 Task: Look for space in Uruguaiana, Brazil from 9th June, 2023 to 11th June, 2023 for 2 adults in price range Rs.6000 to Rs.10000. Place can be entire place with 2 bedrooms having 2 beds and 1 bathroom. Property type can be guest house. Amenities needed are: wifi, washing machine, . Booking option can be shelf check-in. Required host language is Spanish.
Action: Mouse moved to (569, 129)
Screenshot: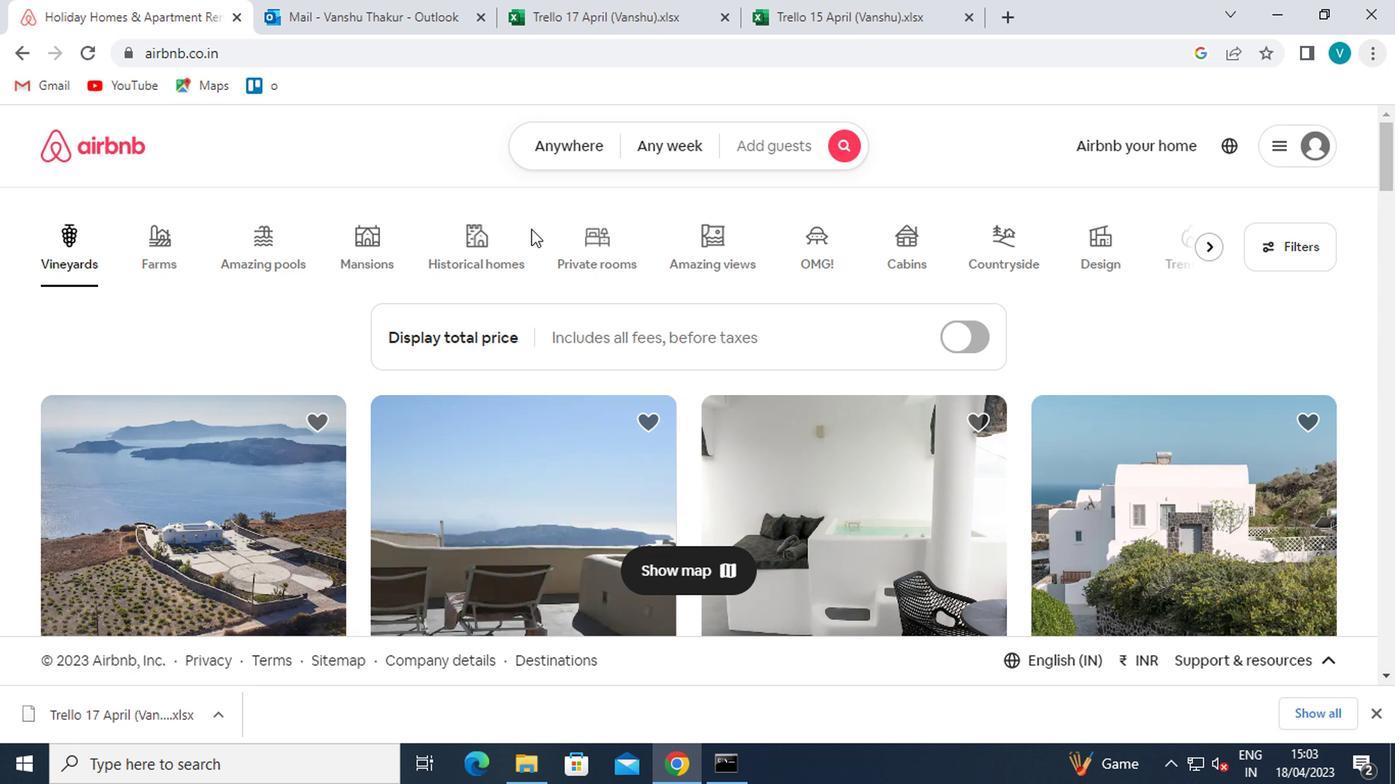 
Action: Mouse pressed left at (569, 129)
Screenshot: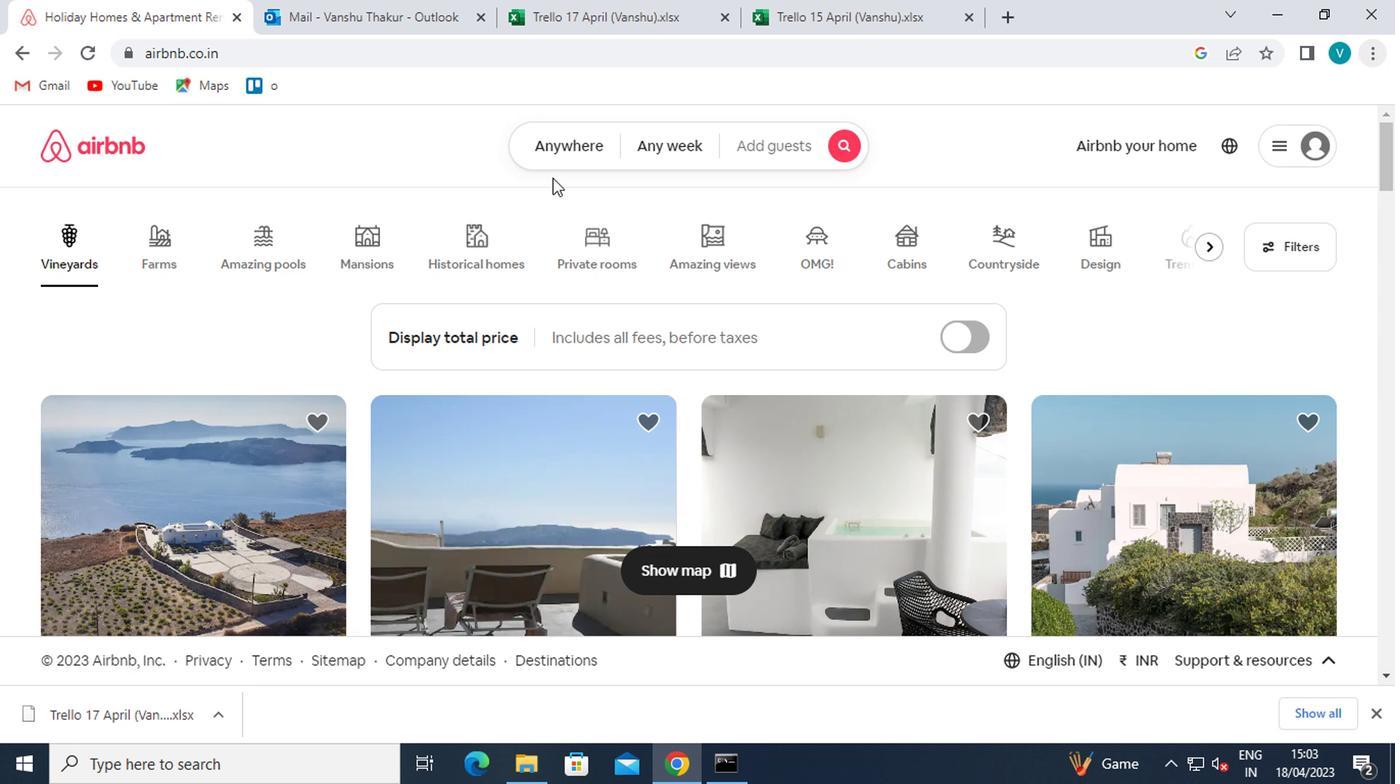 
Action: Mouse moved to (455, 249)
Screenshot: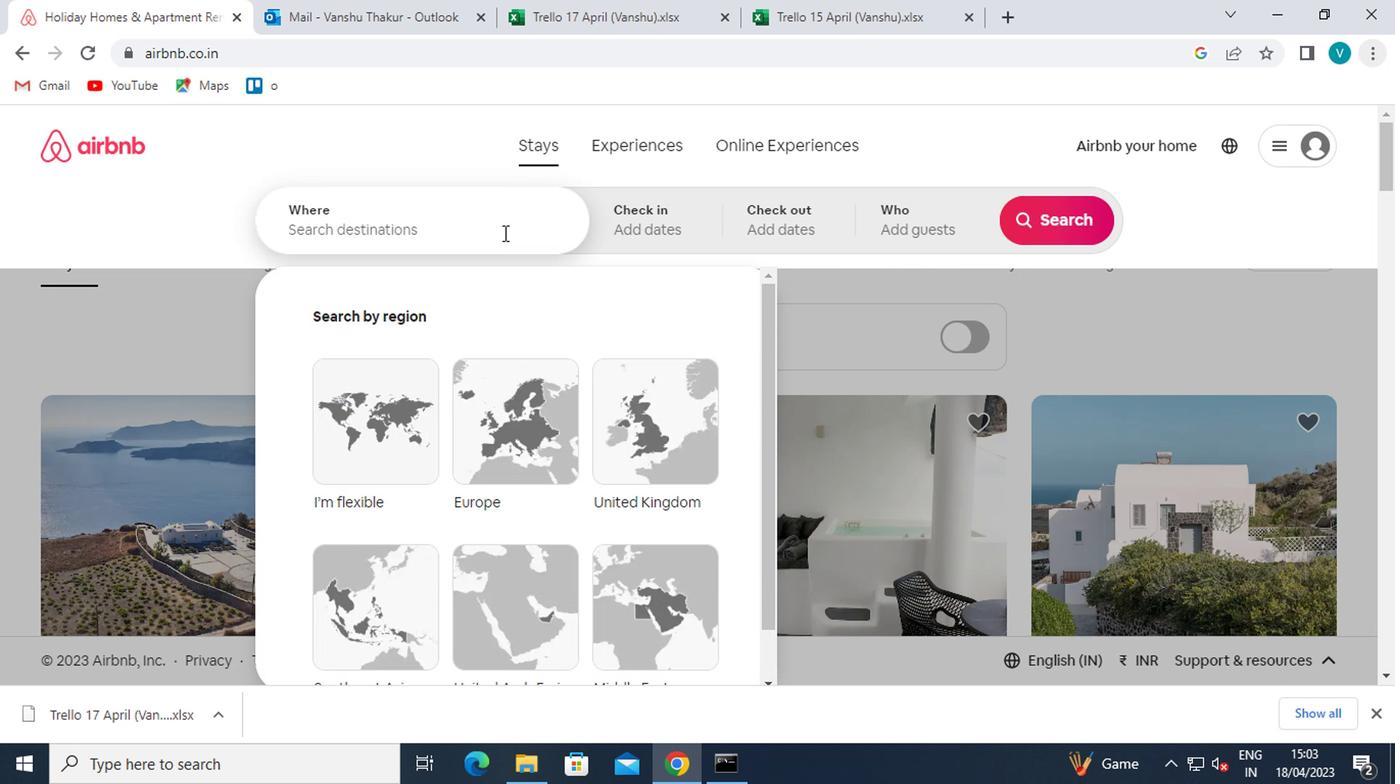 
Action: Mouse pressed left at (455, 249)
Screenshot: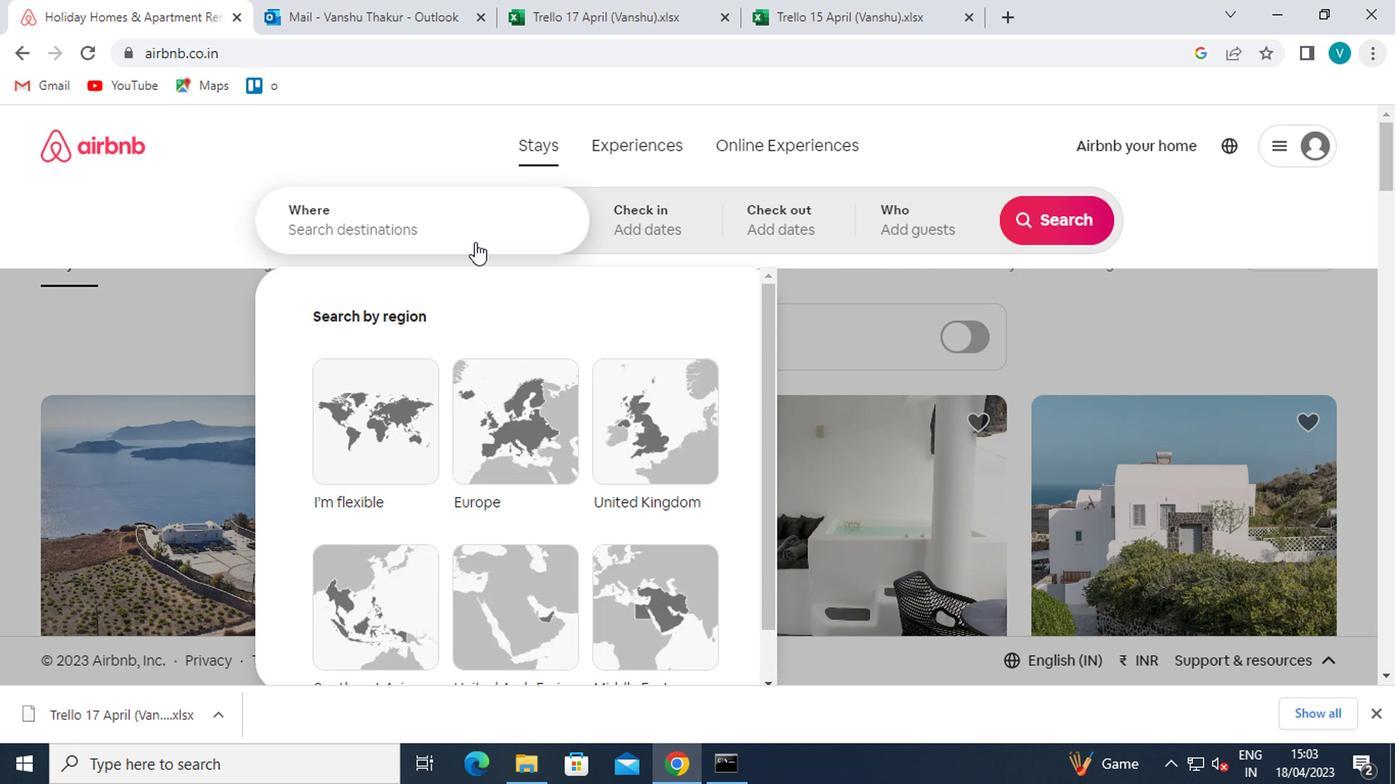 
Action: Mouse moved to (454, 245)
Screenshot: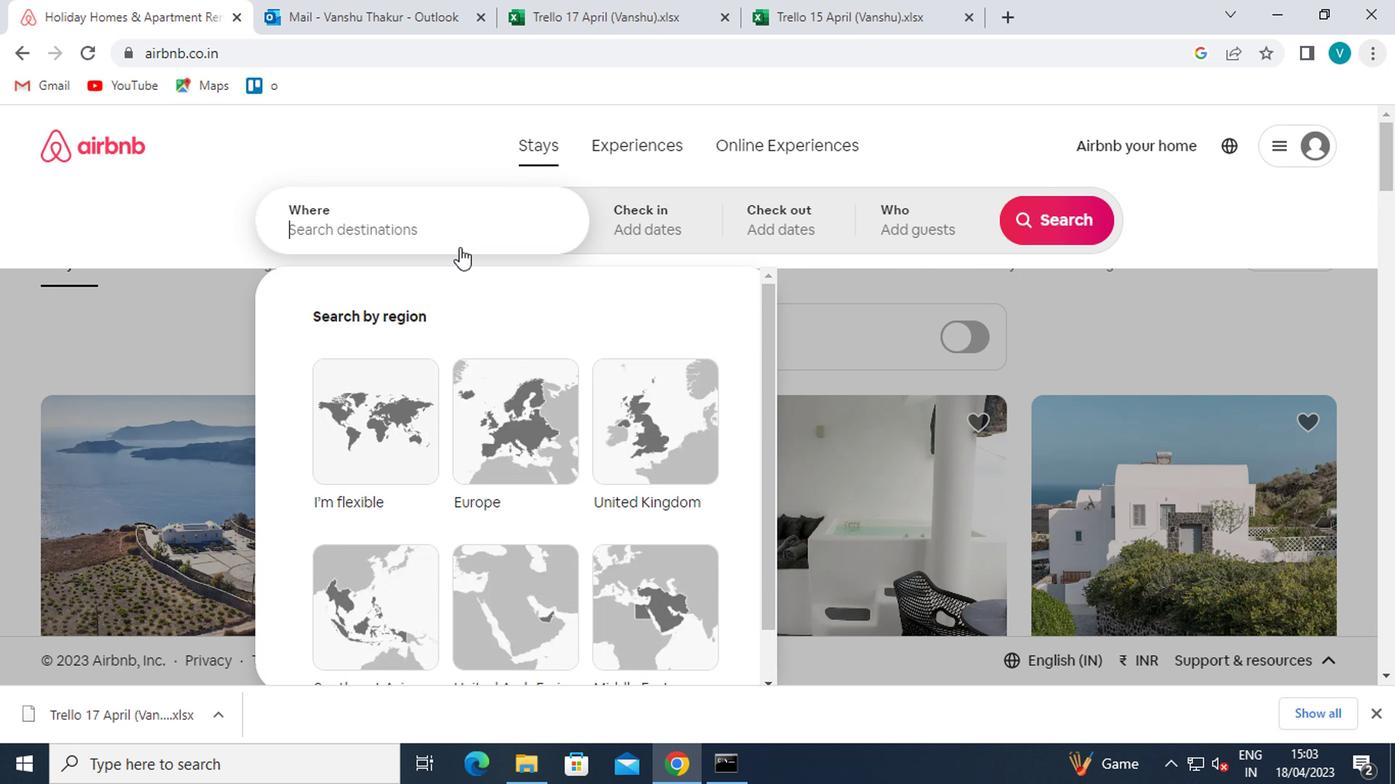 
Action: Mouse pressed left at (454, 245)
Screenshot: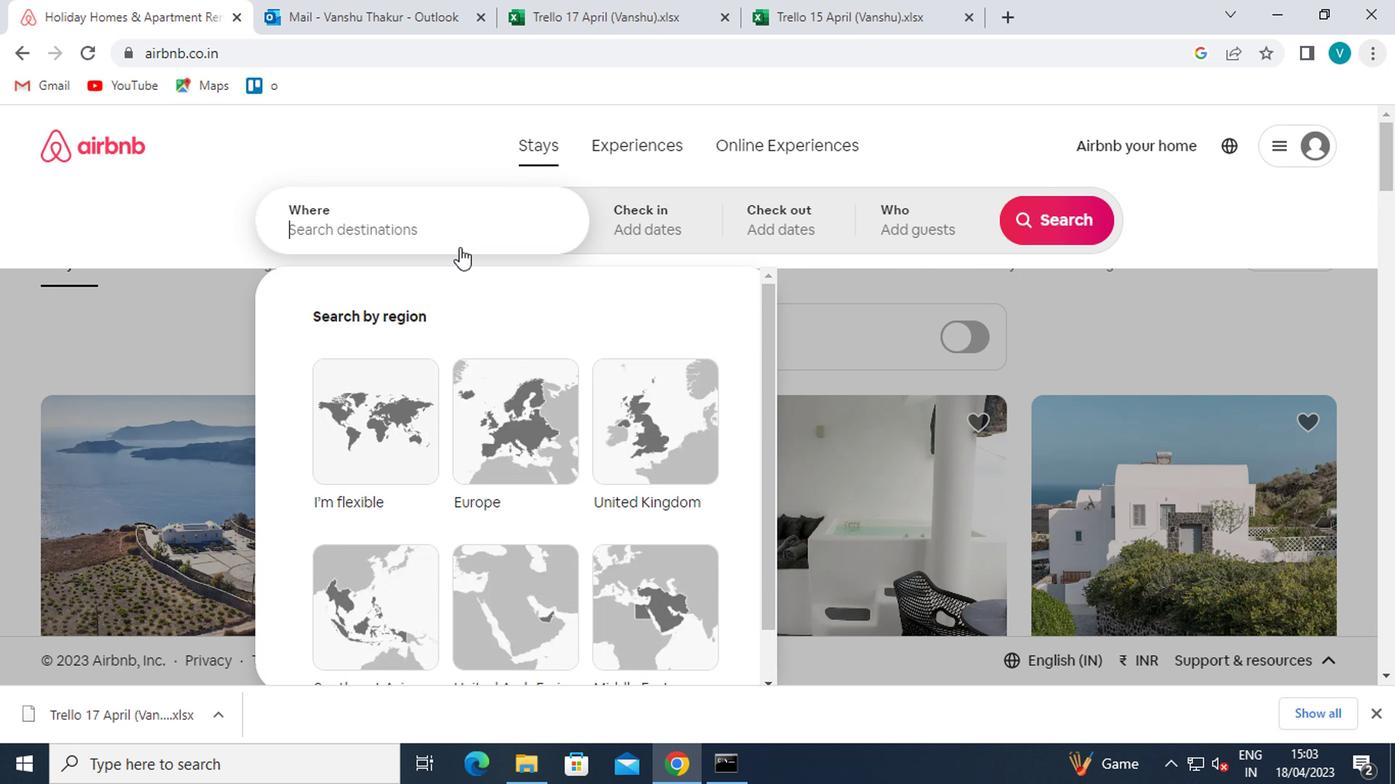 
Action: Mouse moved to (452, 241)
Screenshot: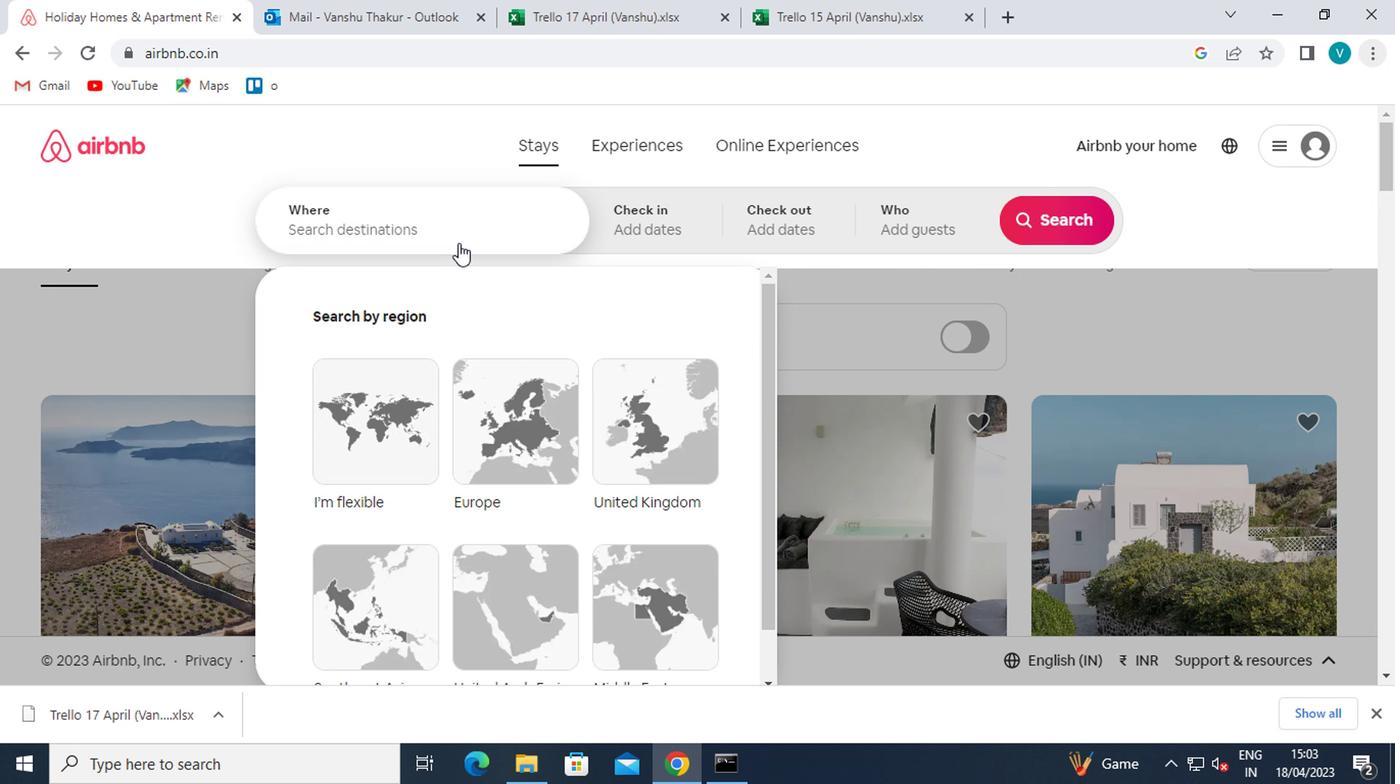 
Action: Key pressed <Key.shift>URUGUAIANA,<Key.space><Key.shift>BRAZIL
Screenshot: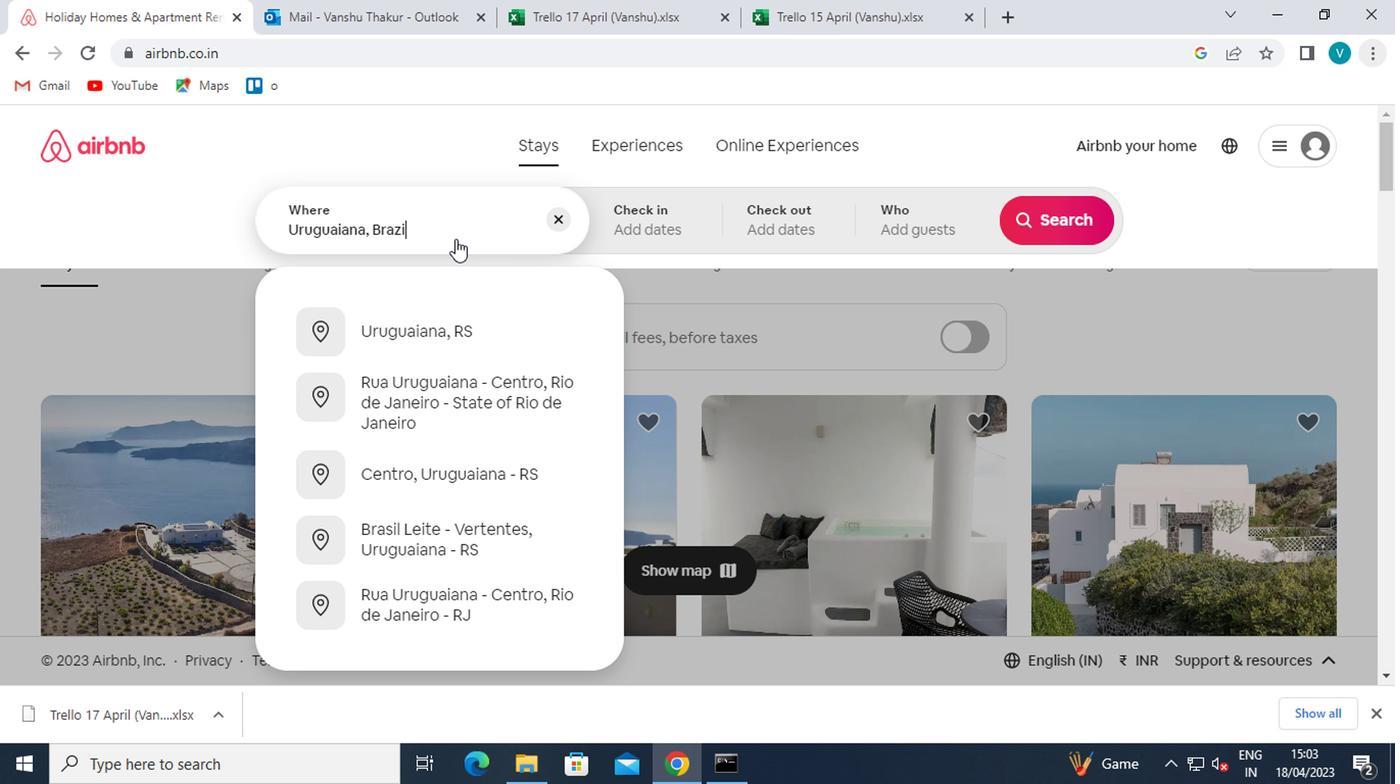 
Action: Mouse moved to (473, 312)
Screenshot: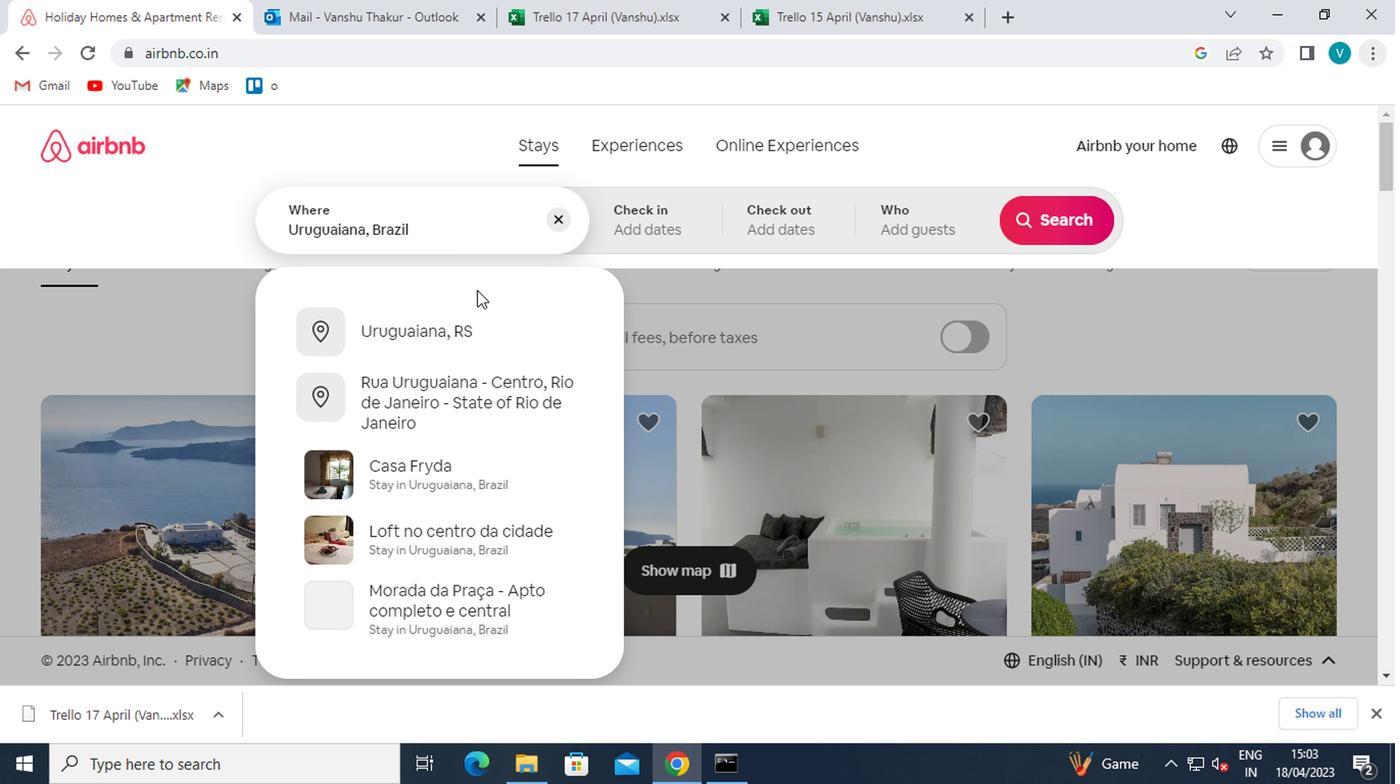 
Action: Mouse pressed left at (473, 312)
Screenshot: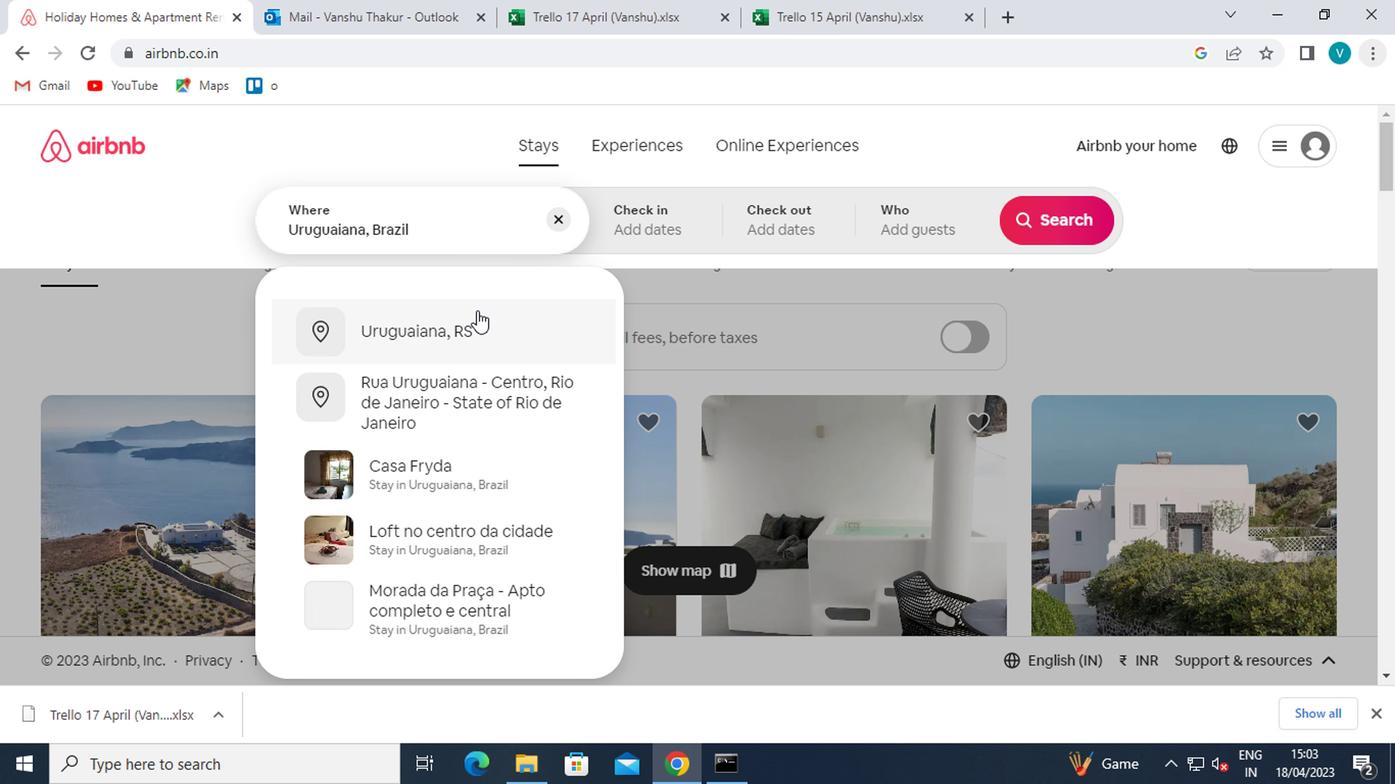 
Action: Mouse moved to (1035, 379)
Screenshot: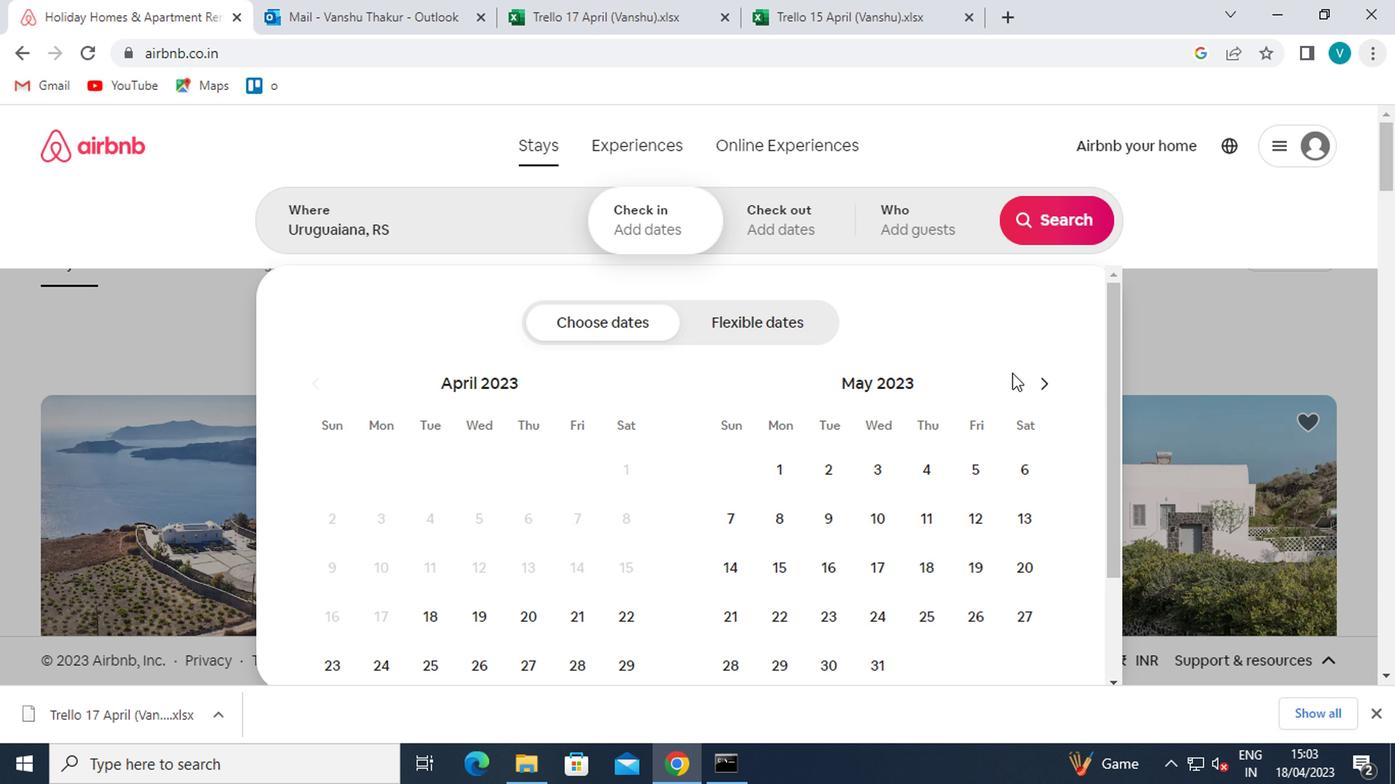 
Action: Mouse pressed left at (1035, 379)
Screenshot: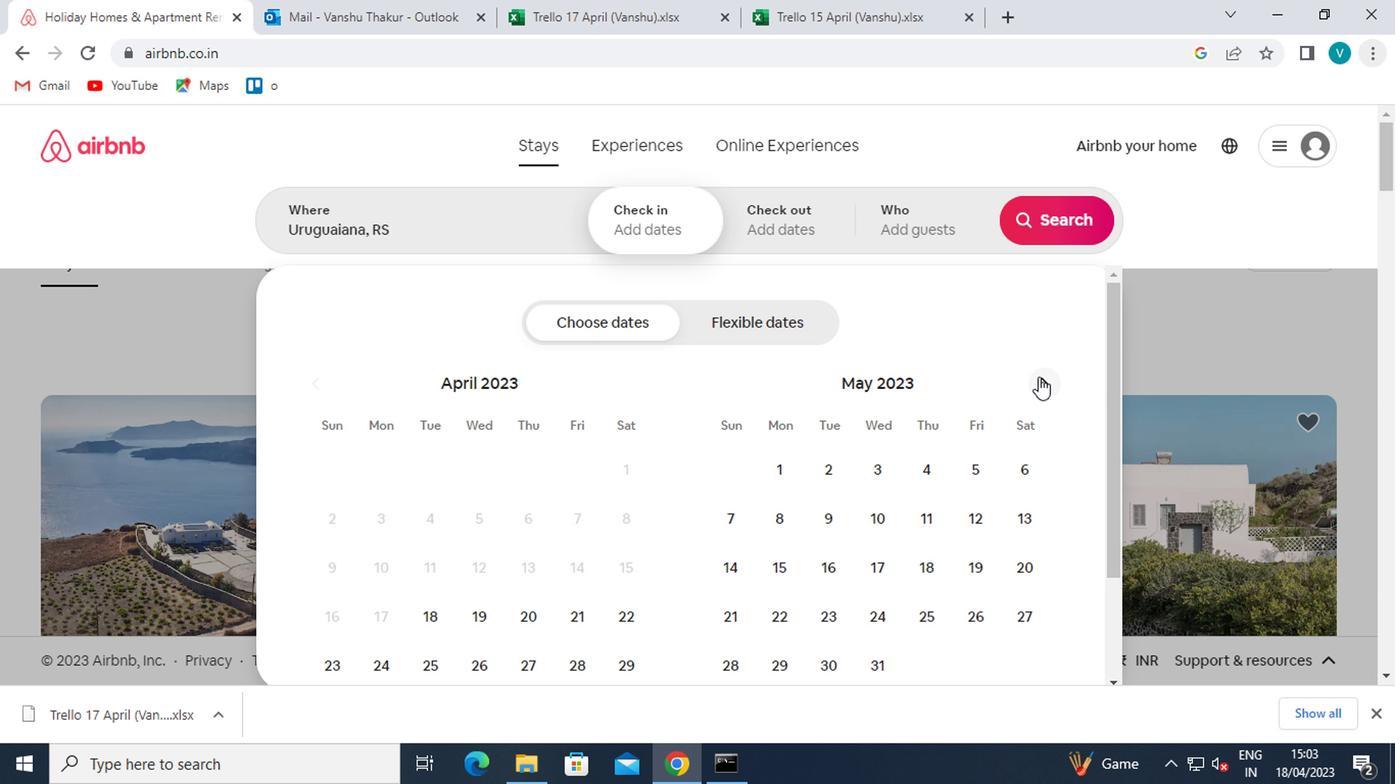 
Action: Mouse moved to (975, 518)
Screenshot: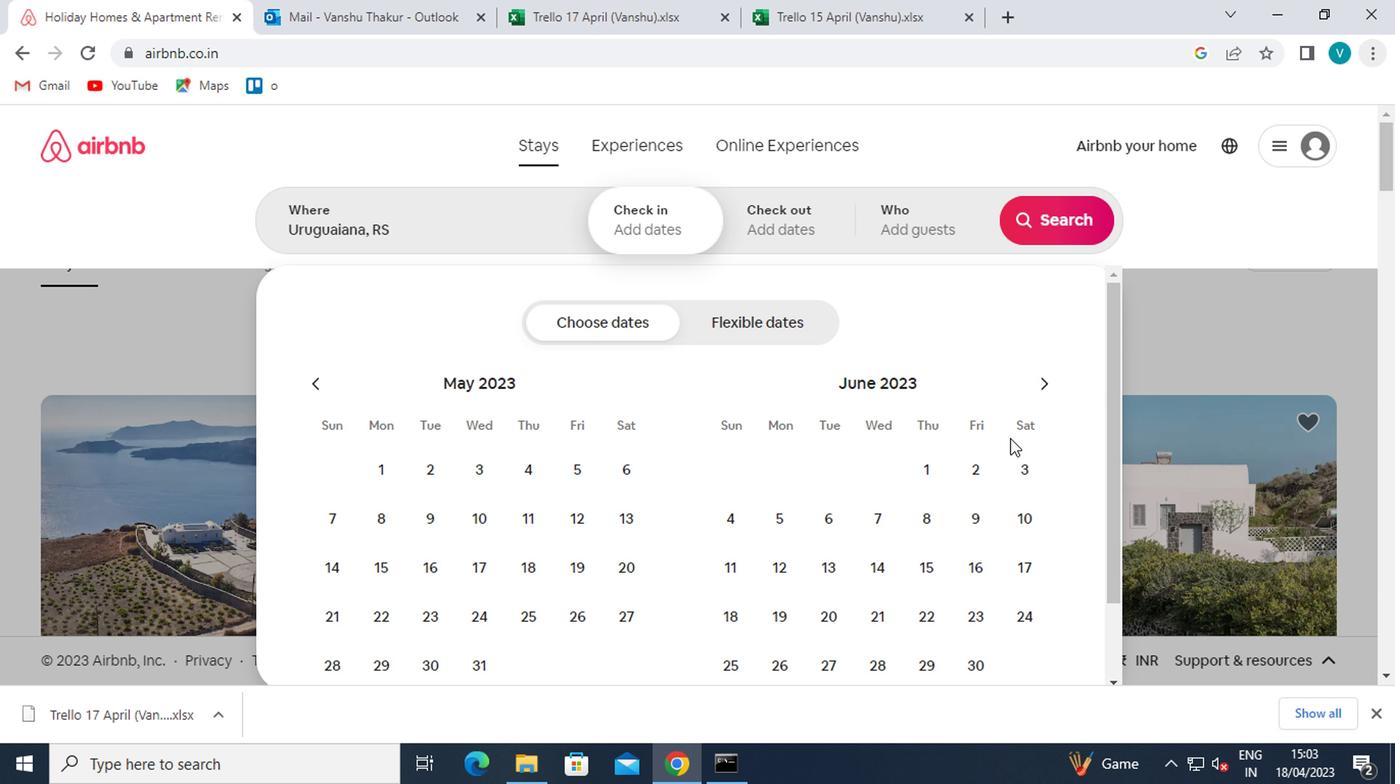 
Action: Mouse pressed left at (975, 518)
Screenshot: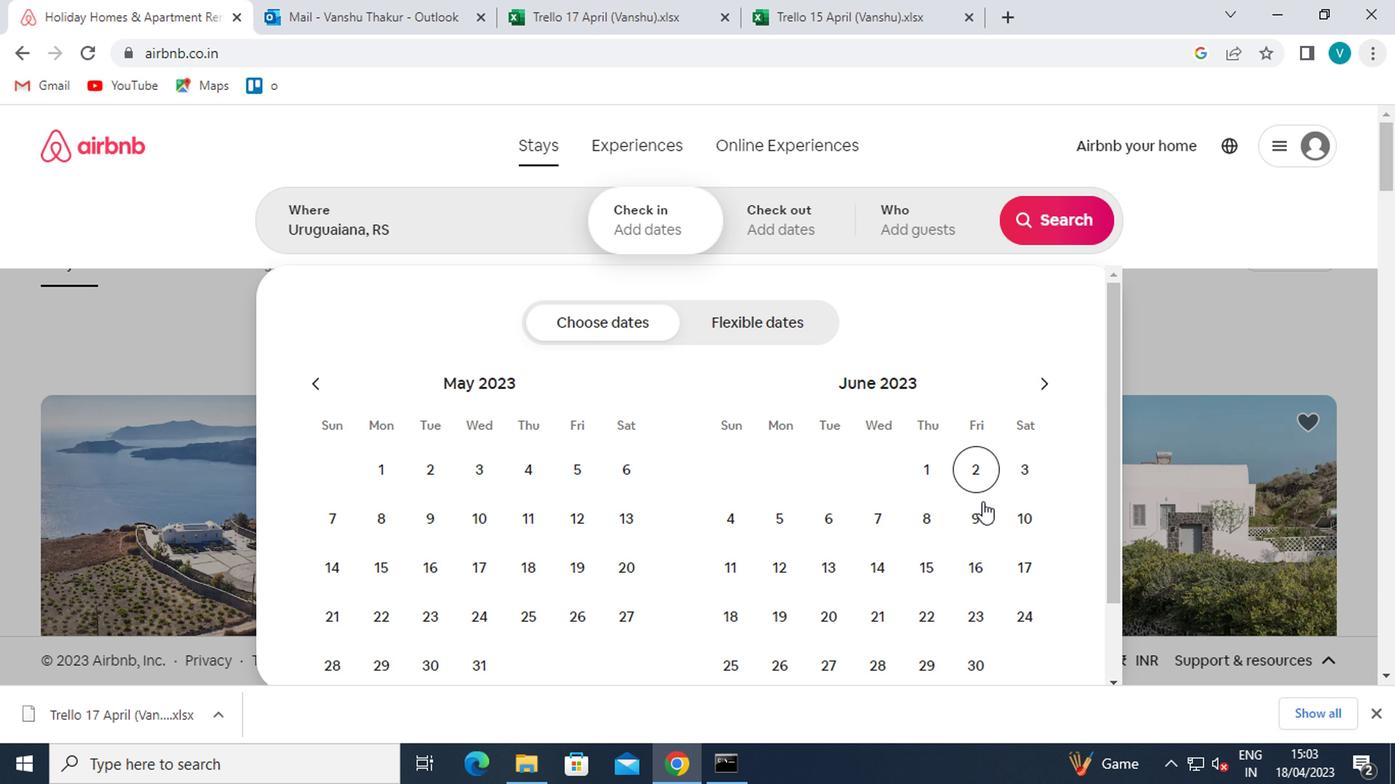 
Action: Mouse moved to (722, 569)
Screenshot: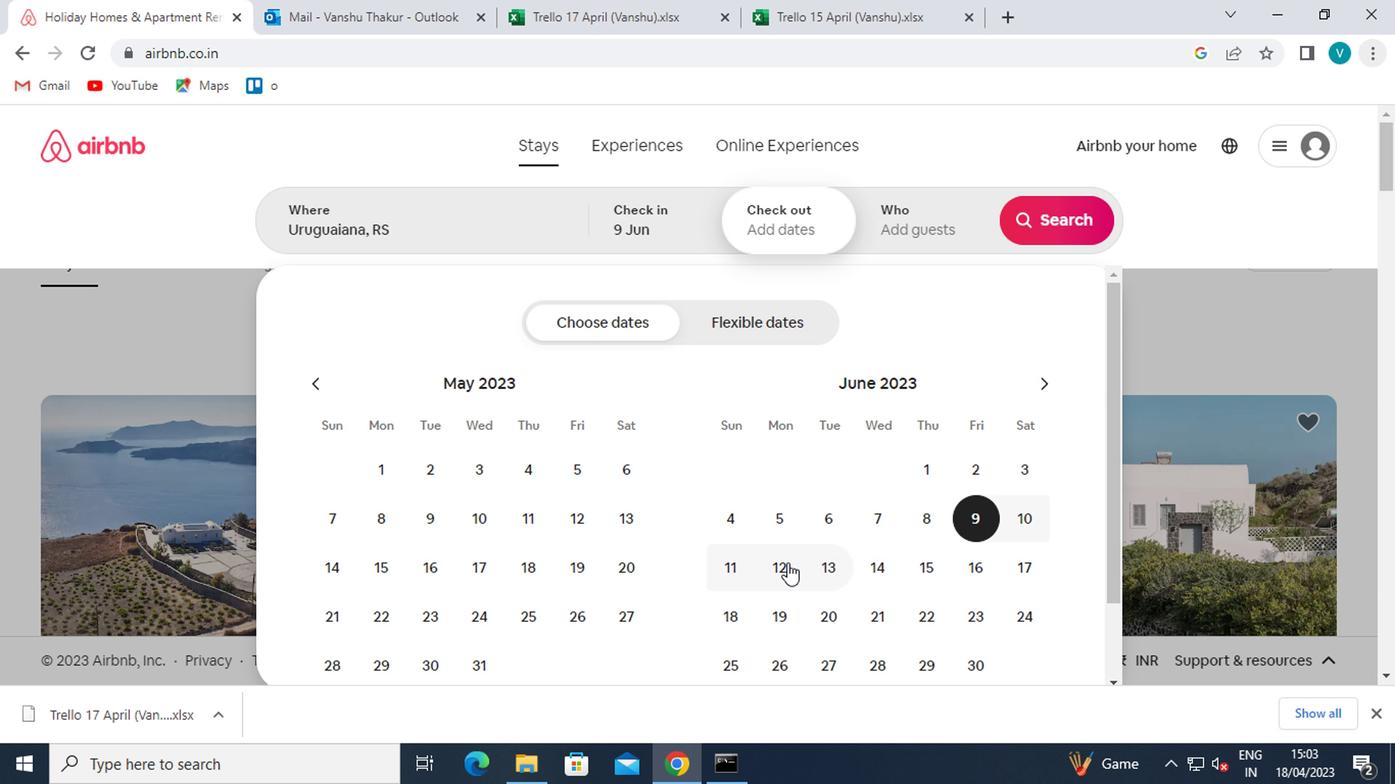 
Action: Mouse pressed left at (722, 569)
Screenshot: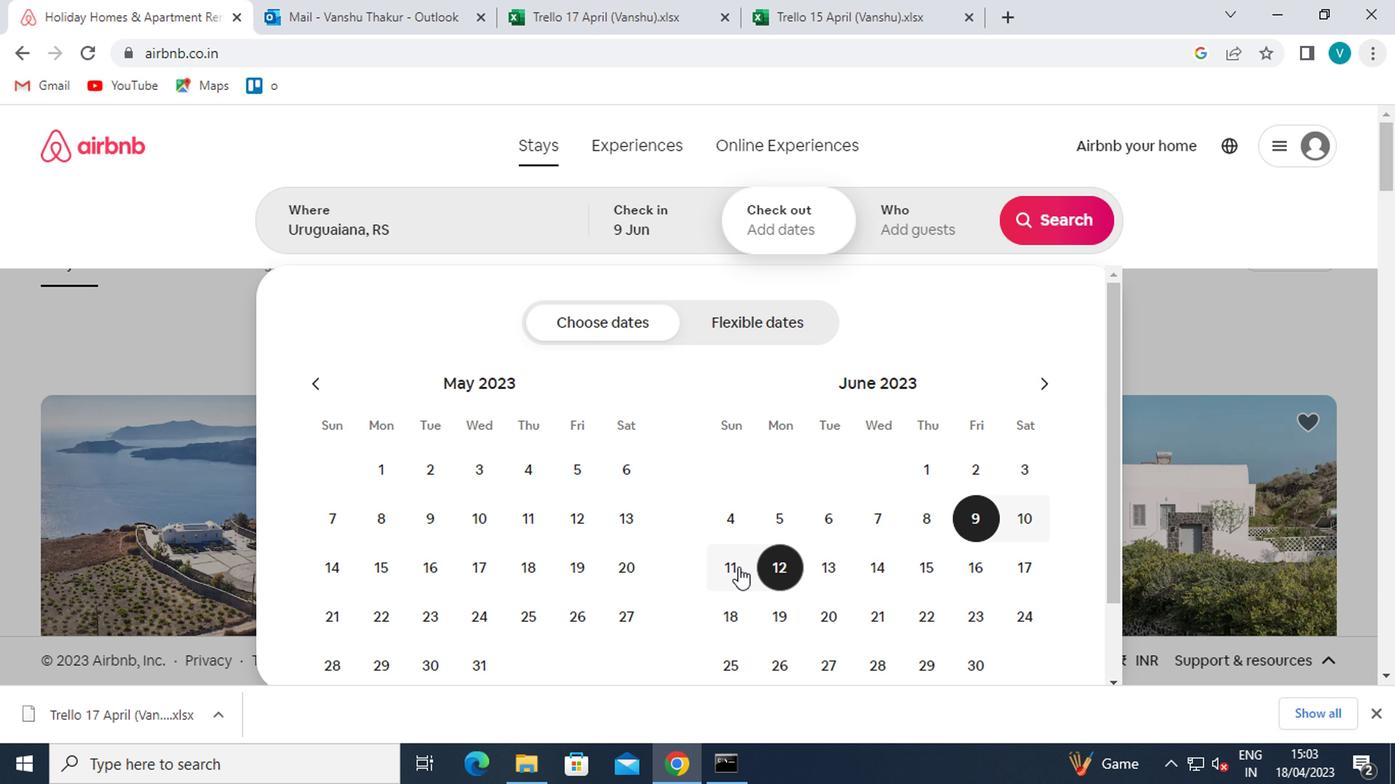 
Action: Mouse moved to (927, 223)
Screenshot: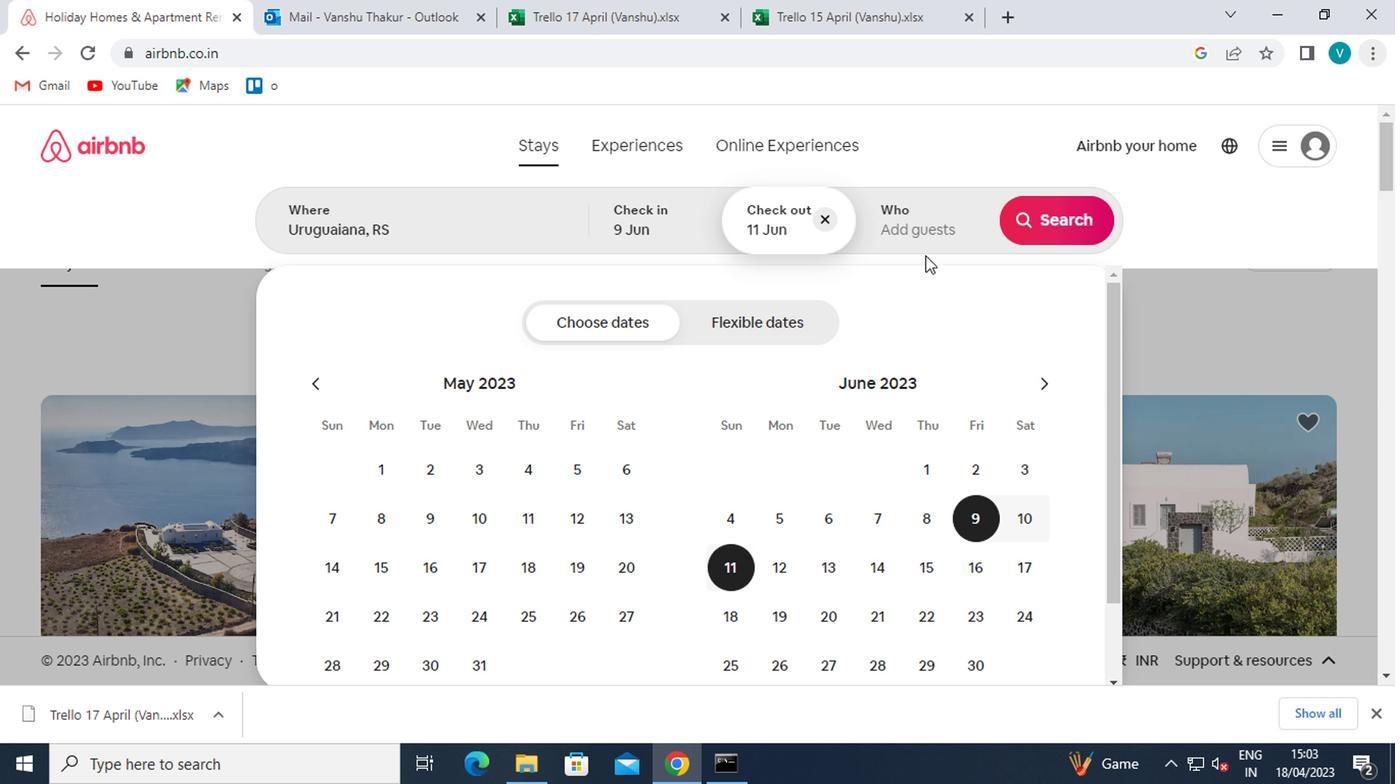 
Action: Mouse pressed left at (927, 223)
Screenshot: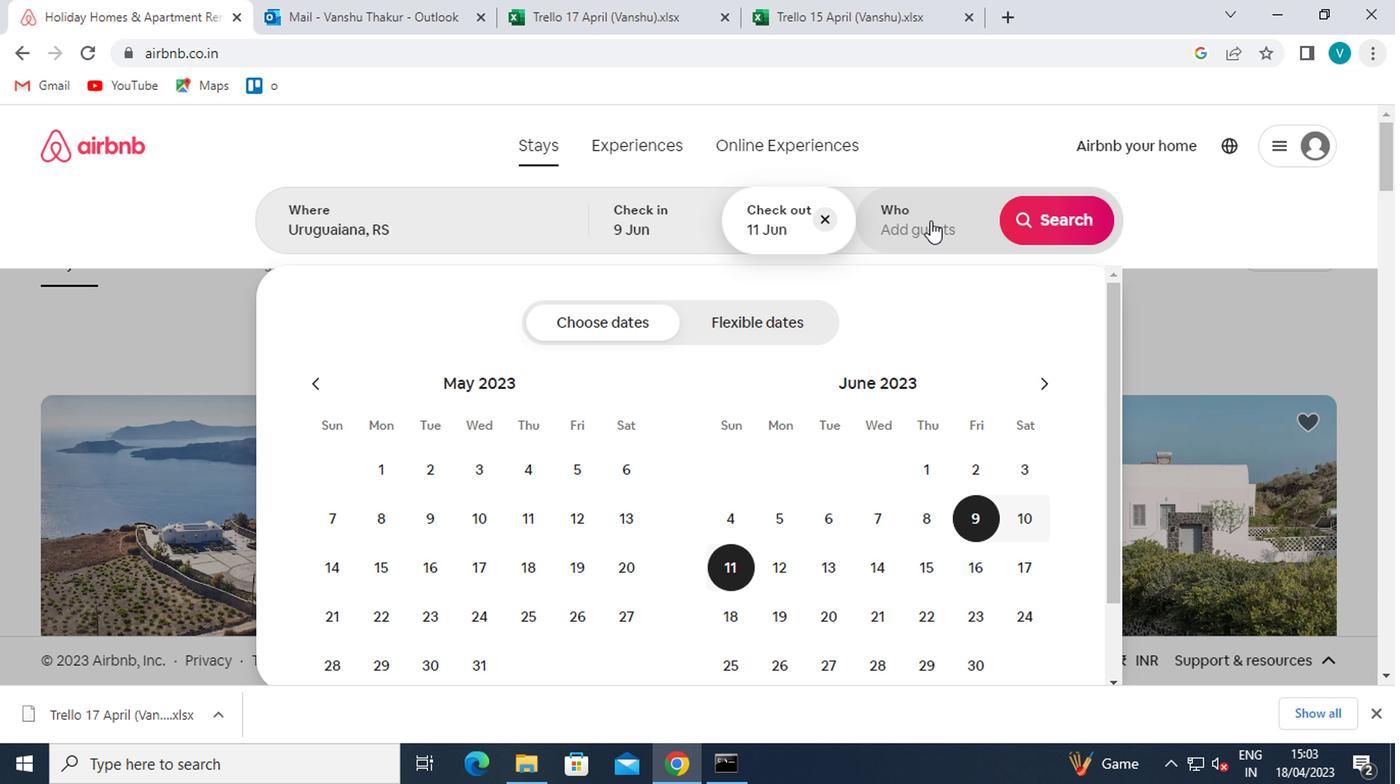 
Action: Mouse moved to (1055, 331)
Screenshot: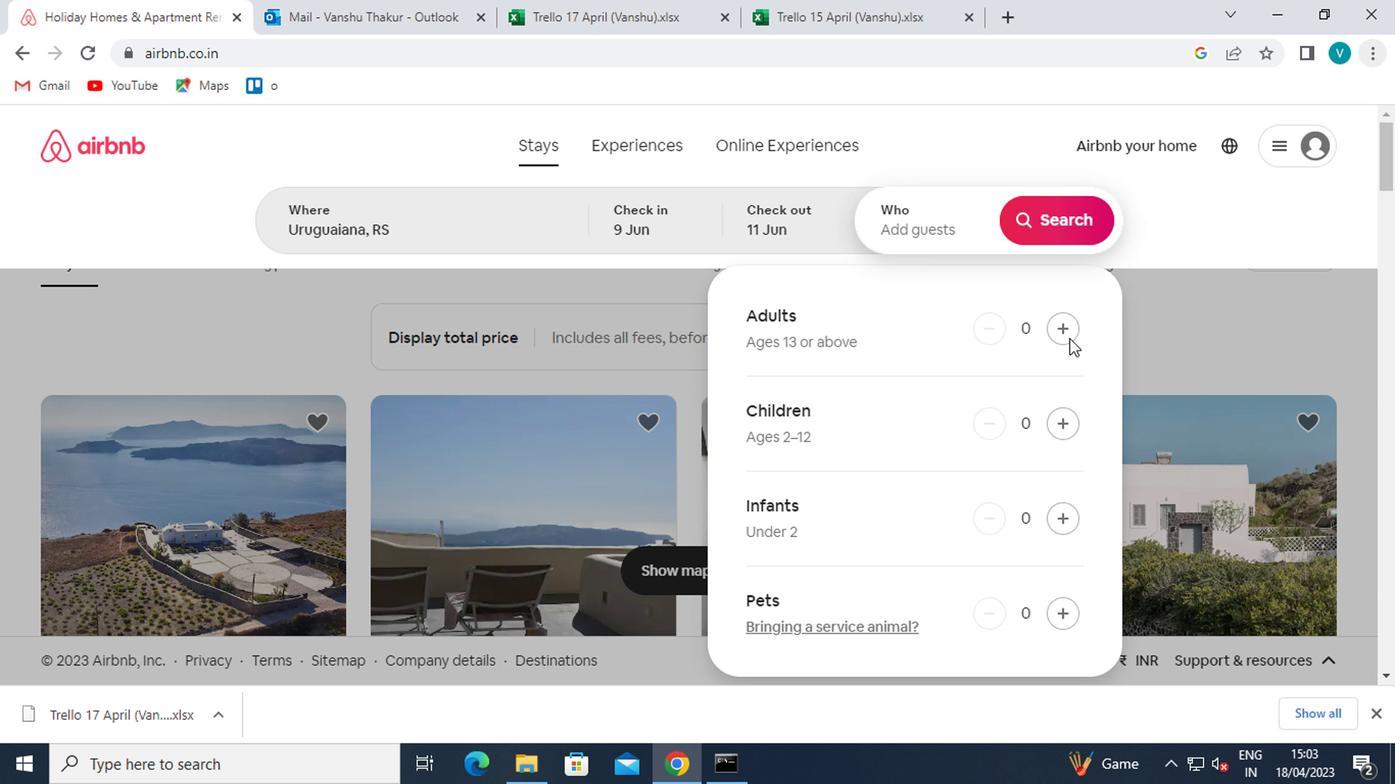 
Action: Mouse pressed left at (1055, 331)
Screenshot: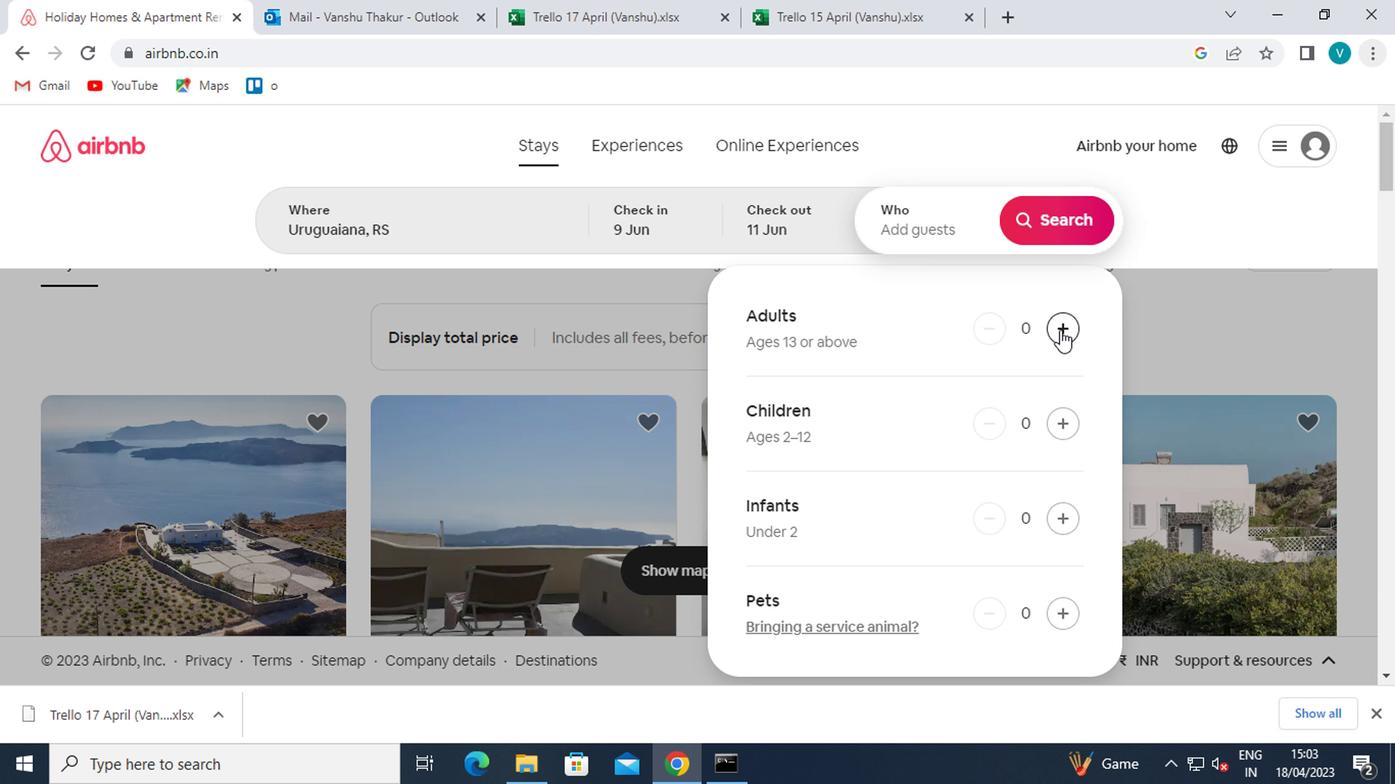
Action: Mouse pressed left at (1055, 331)
Screenshot: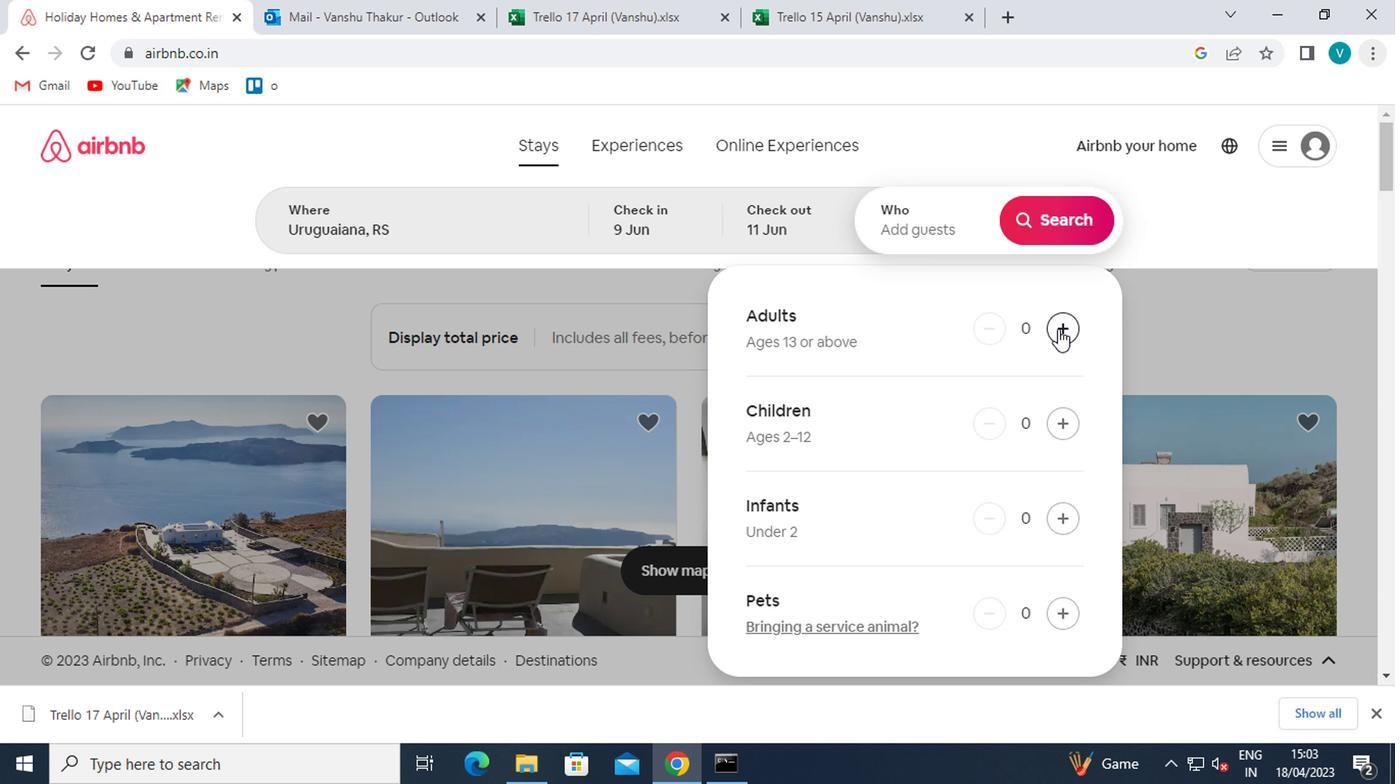 
Action: Mouse moved to (1061, 234)
Screenshot: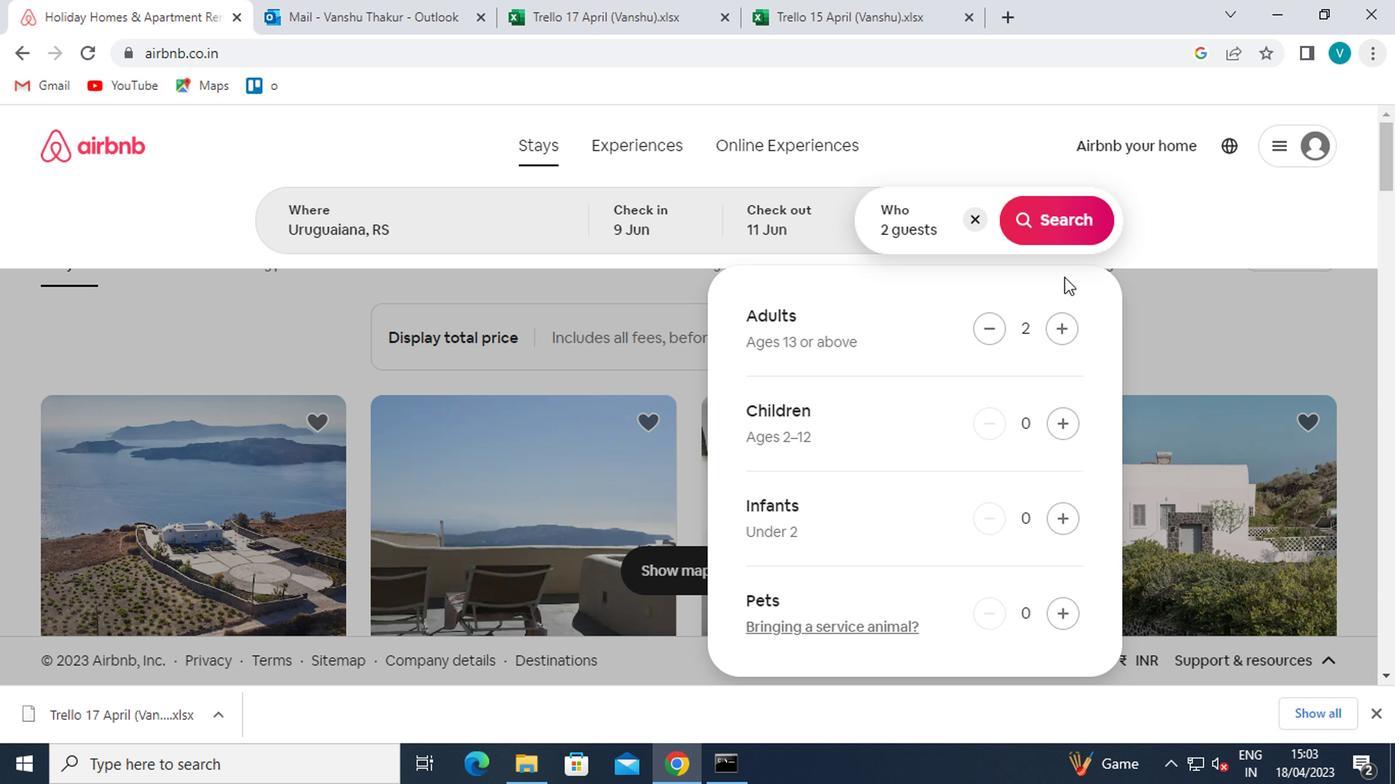 
Action: Mouse pressed left at (1061, 234)
Screenshot: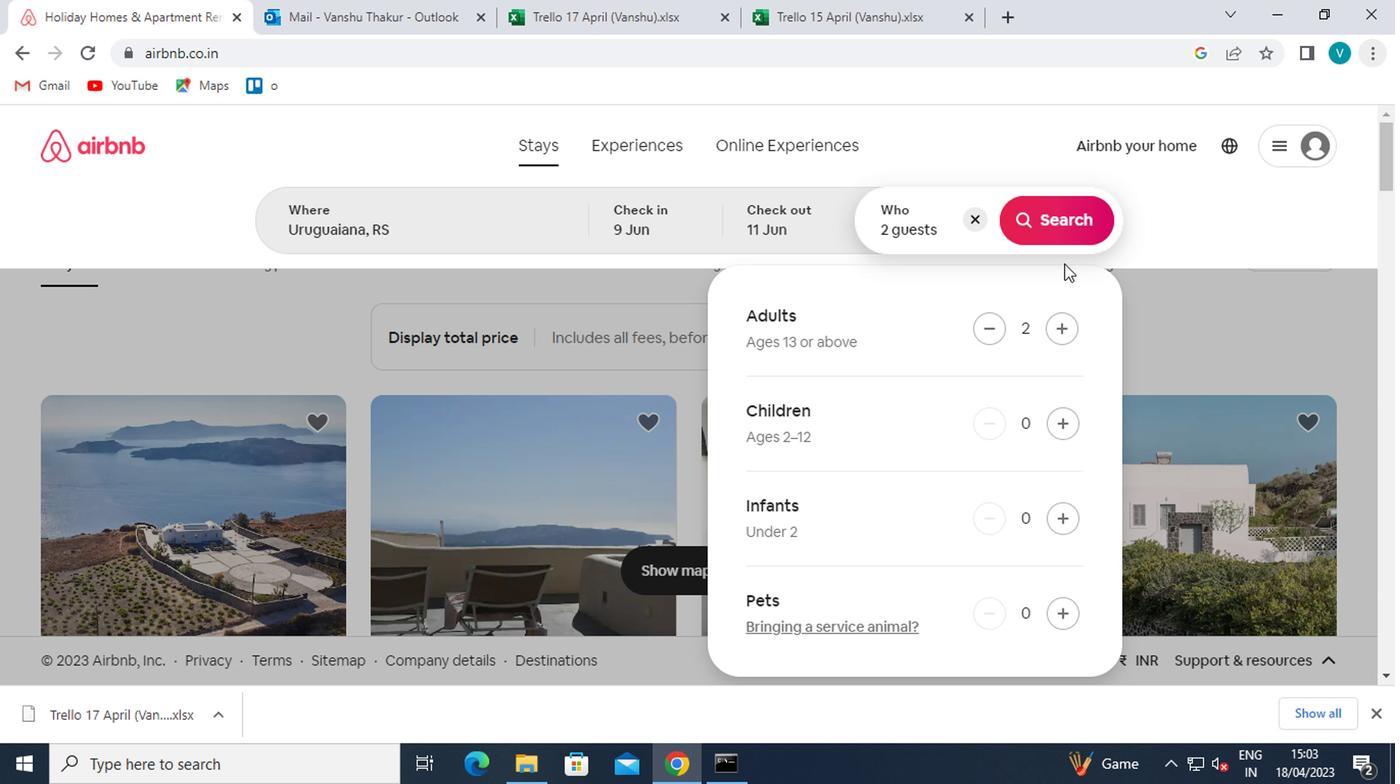
Action: Mouse moved to (1287, 223)
Screenshot: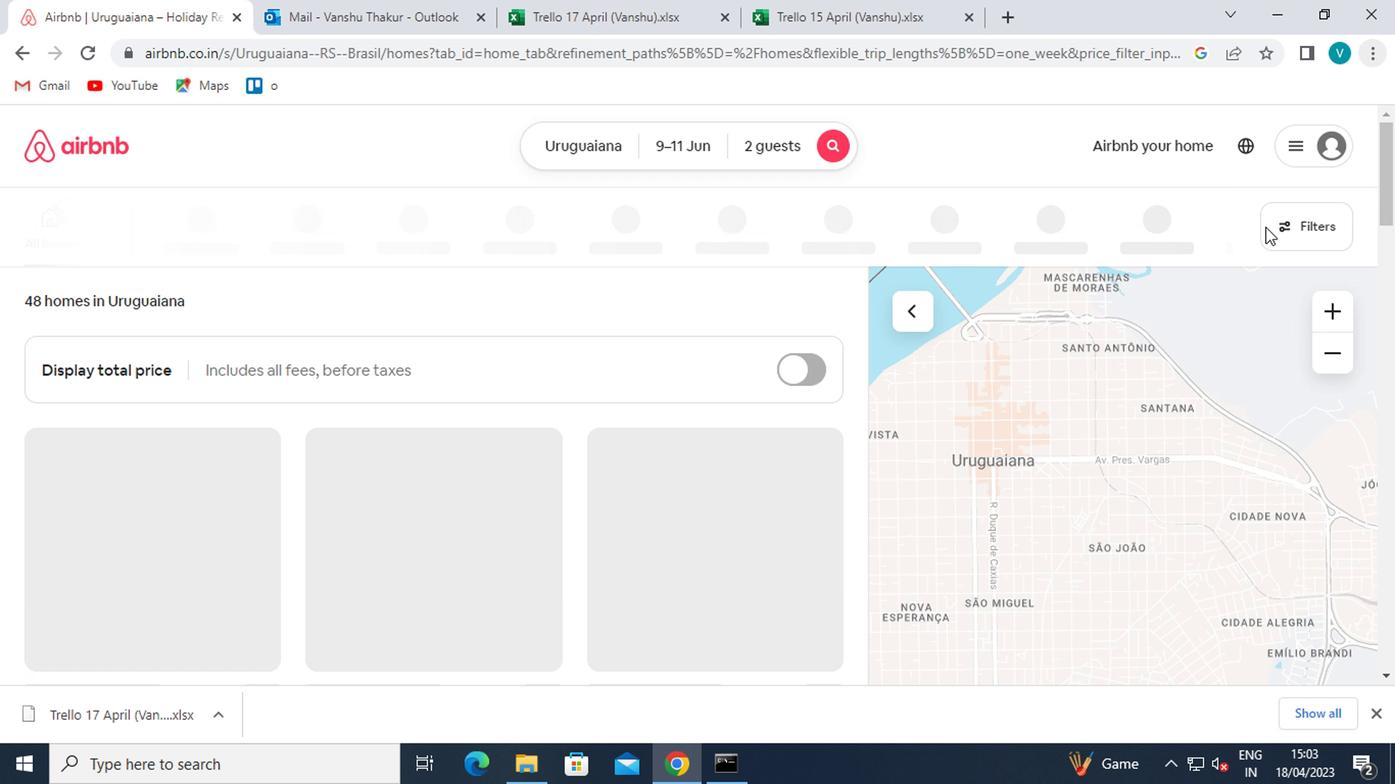 
Action: Mouse pressed left at (1287, 223)
Screenshot: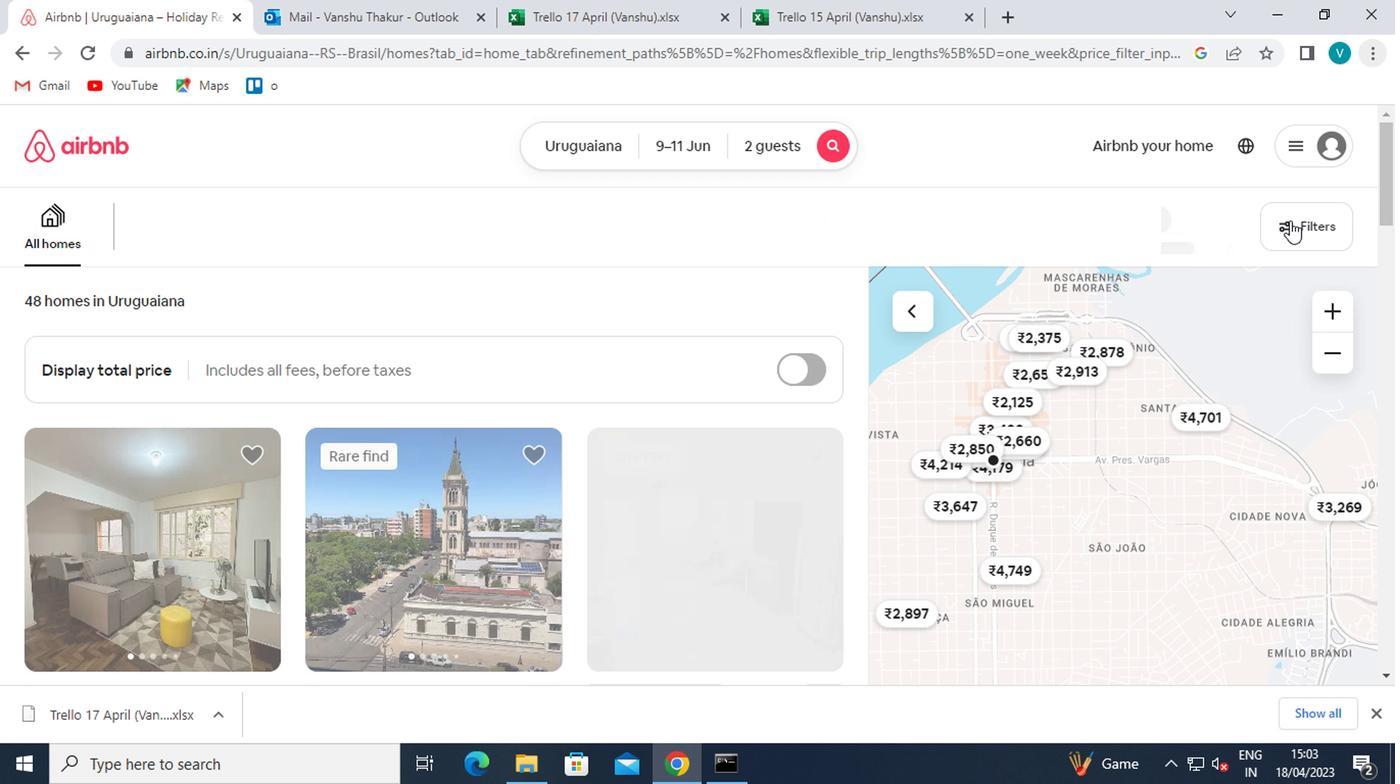 
Action: Mouse moved to (572, 322)
Screenshot: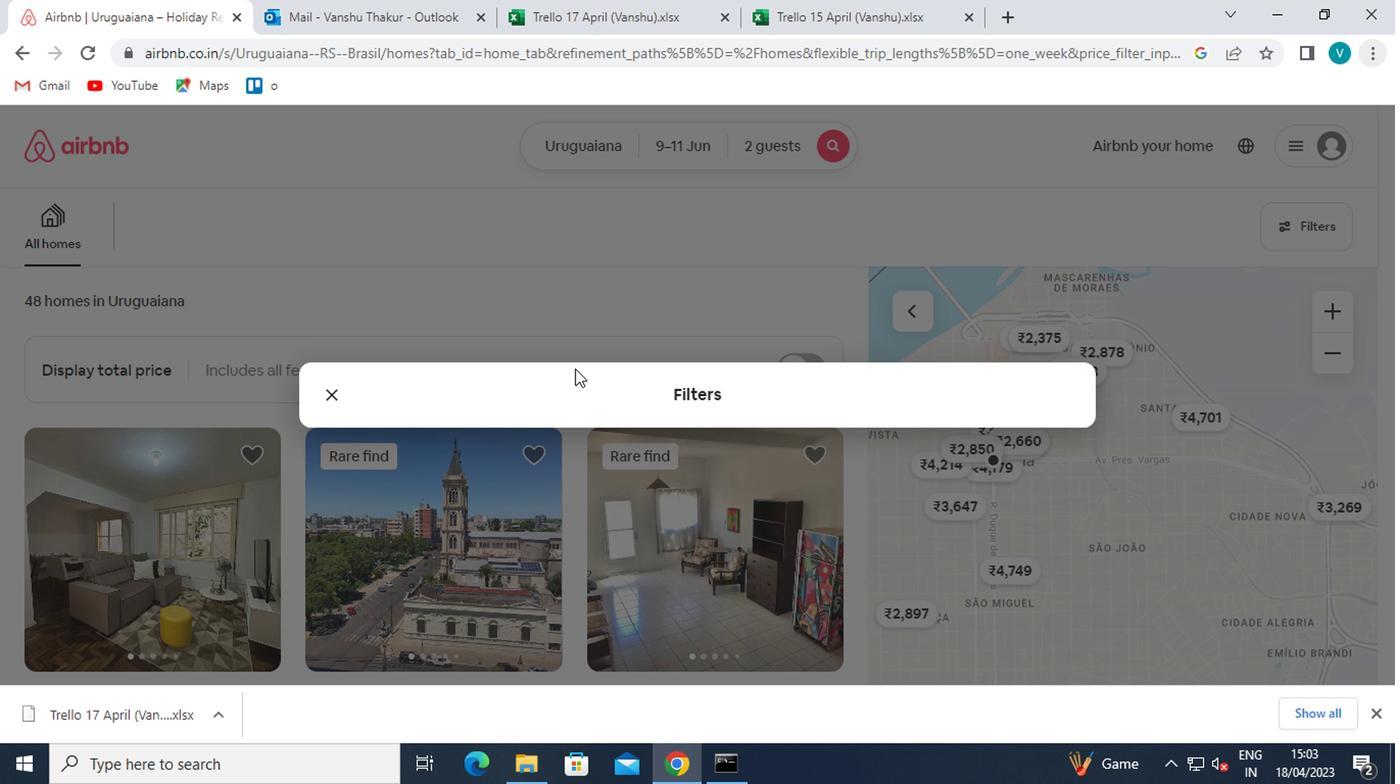 
Action: Mouse pressed left at (572, 322)
Screenshot: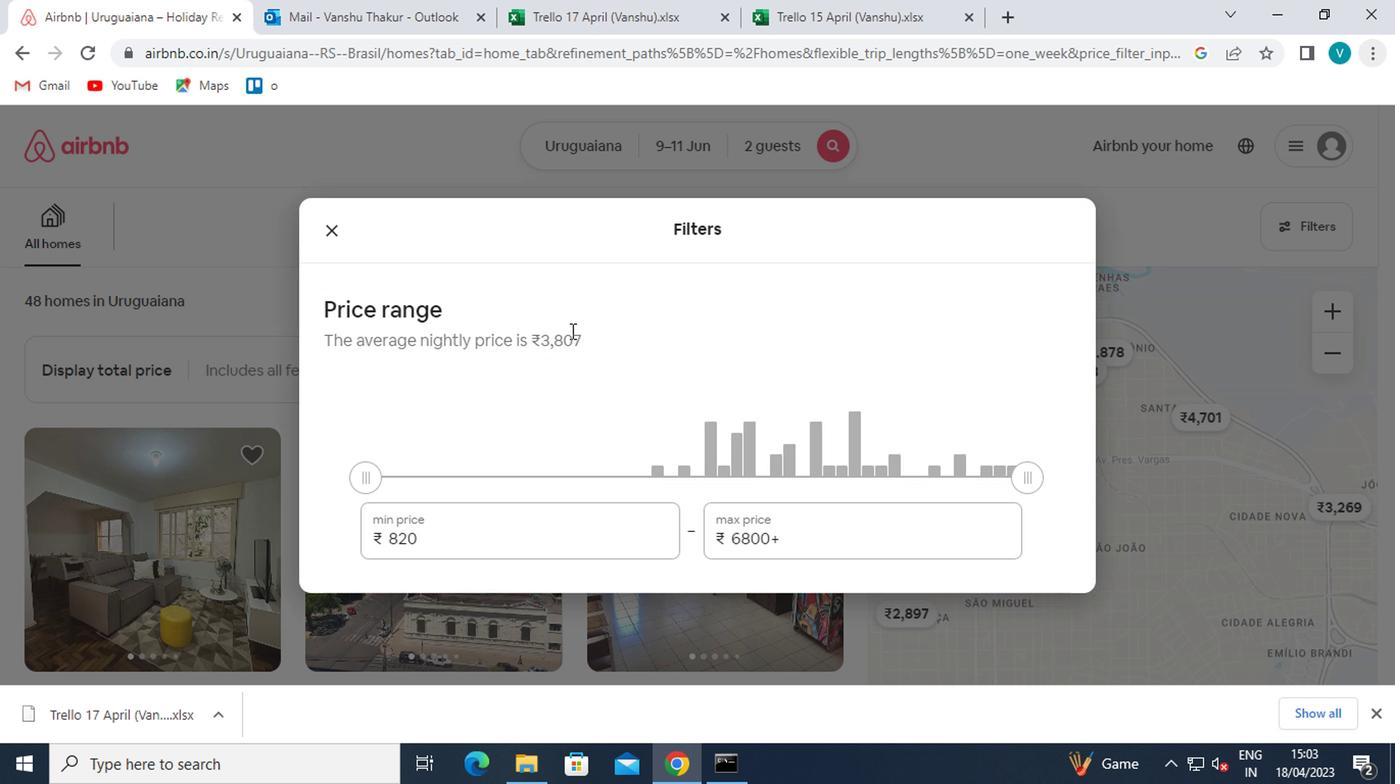 
Action: Mouse moved to (493, 484)
Screenshot: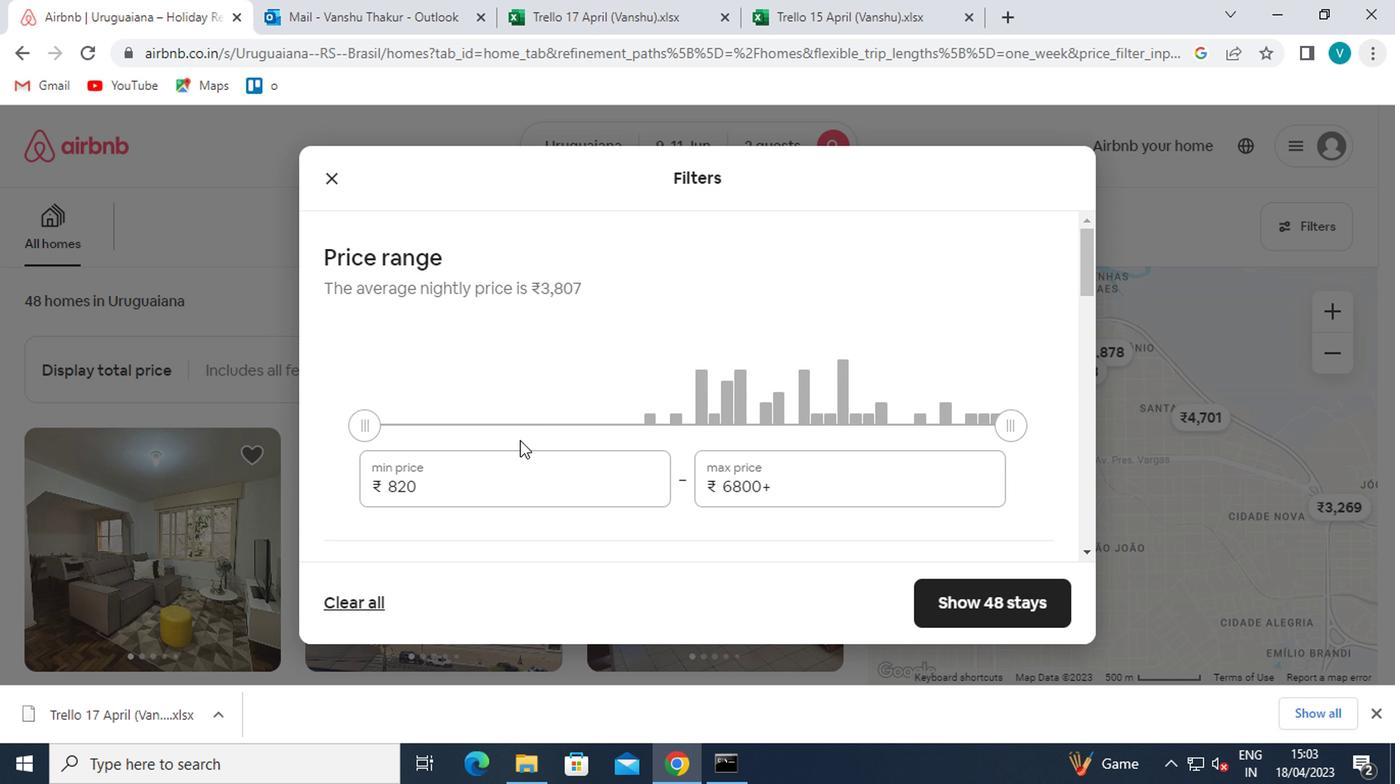 
Action: Mouse pressed left at (493, 484)
Screenshot: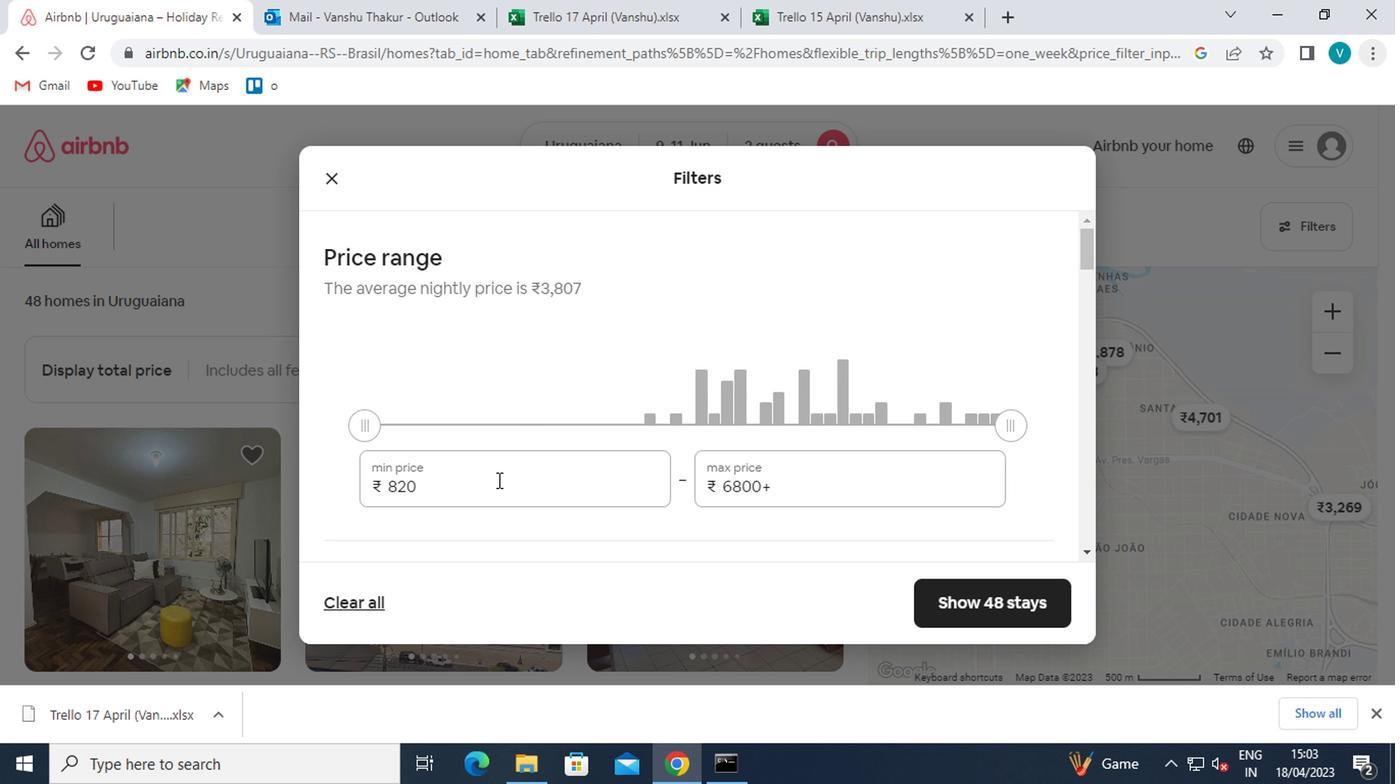 
Action: Key pressed <Key.backspace><Key.backspace><Key.backspace>6000
Screenshot: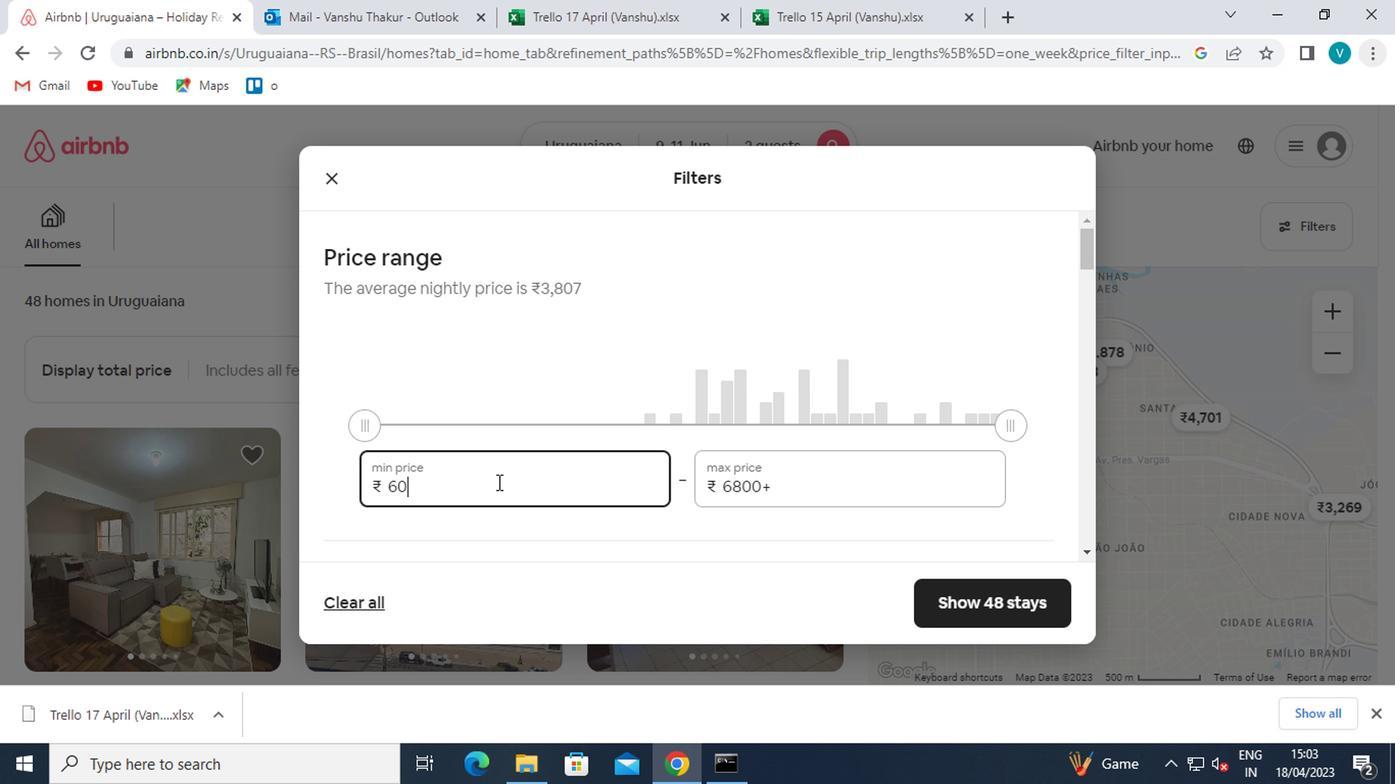 
Action: Mouse moved to (836, 492)
Screenshot: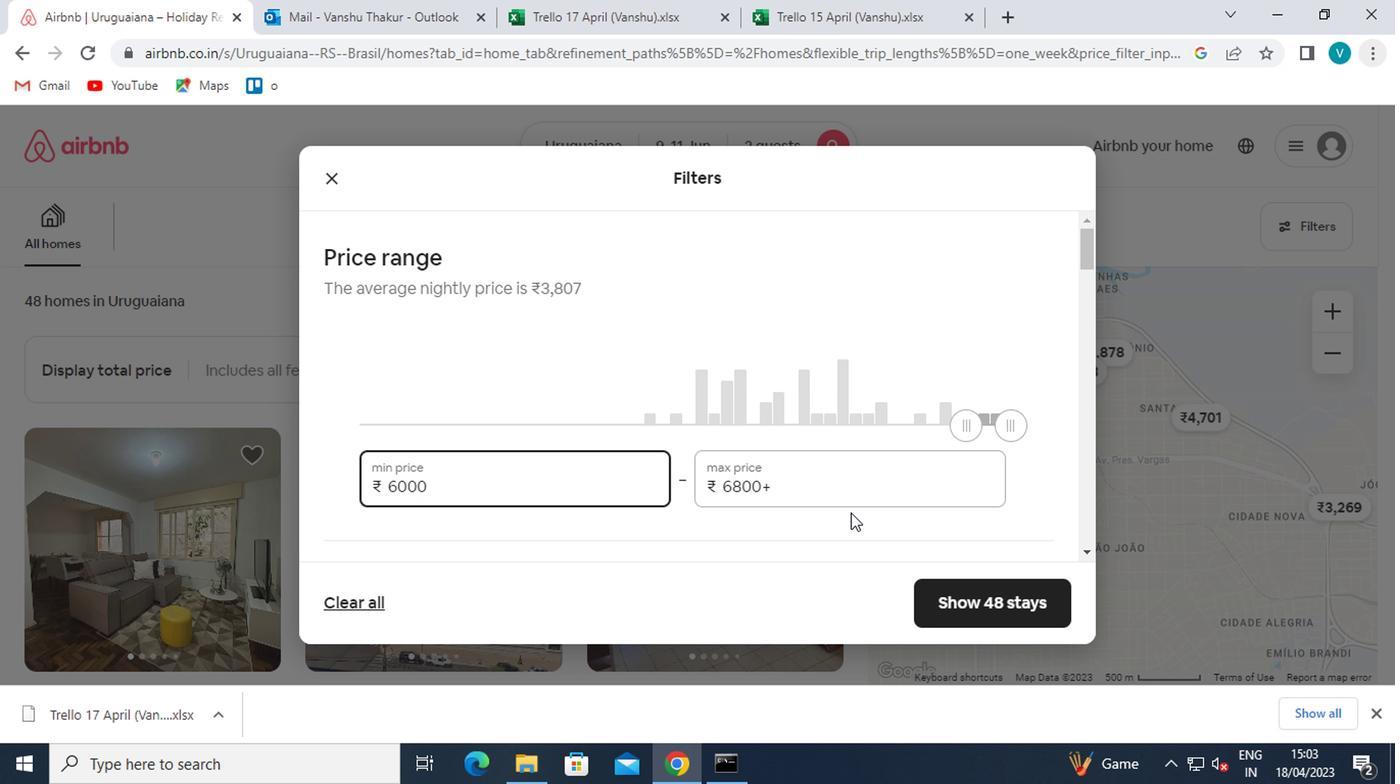 
Action: Mouse pressed left at (836, 492)
Screenshot: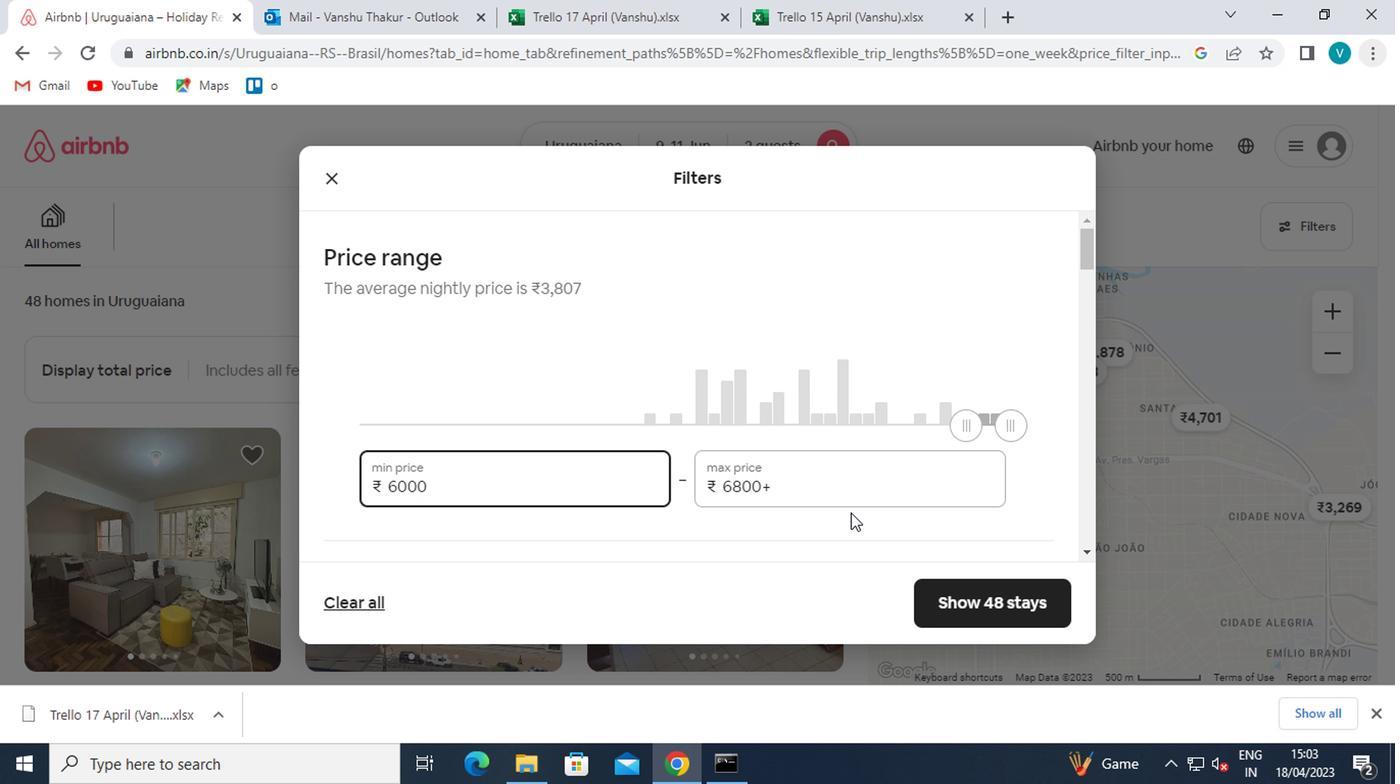
Action: Mouse moved to (812, 475)
Screenshot: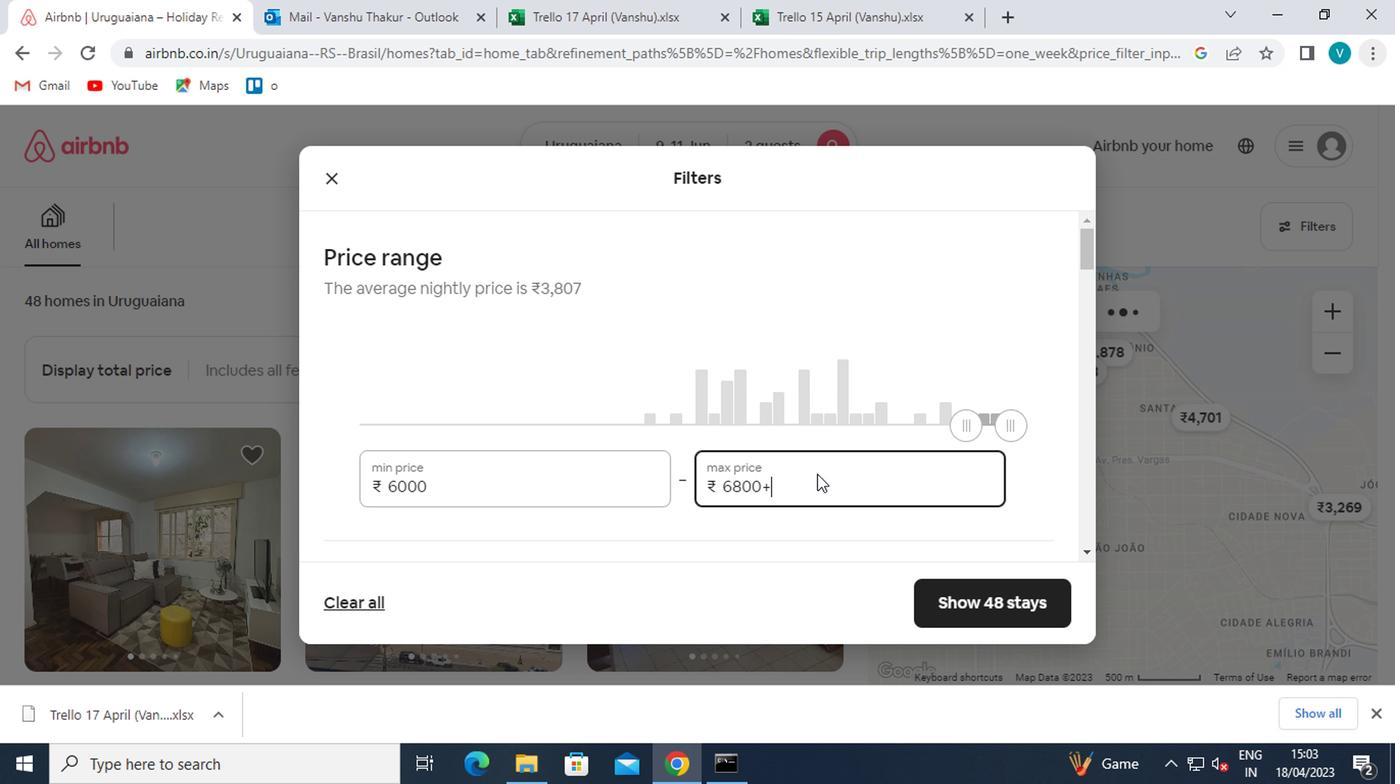 
Action: Key pressed <Key.backspace><Key.backspace><Key.backspace><Key.backspace><Key.backspace><Key.backspace>10000
Screenshot: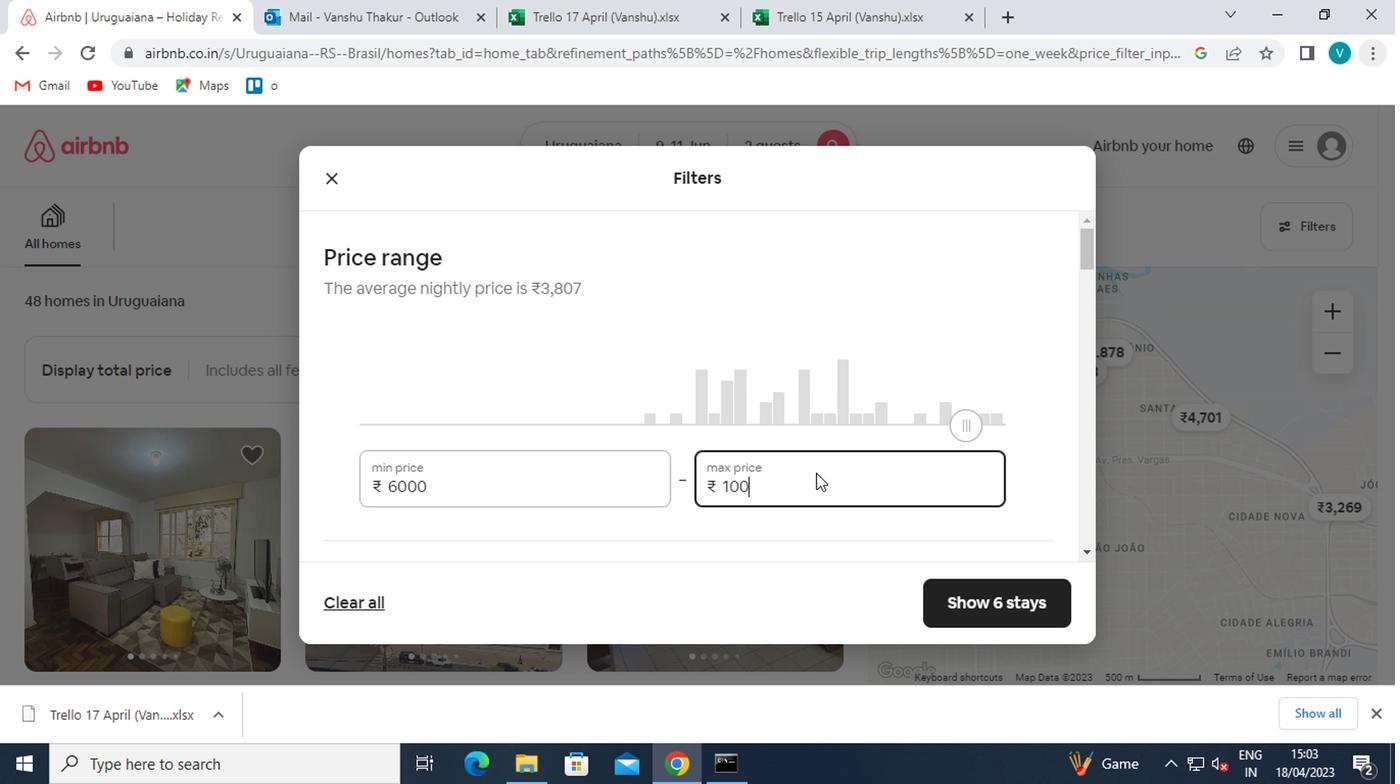 
Action: Mouse moved to (777, 483)
Screenshot: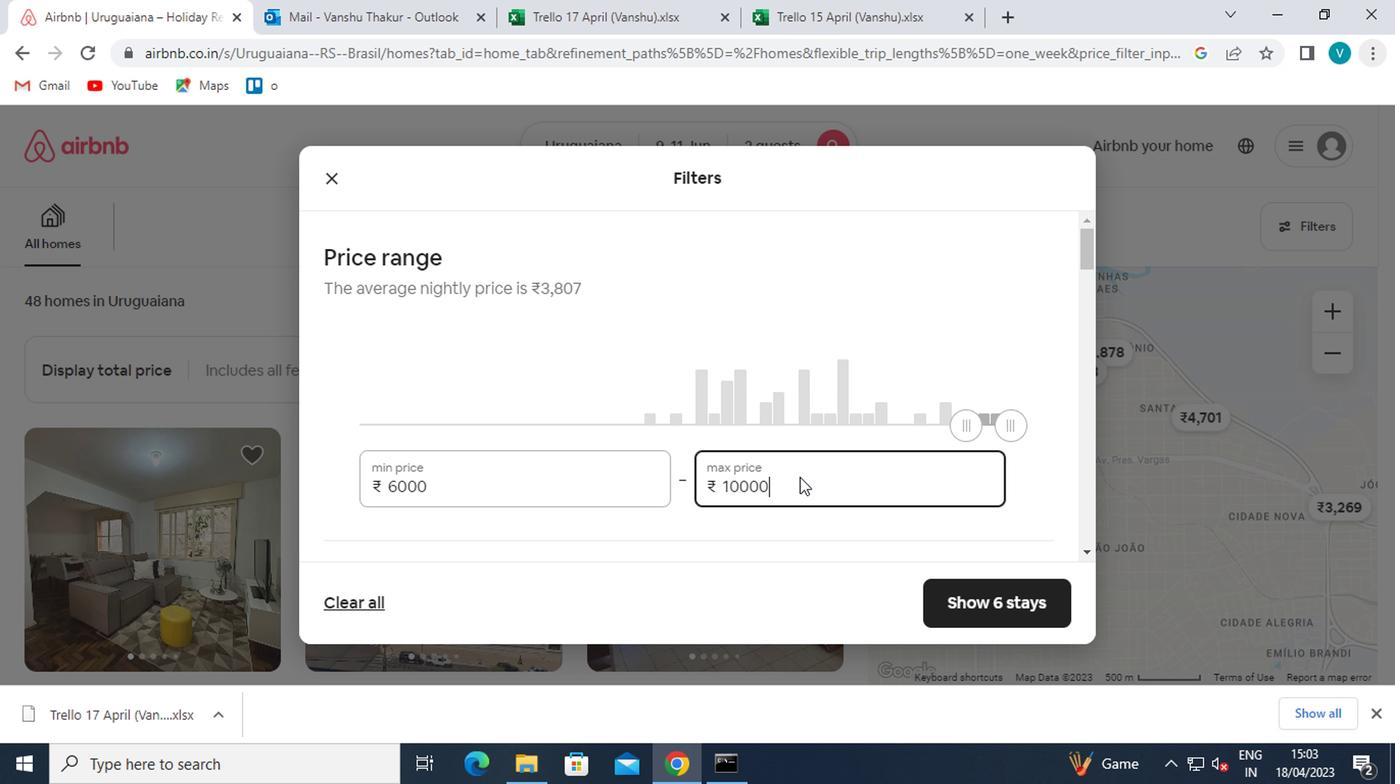 
Action: Mouse scrolled (777, 481) with delta (0, -1)
Screenshot: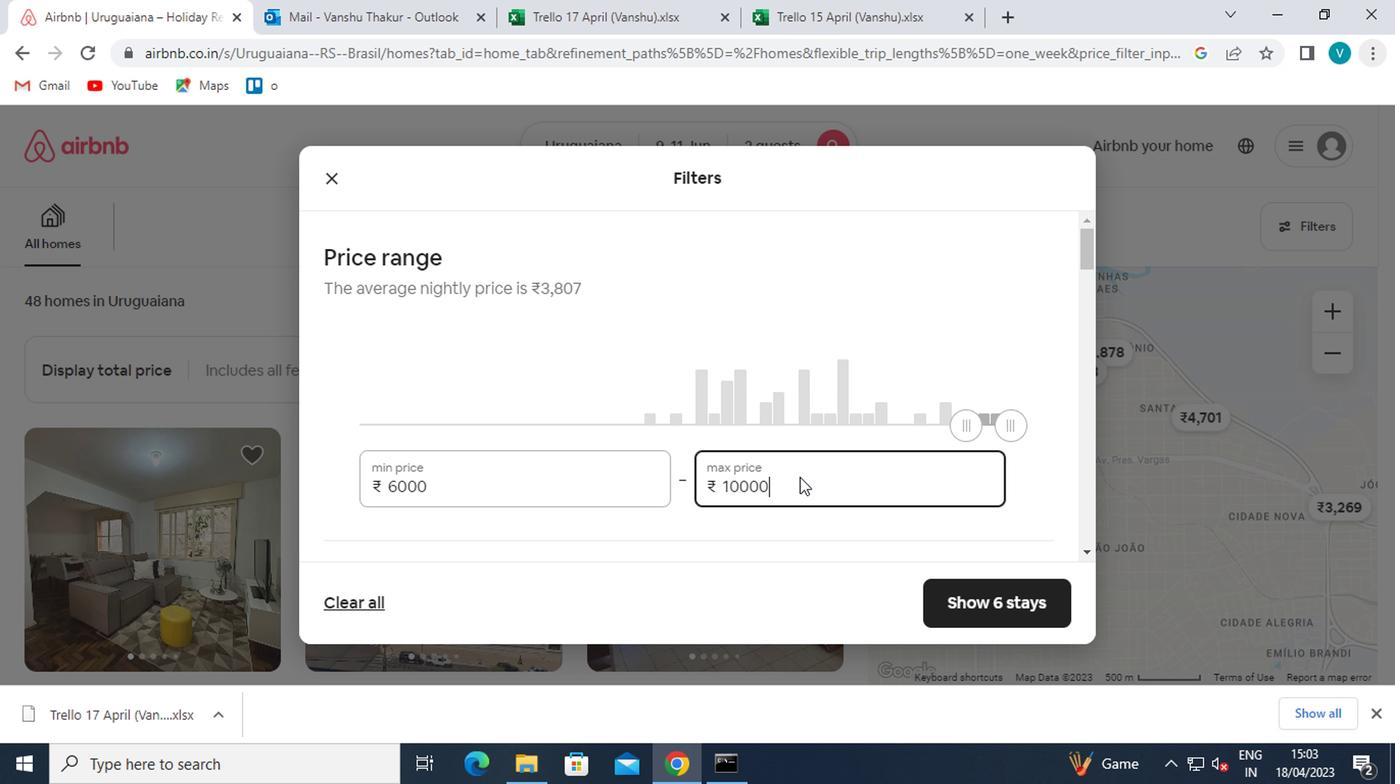 
Action: Mouse moved to (759, 488)
Screenshot: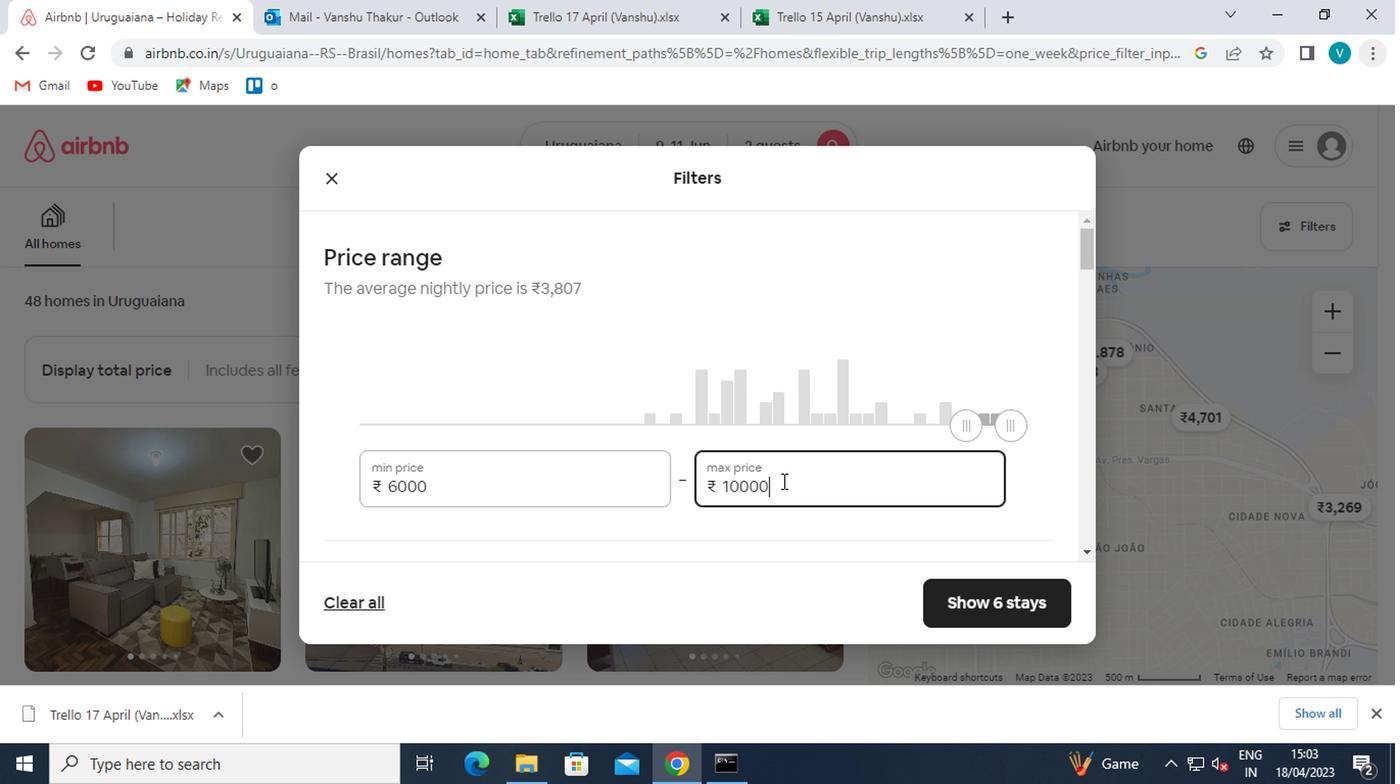 
Action: Mouse scrolled (759, 486) with delta (0, -1)
Screenshot: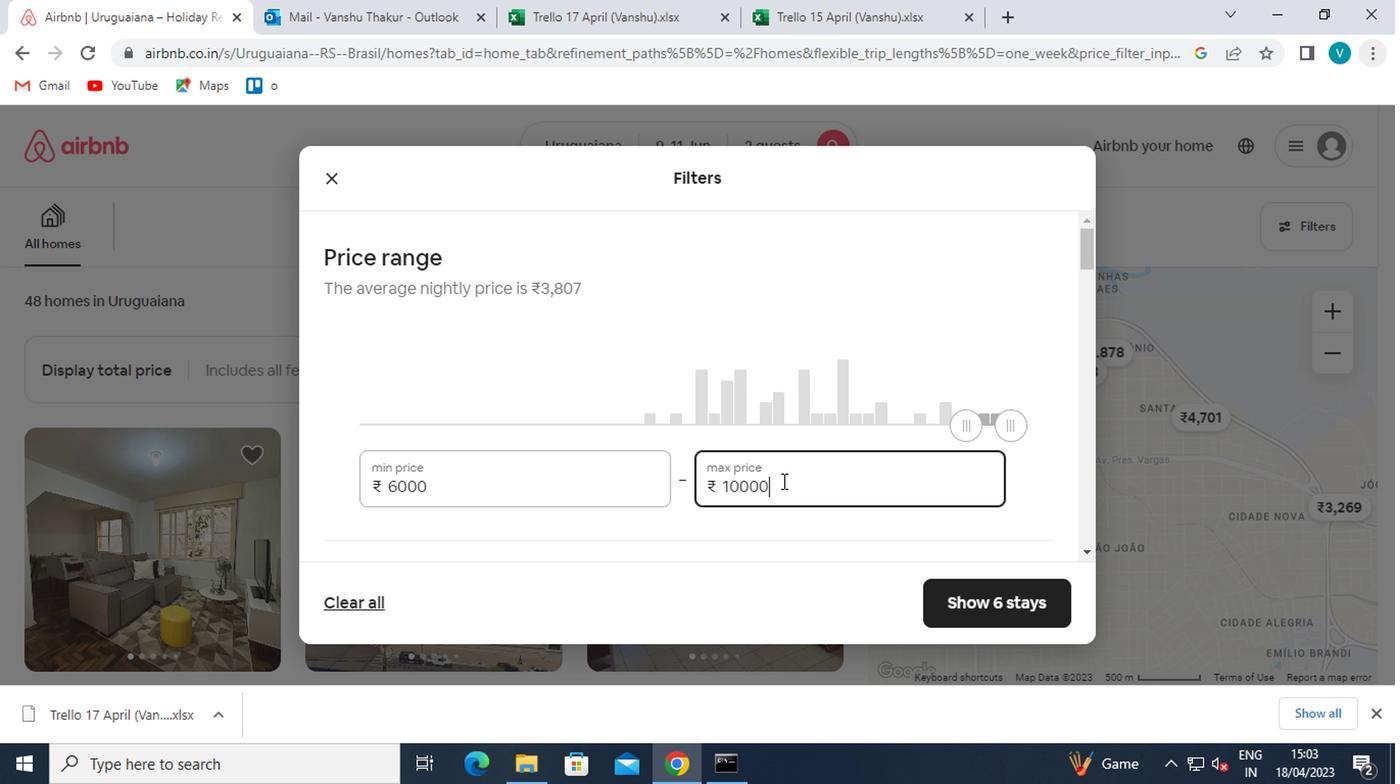 
Action: Mouse moved to (752, 491)
Screenshot: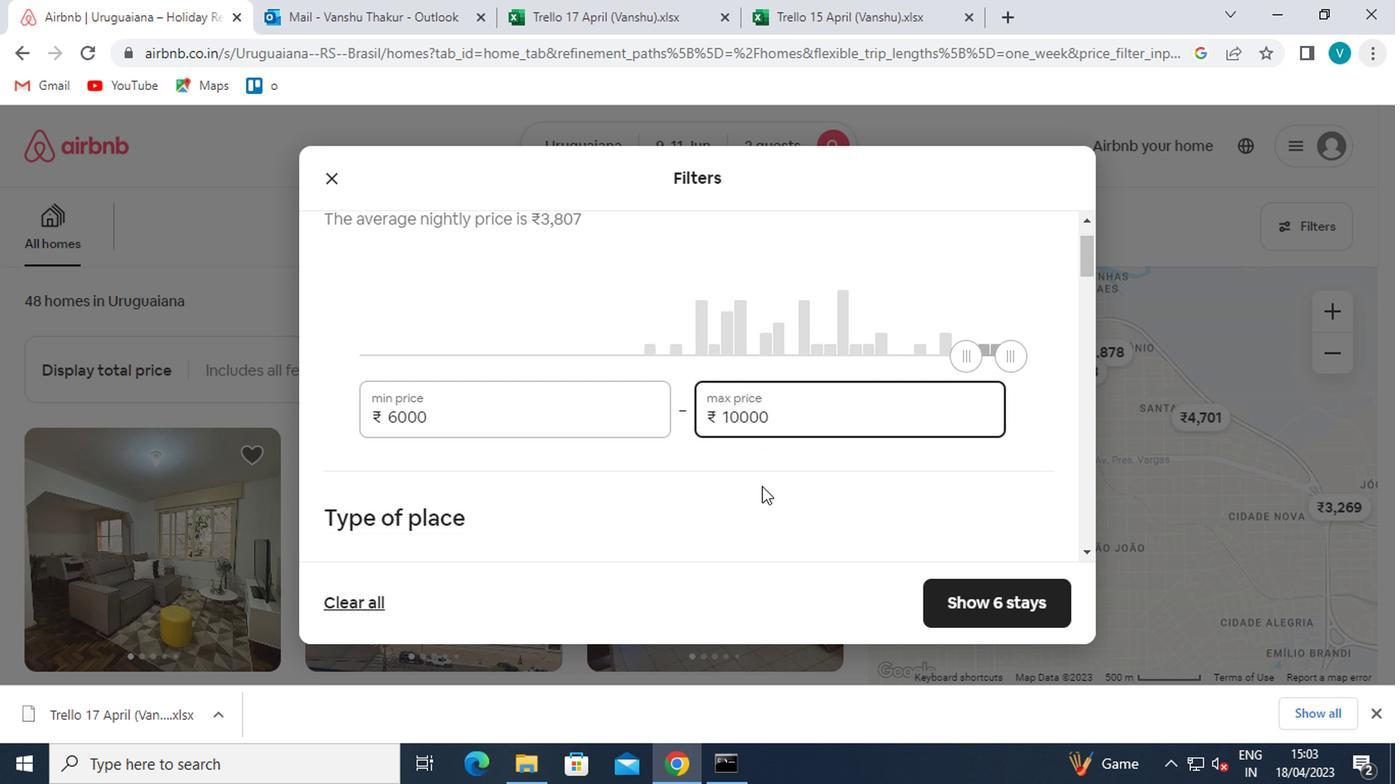 
Action: Mouse scrolled (752, 490) with delta (0, 0)
Screenshot: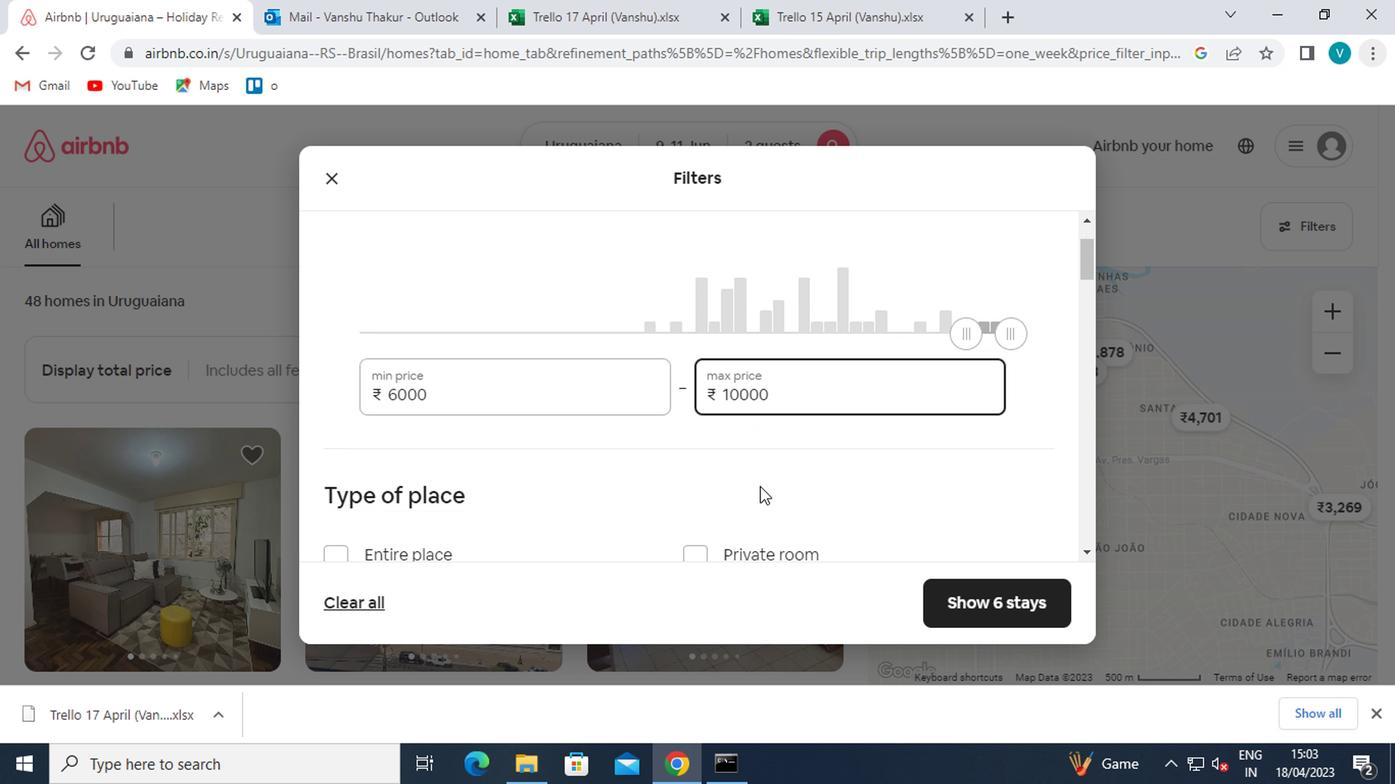 
Action: Mouse moved to (335, 324)
Screenshot: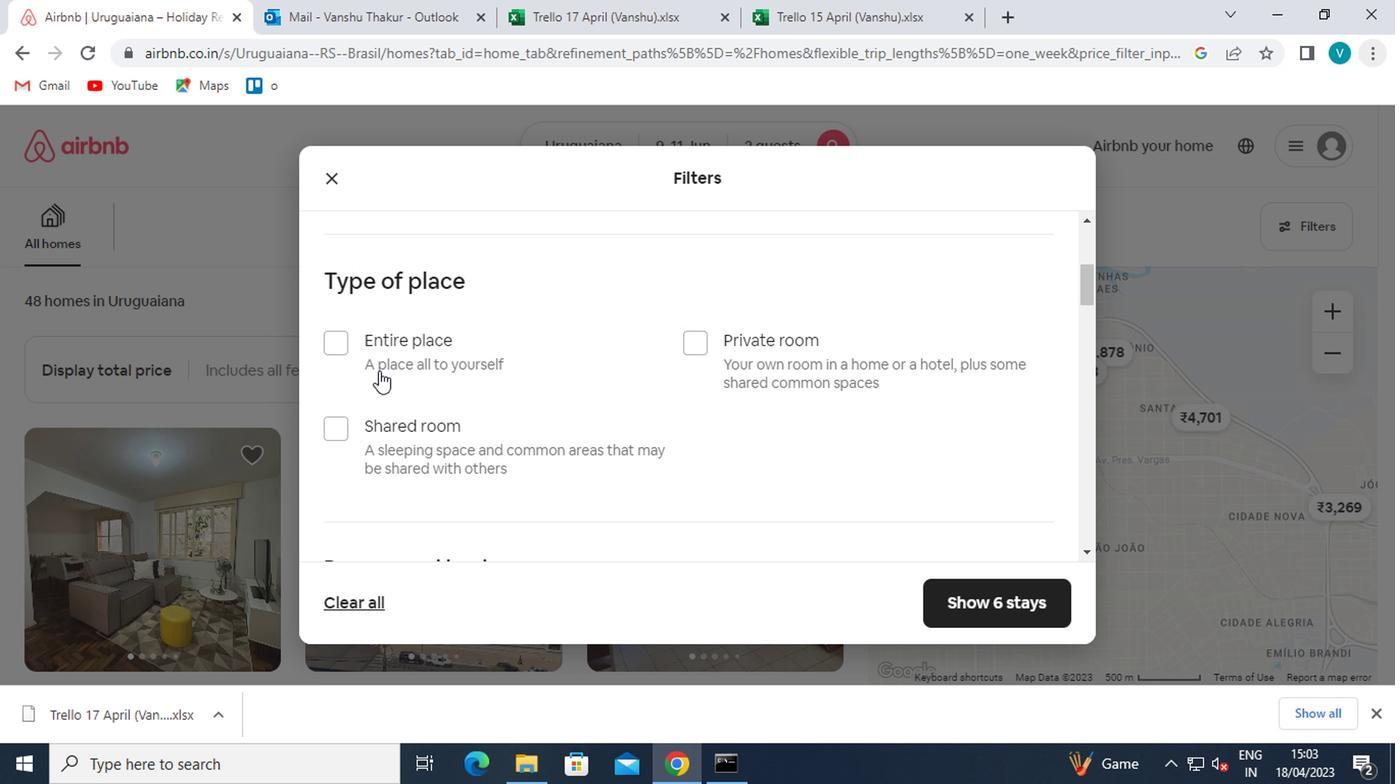 
Action: Mouse pressed left at (335, 324)
Screenshot: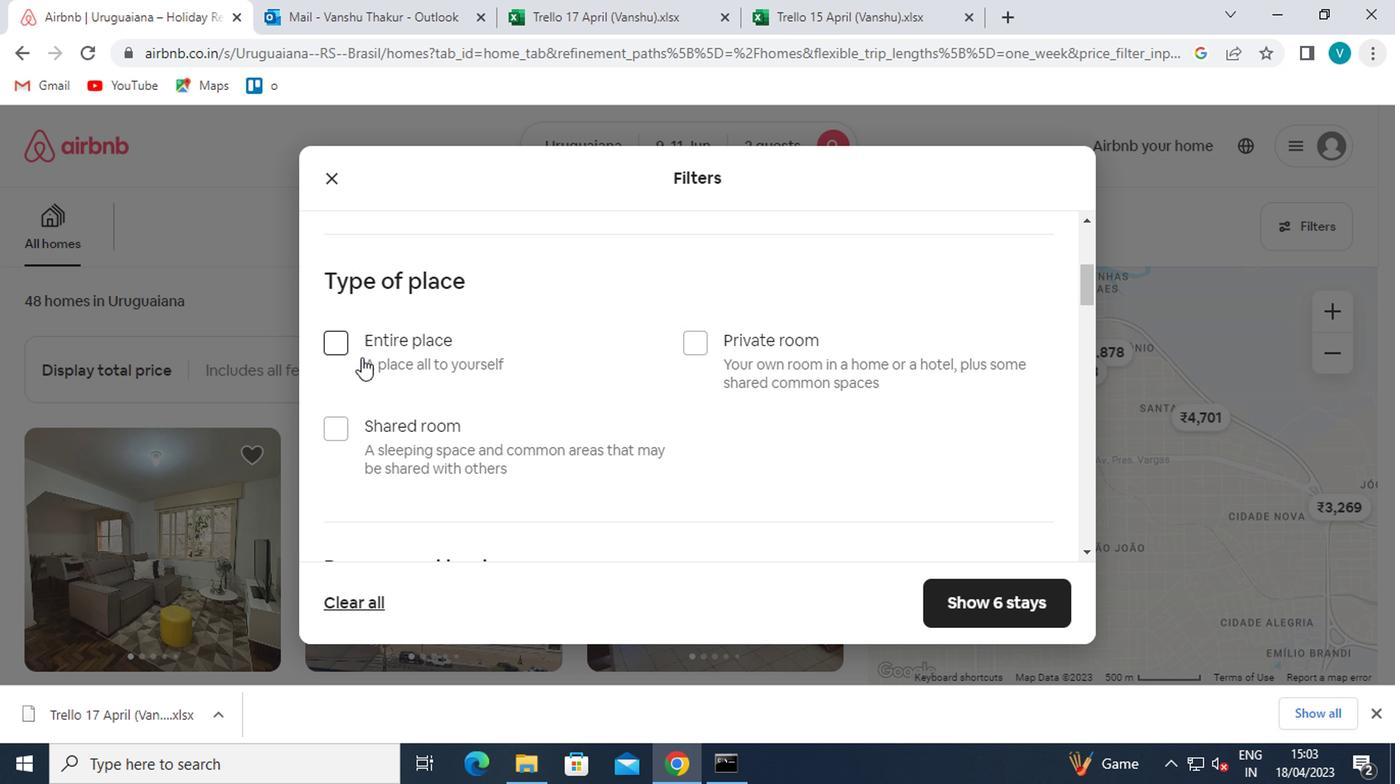 
Action: Mouse moved to (338, 331)
Screenshot: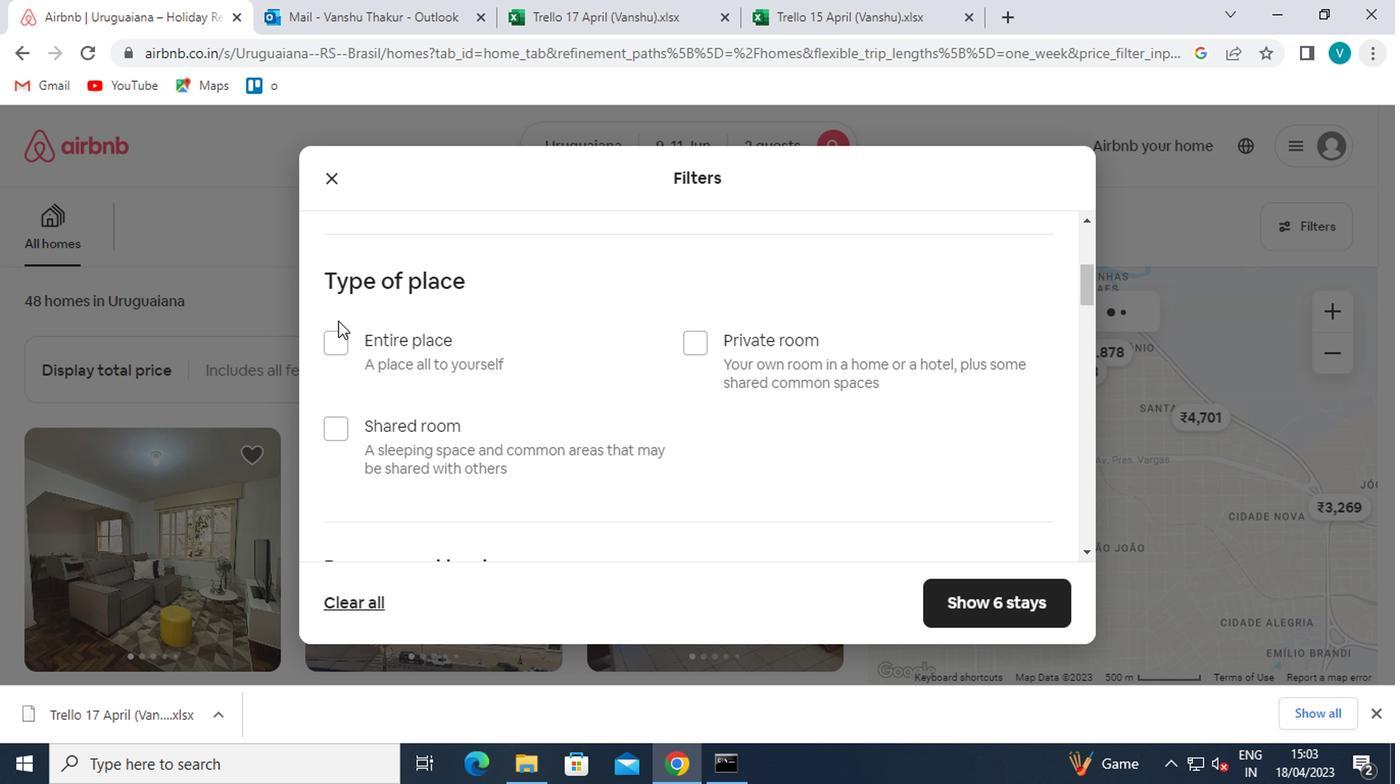 
Action: Mouse pressed left at (338, 331)
Screenshot: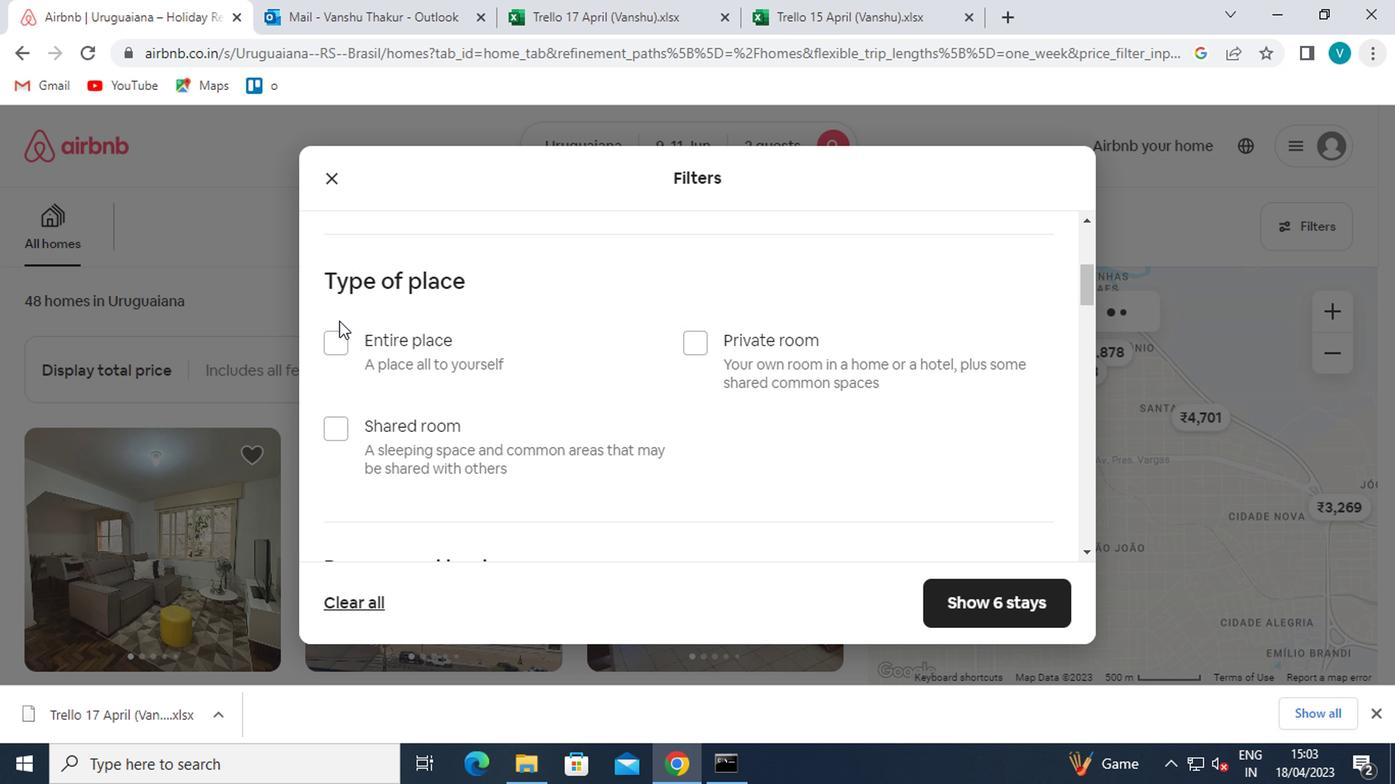 
Action: Mouse moved to (334, 353)
Screenshot: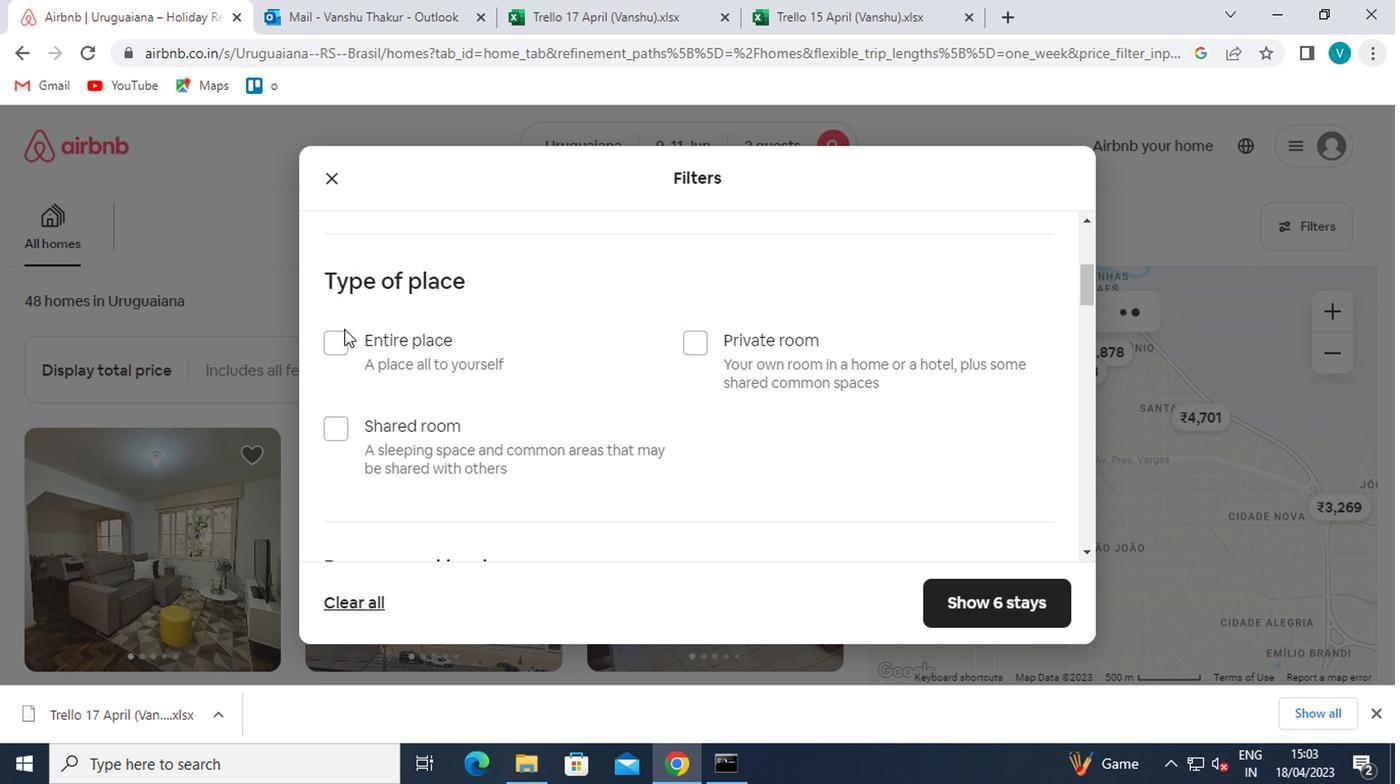 
Action: Mouse pressed left at (334, 353)
Screenshot: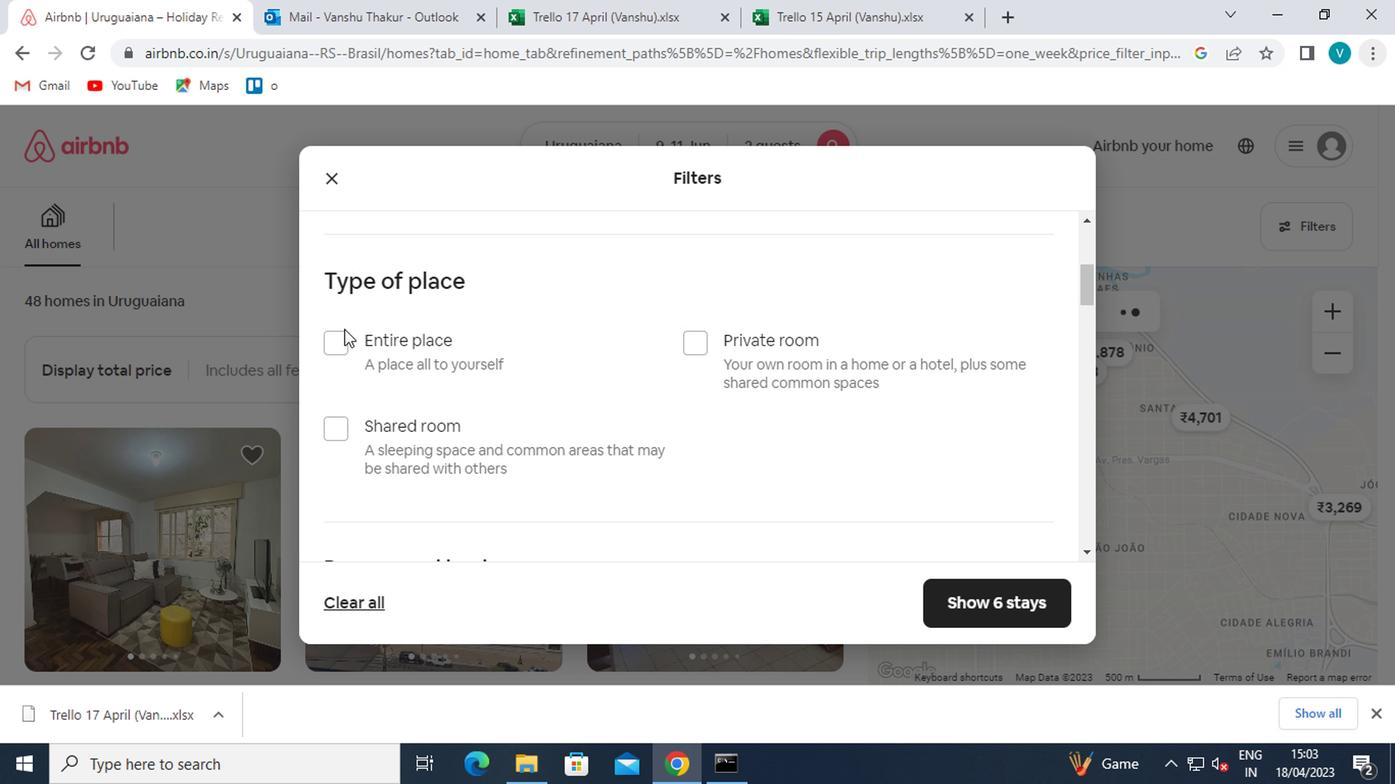 
Action: Mouse moved to (439, 359)
Screenshot: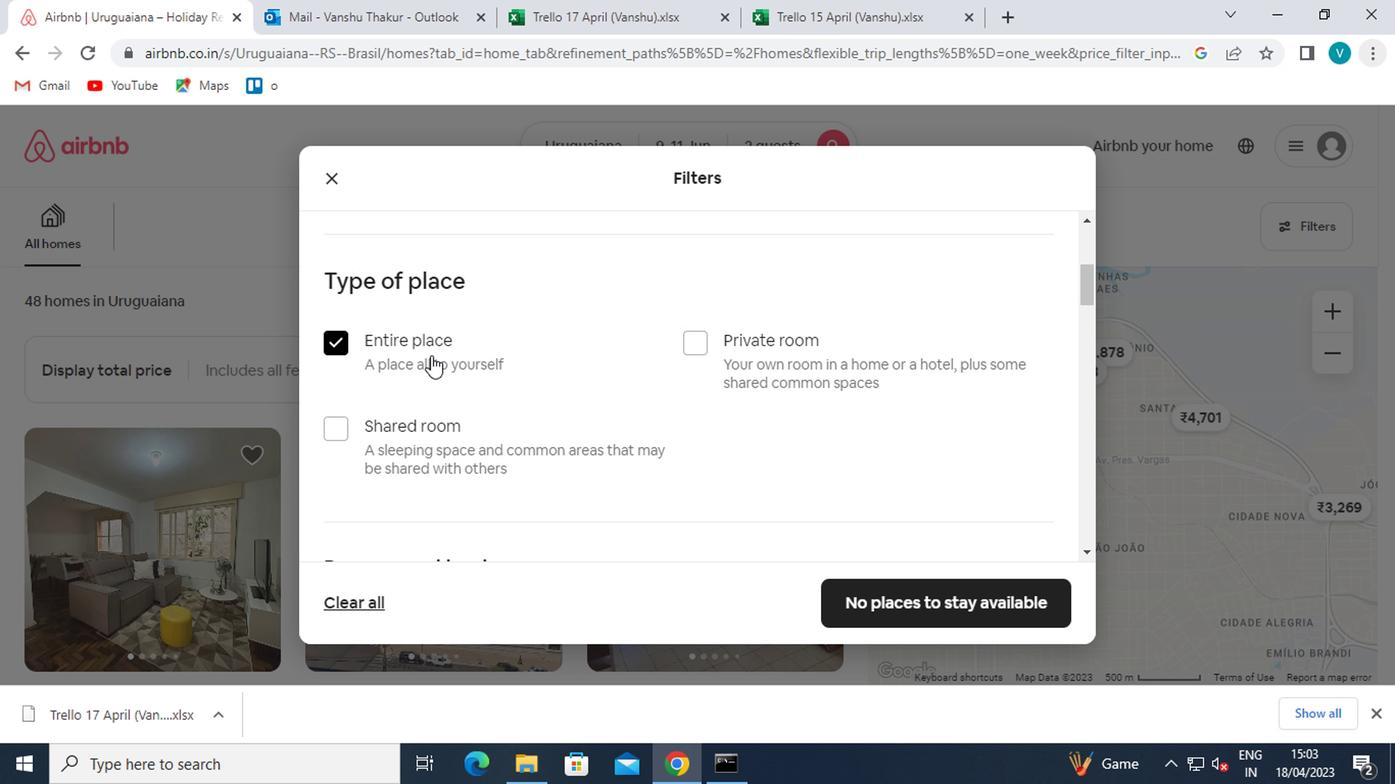 
Action: Mouse scrolled (439, 358) with delta (0, -1)
Screenshot: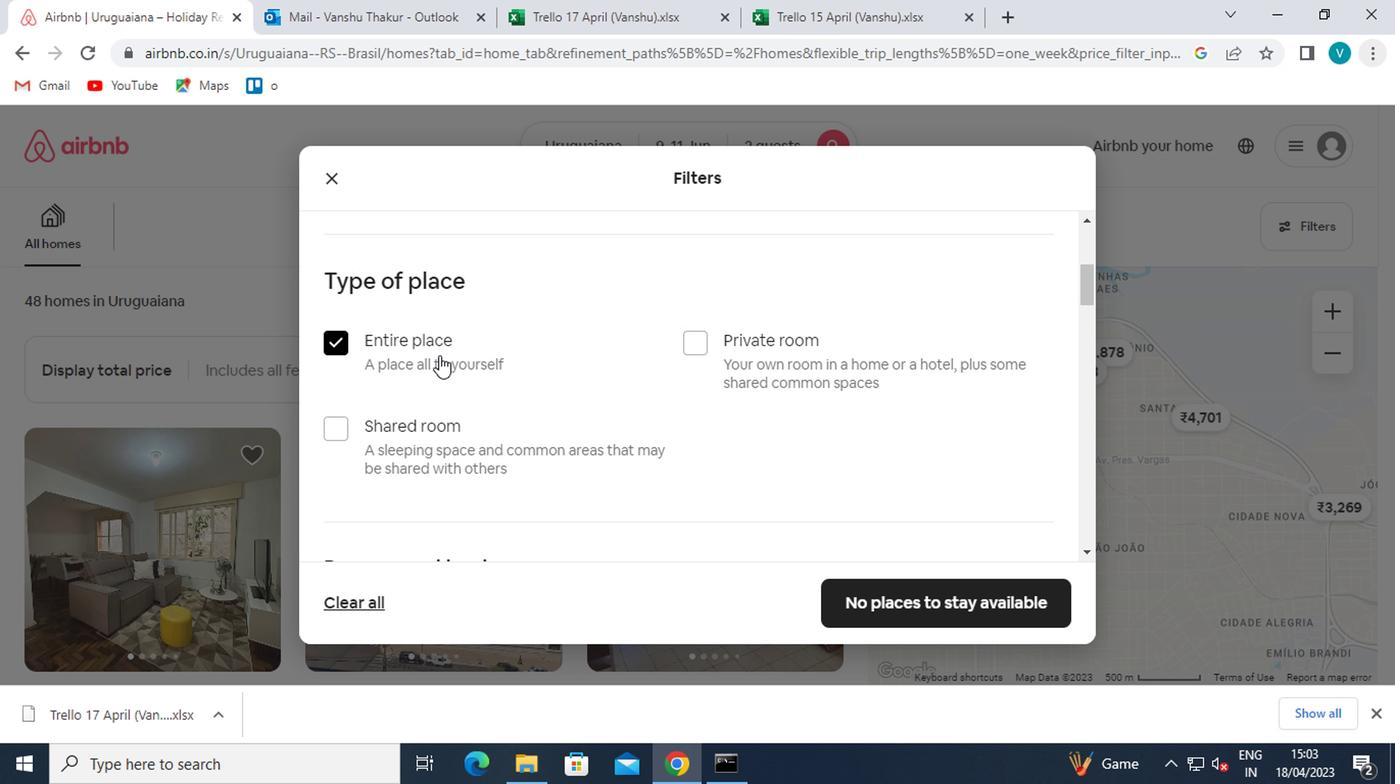 
Action: Mouse moved to (439, 361)
Screenshot: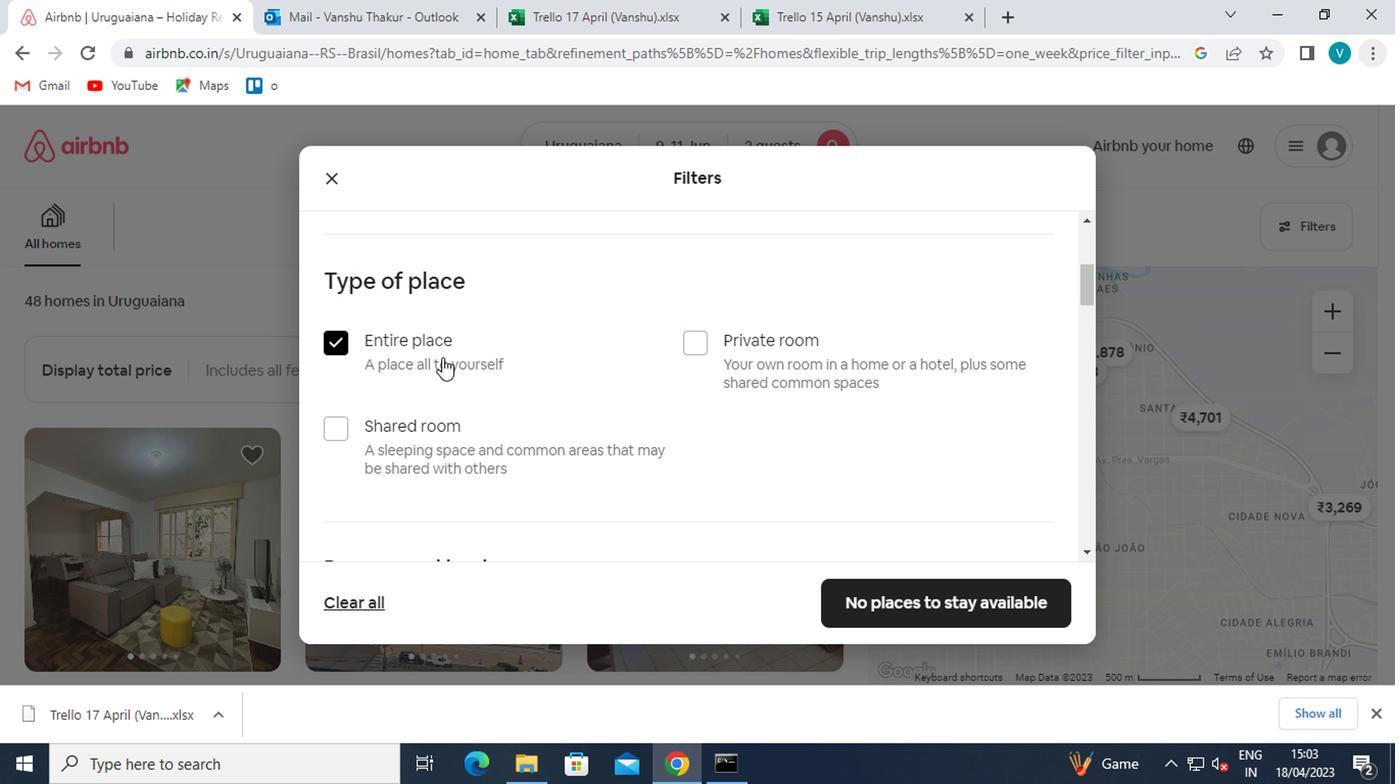 
Action: Mouse scrolled (439, 360) with delta (0, -1)
Screenshot: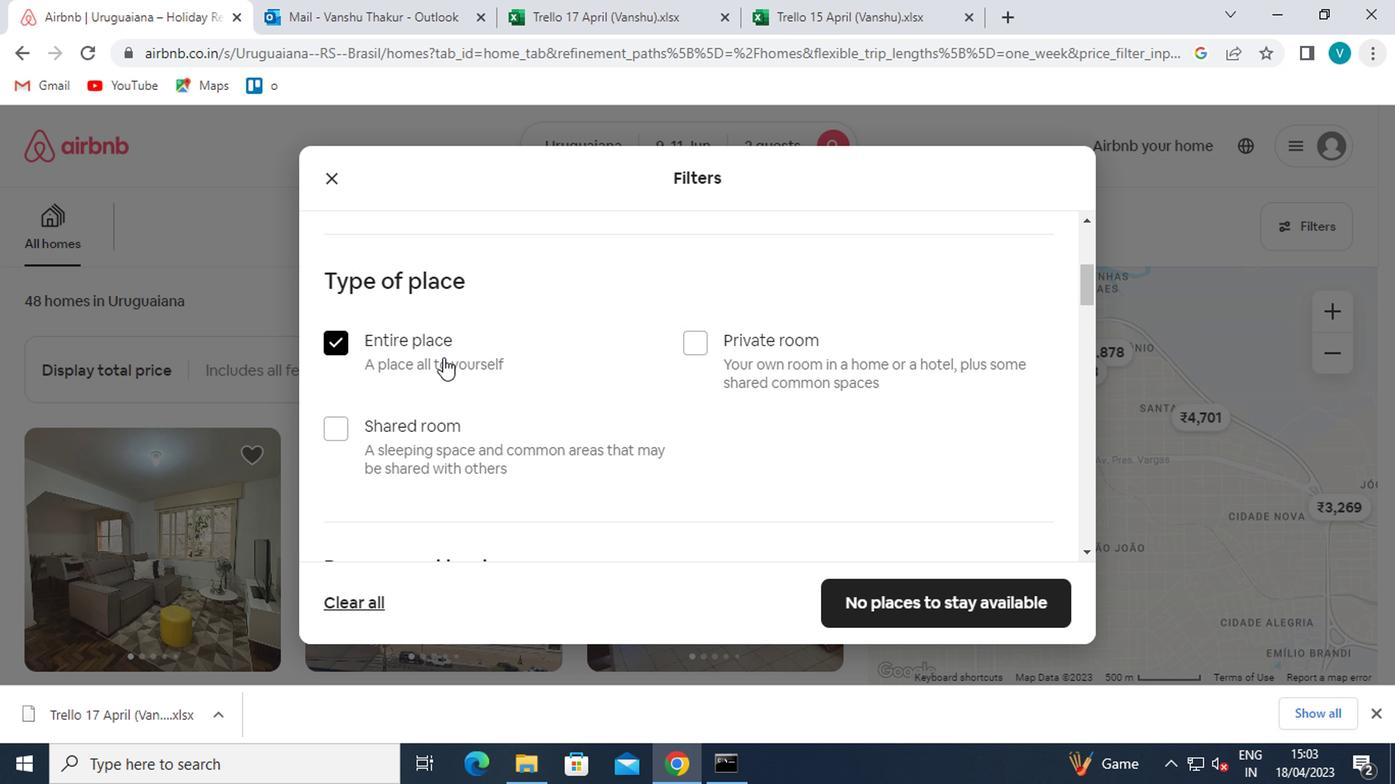 
Action: Mouse scrolled (439, 360) with delta (0, -1)
Screenshot: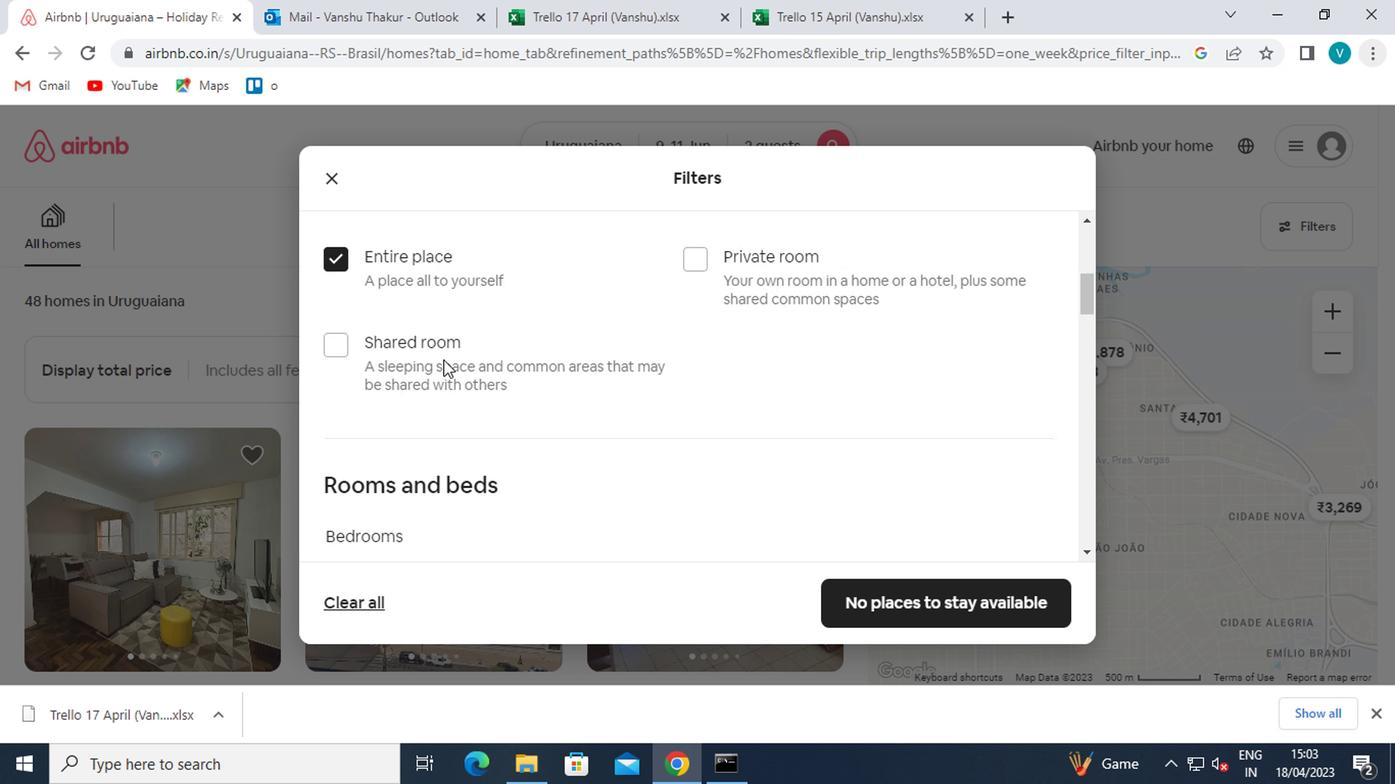 
Action: Mouse moved to (517, 379)
Screenshot: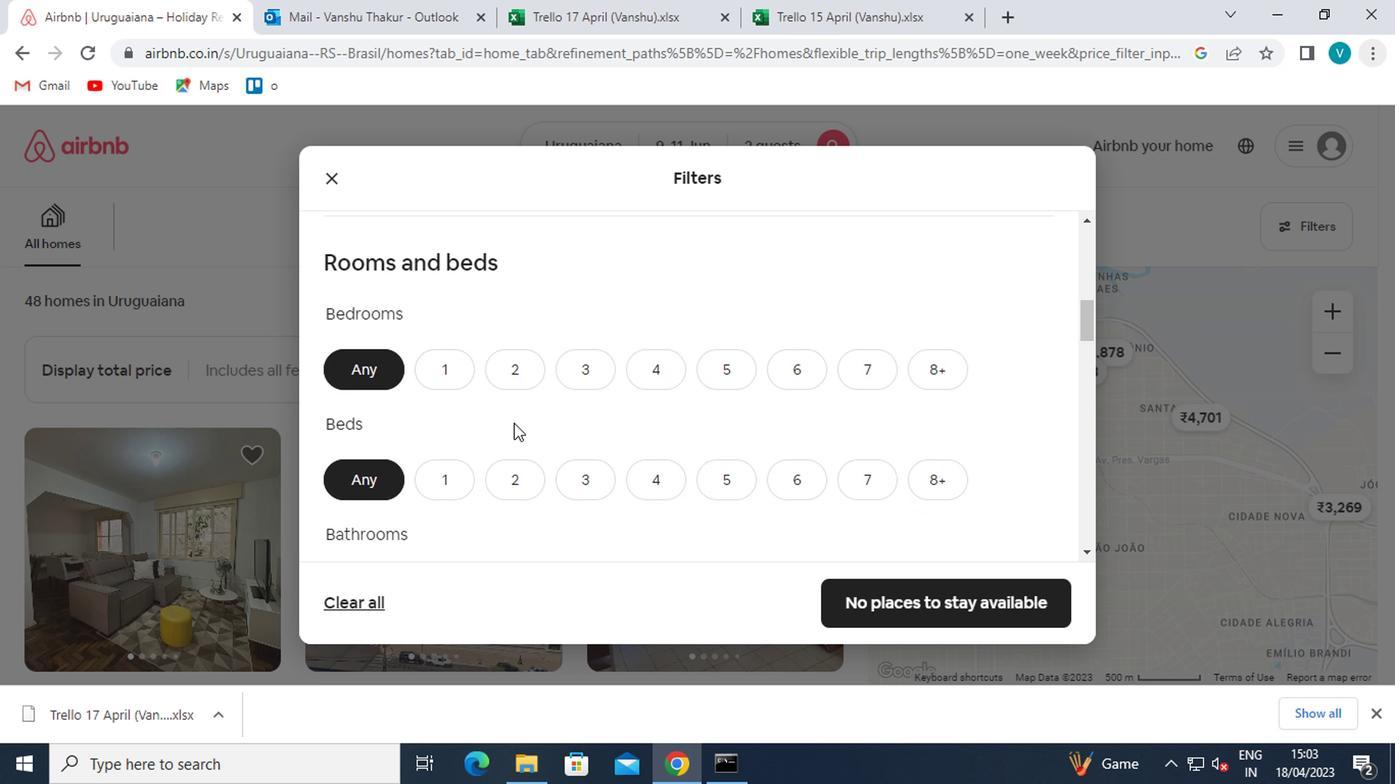 
Action: Mouse pressed left at (517, 379)
Screenshot: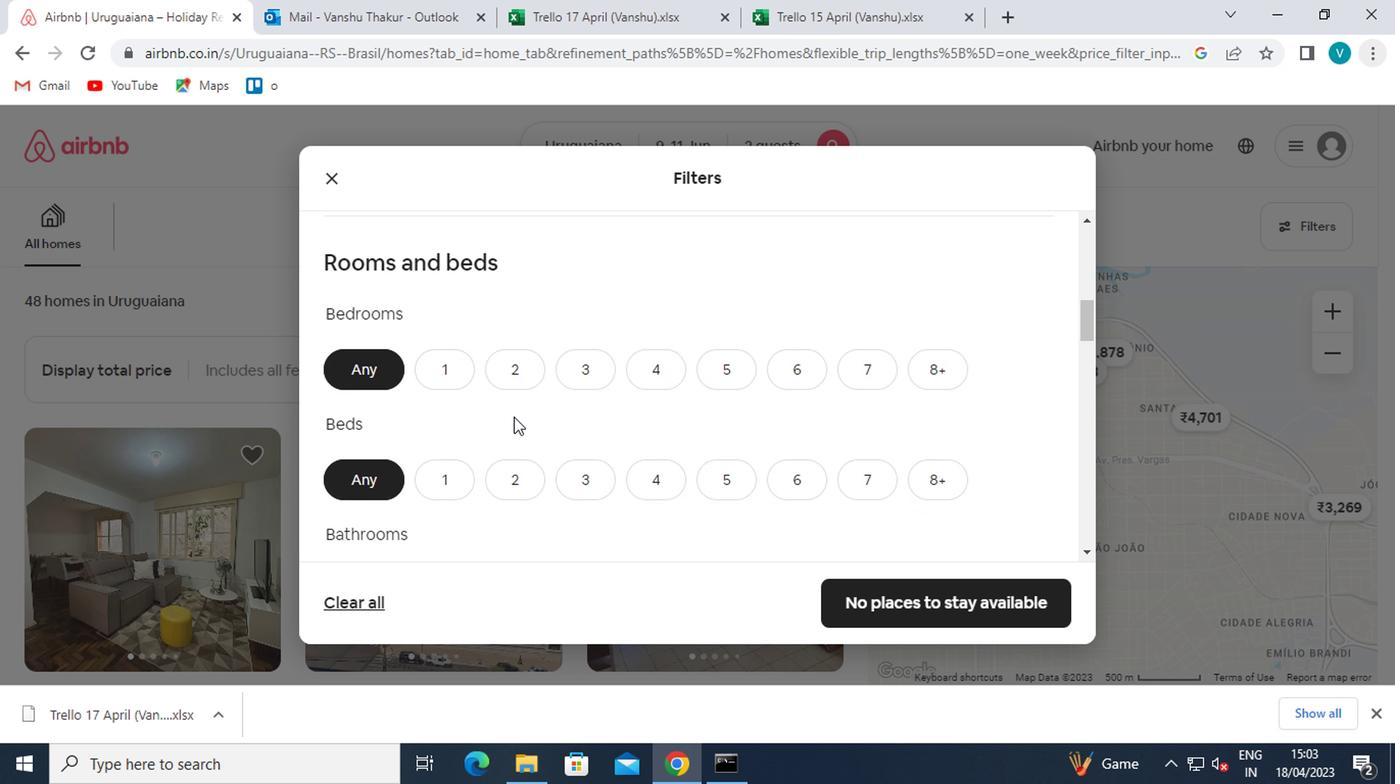 
Action: Mouse moved to (518, 377)
Screenshot: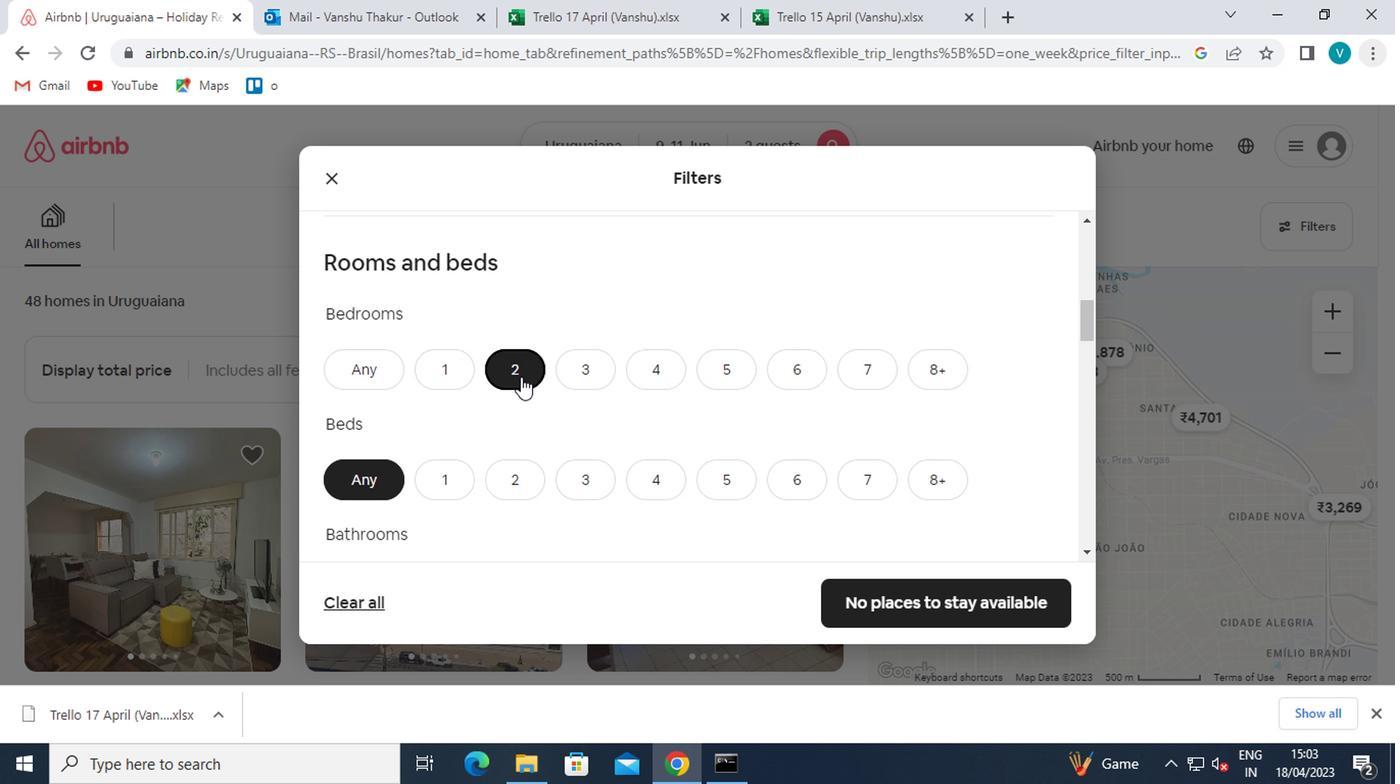 
Action: Mouse scrolled (518, 377) with delta (0, 0)
Screenshot: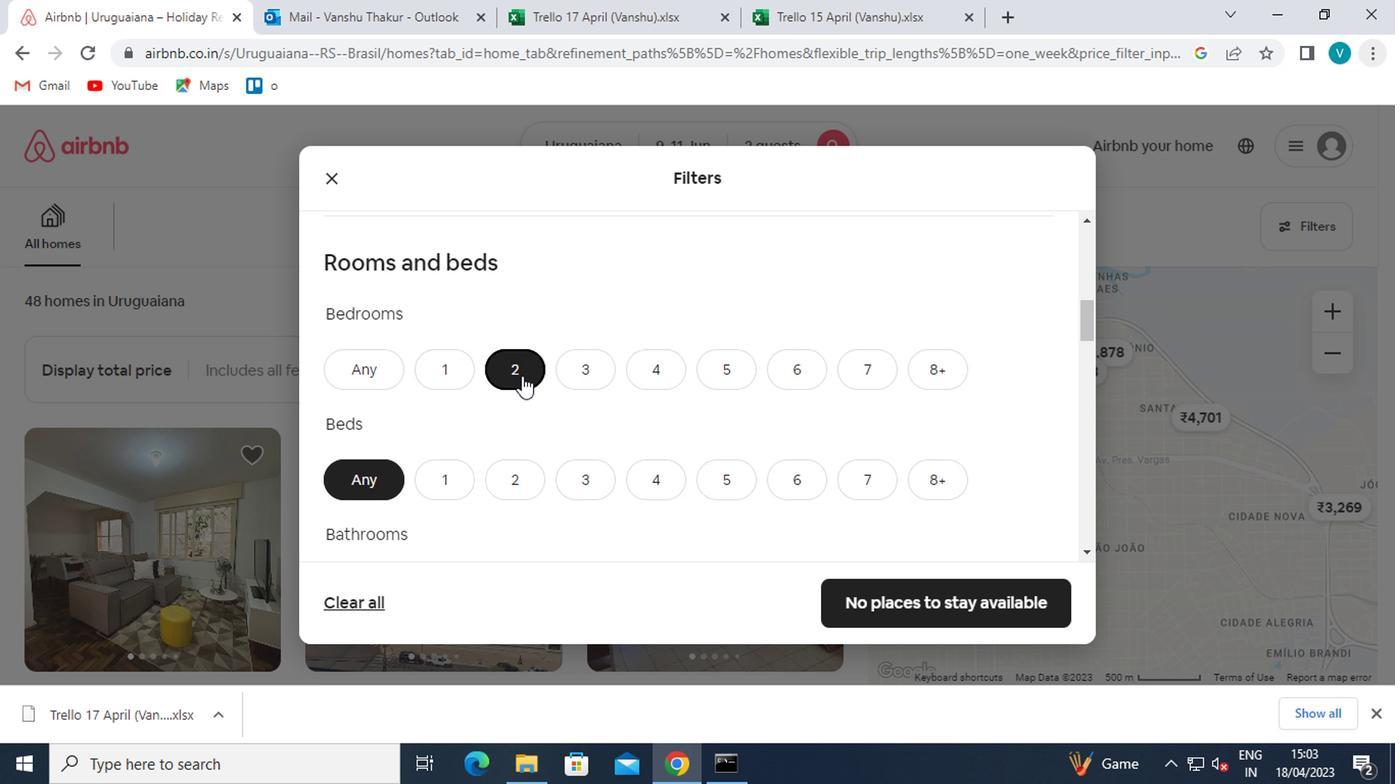 
Action: Mouse moved to (508, 377)
Screenshot: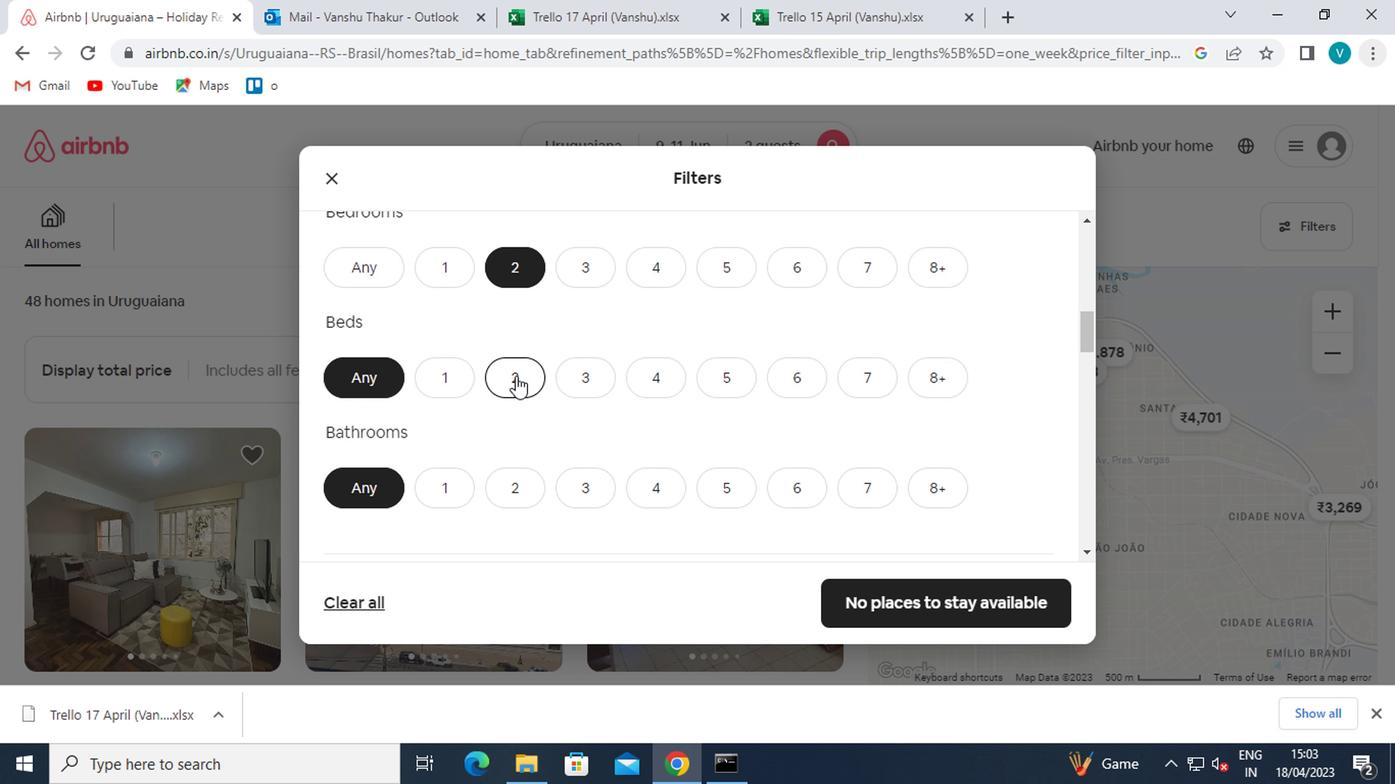 
Action: Mouse pressed left at (508, 377)
Screenshot: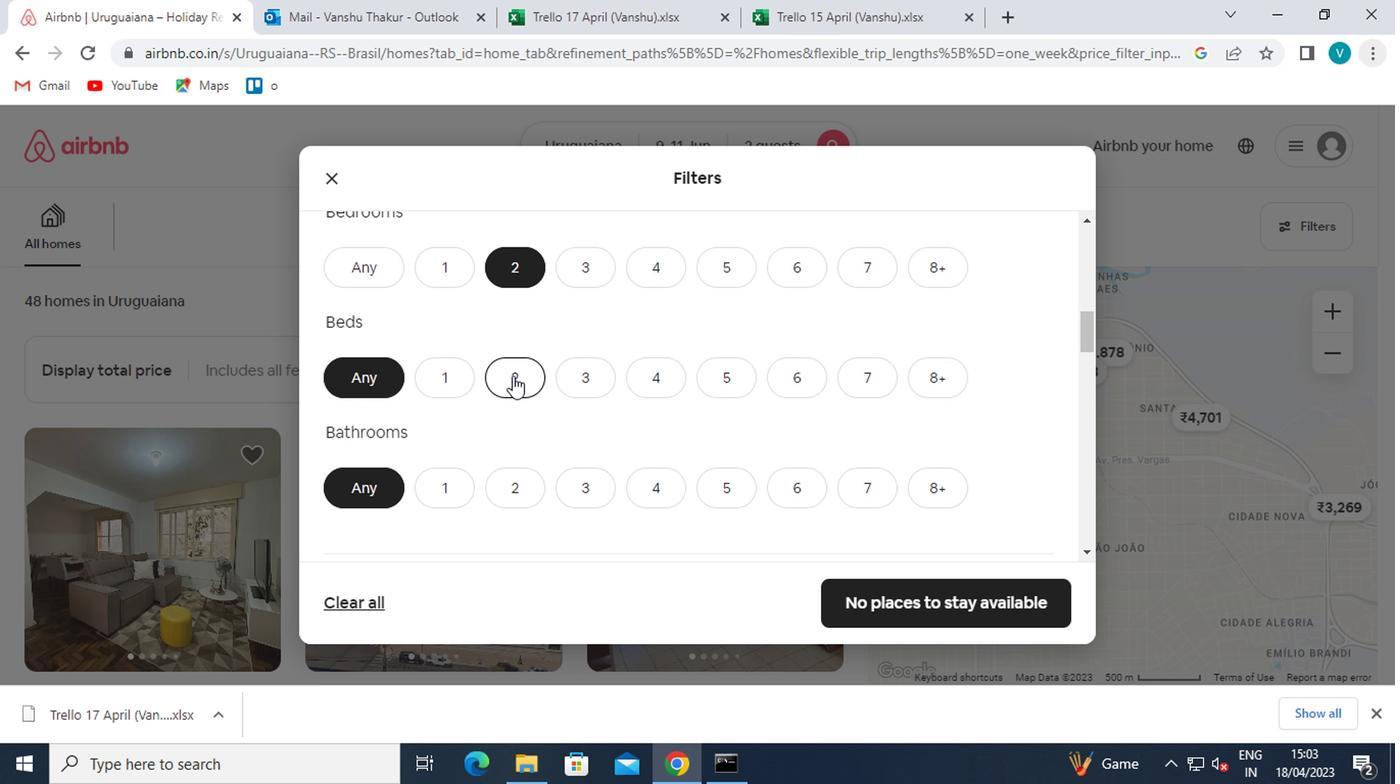 
Action: Mouse moved to (510, 377)
Screenshot: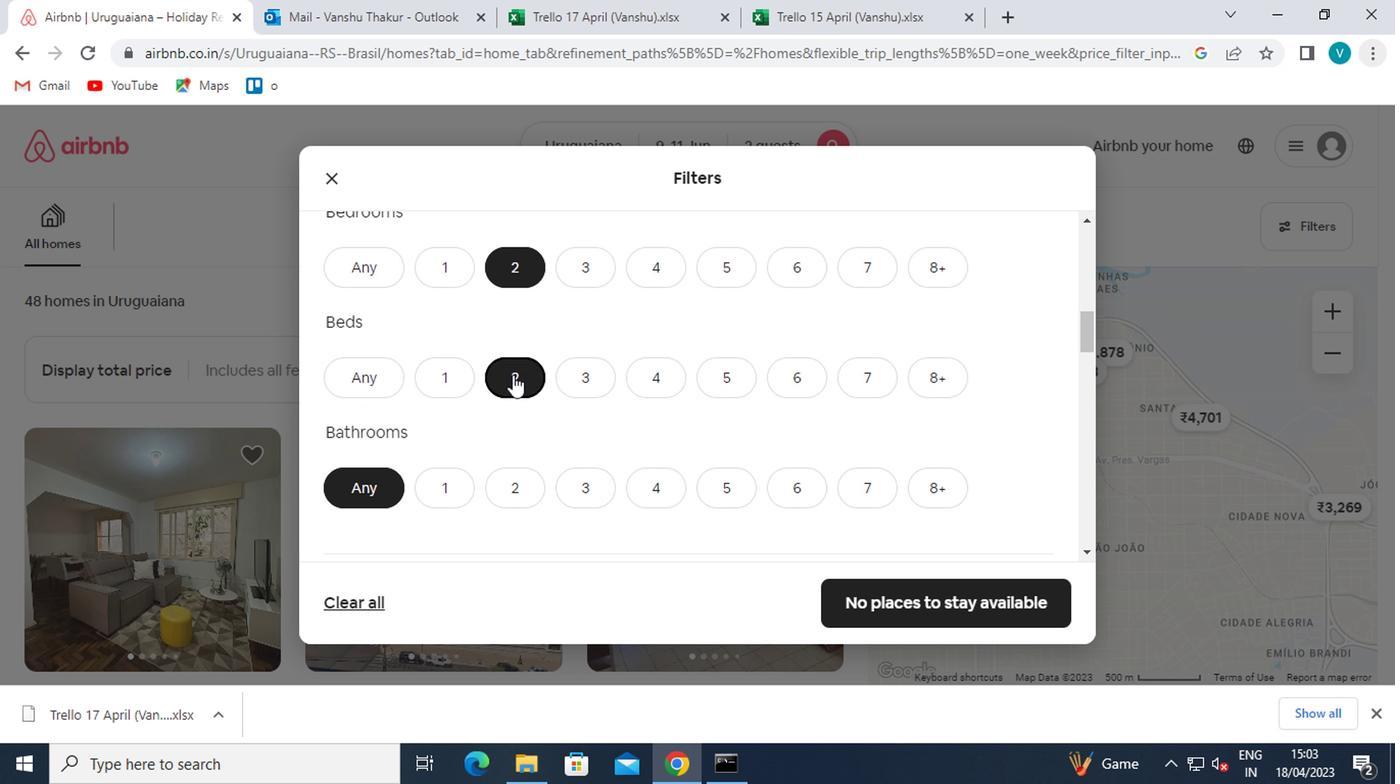 
Action: Mouse scrolled (510, 375) with delta (0, -1)
Screenshot: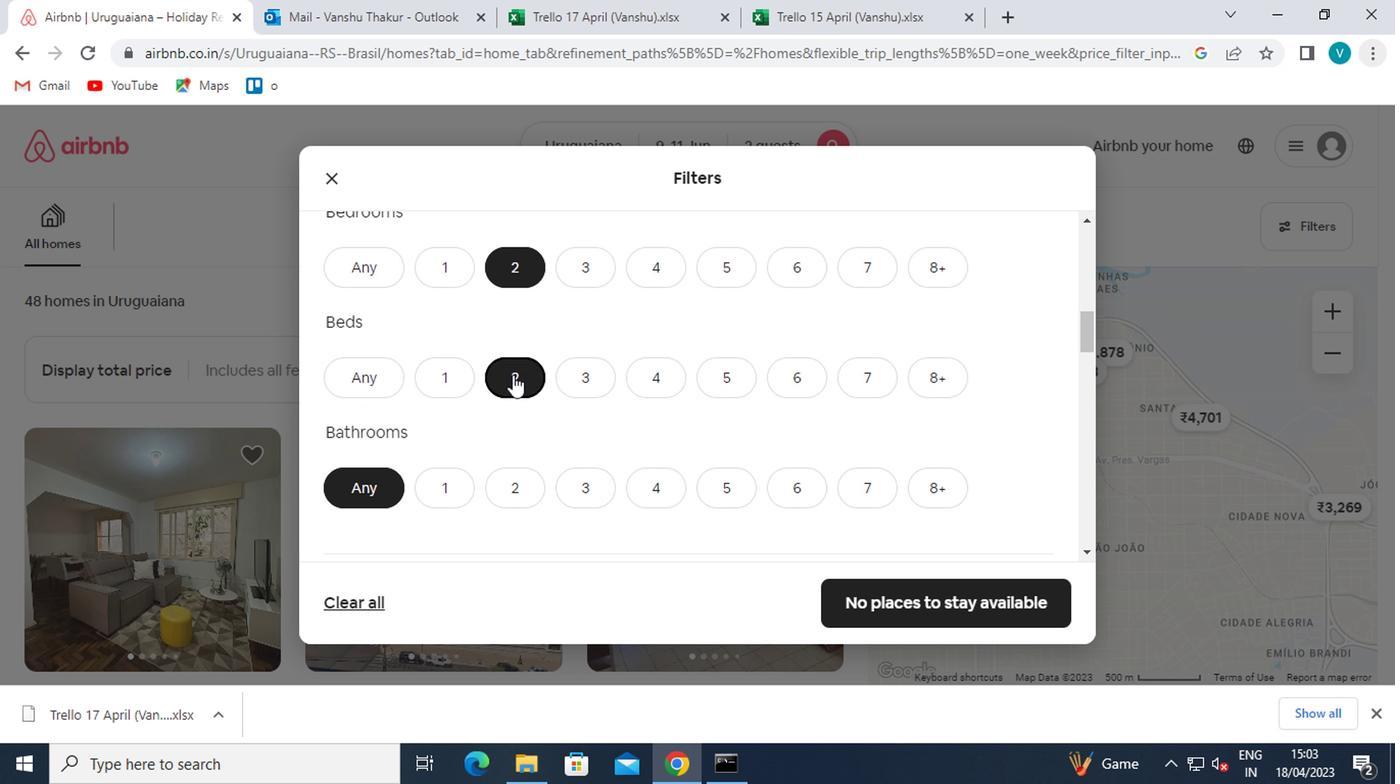 
Action: Mouse moved to (454, 387)
Screenshot: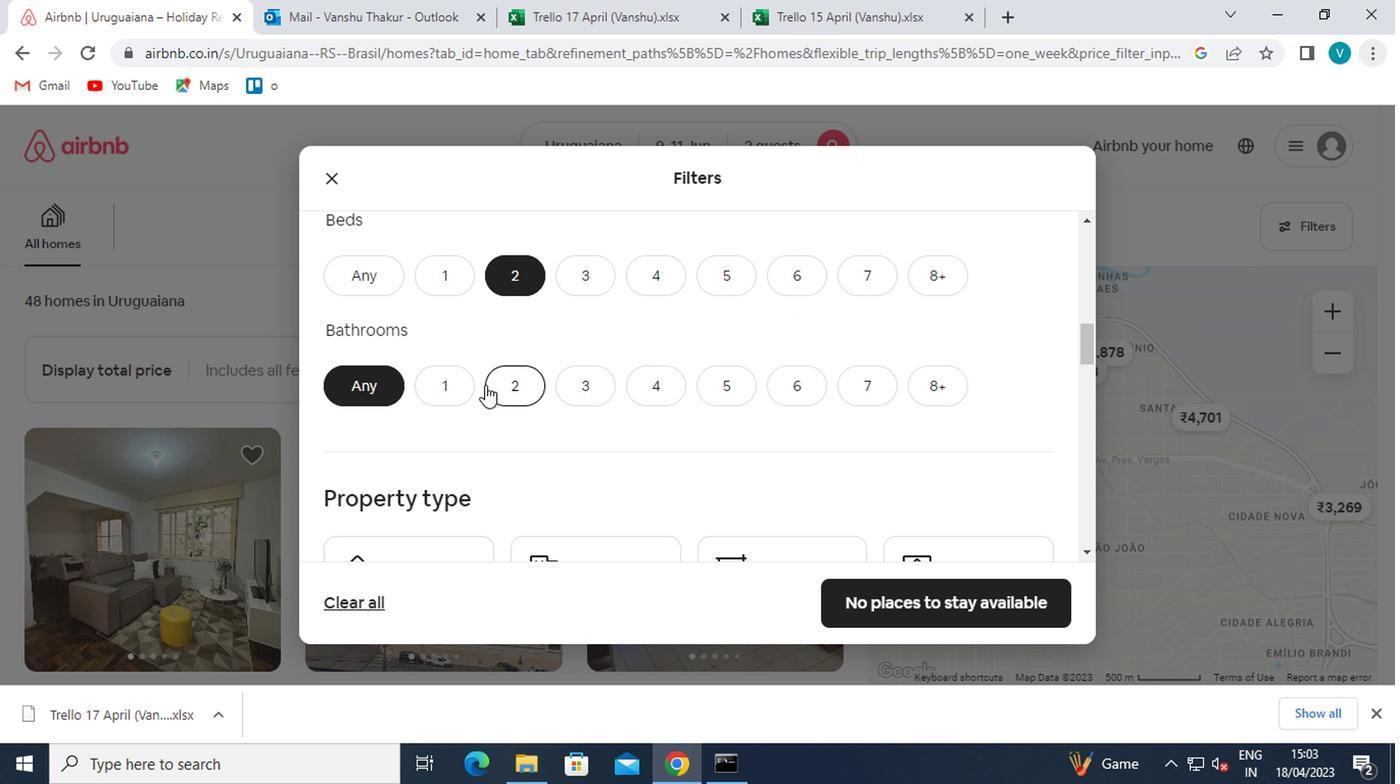 
Action: Mouse pressed left at (454, 387)
Screenshot: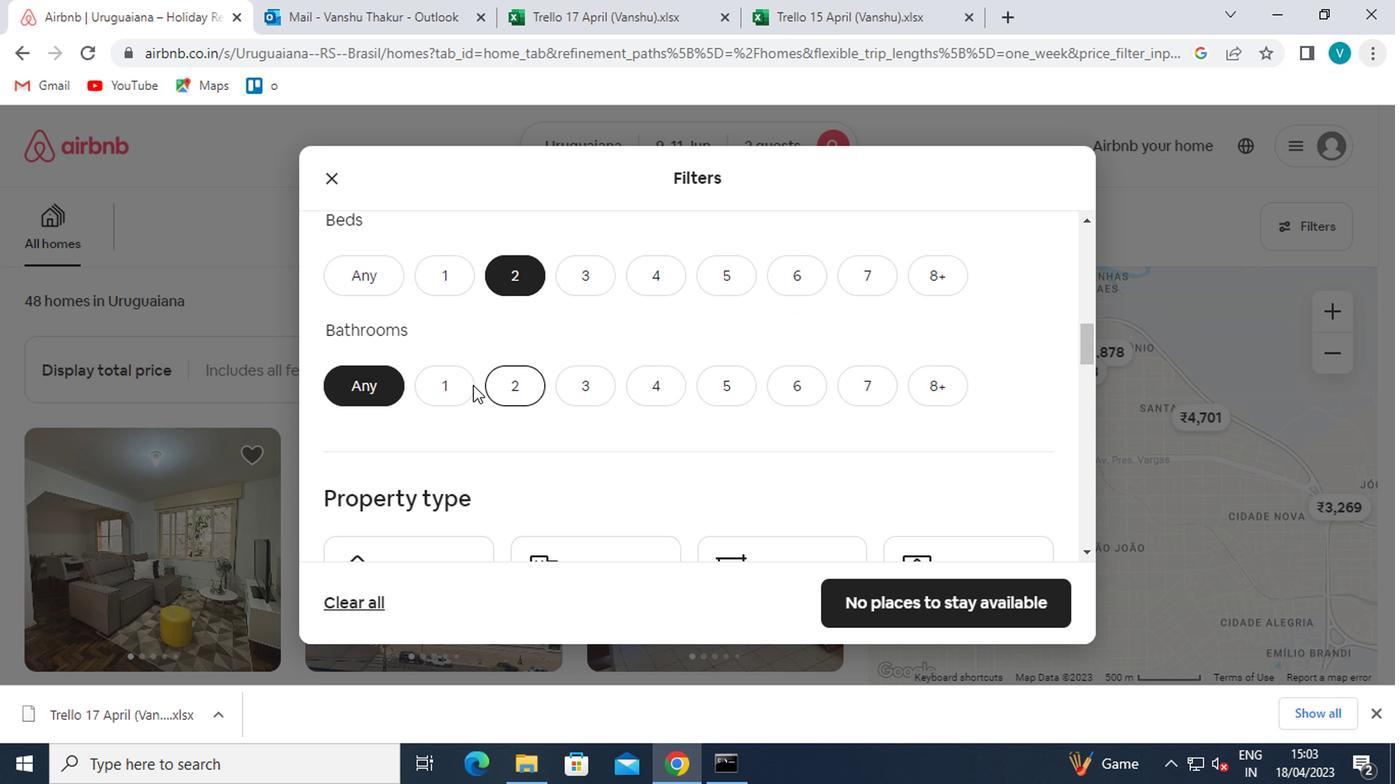 
Action: Mouse moved to (460, 385)
Screenshot: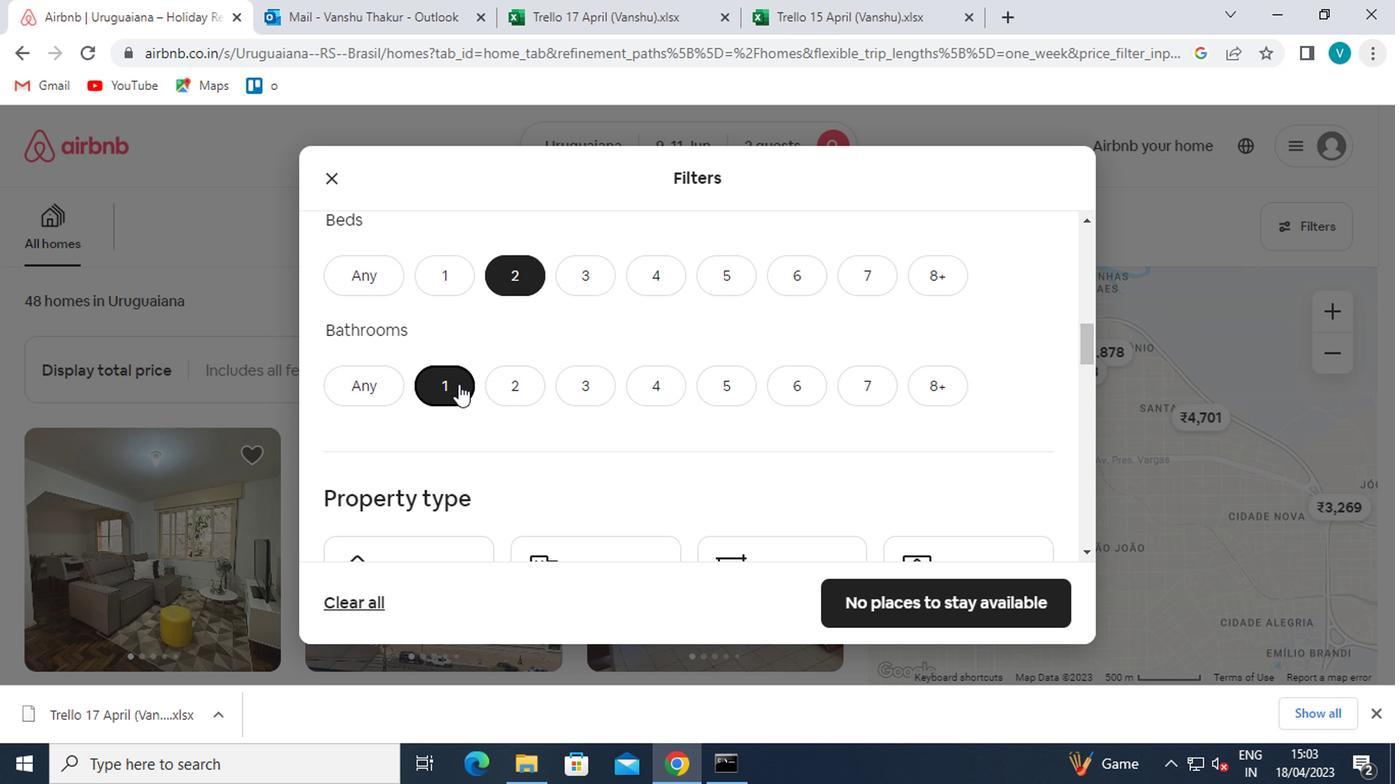
Action: Mouse scrolled (460, 385) with delta (0, 0)
Screenshot: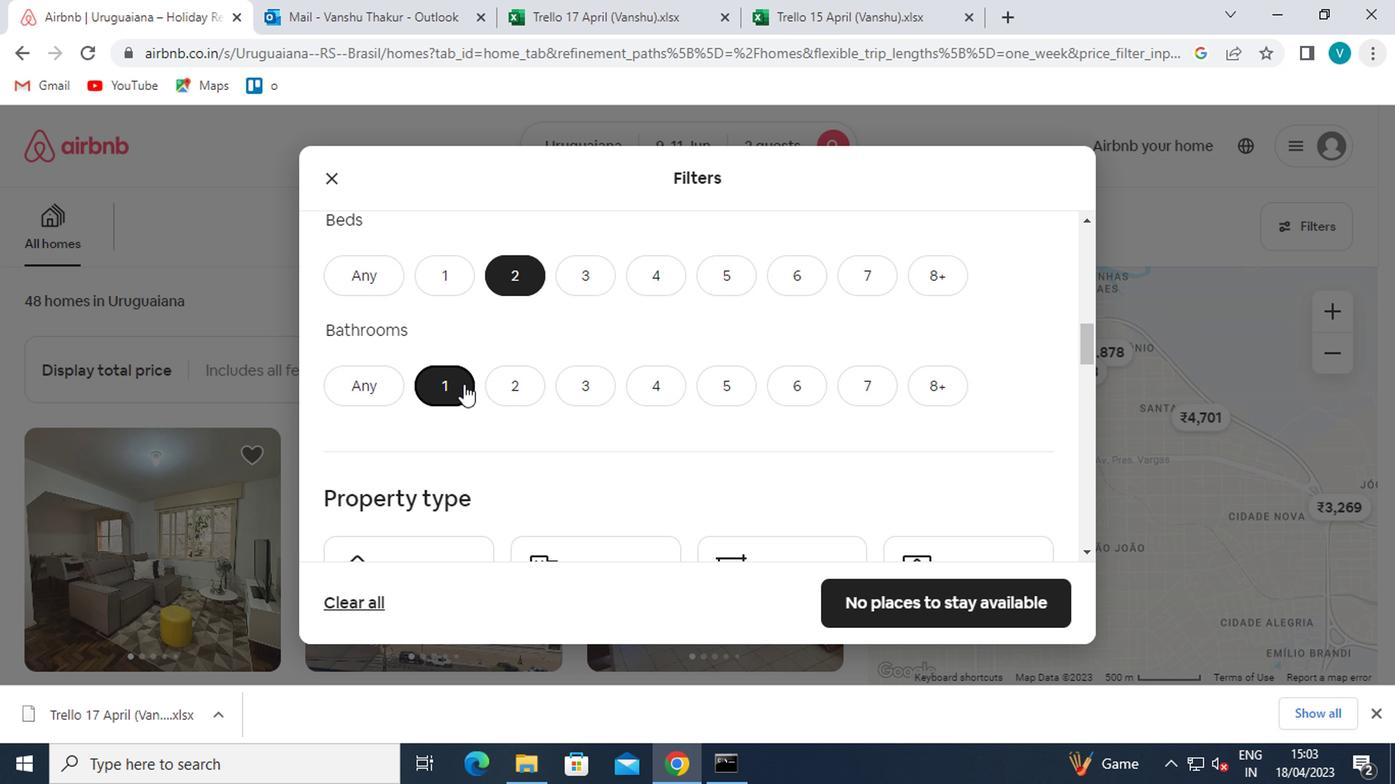 
Action: Mouse scrolled (460, 385) with delta (0, 0)
Screenshot: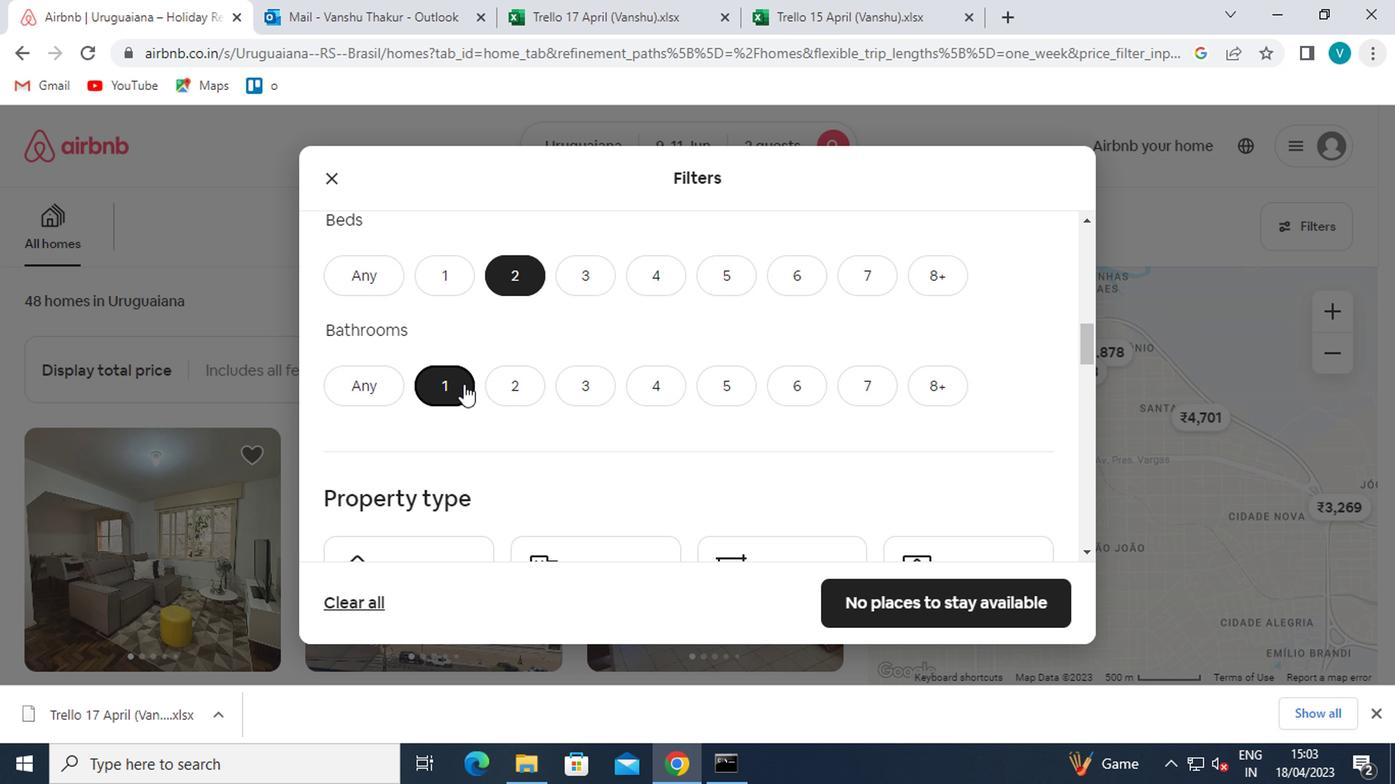 
Action: Mouse scrolled (460, 385) with delta (0, 0)
Screenshot: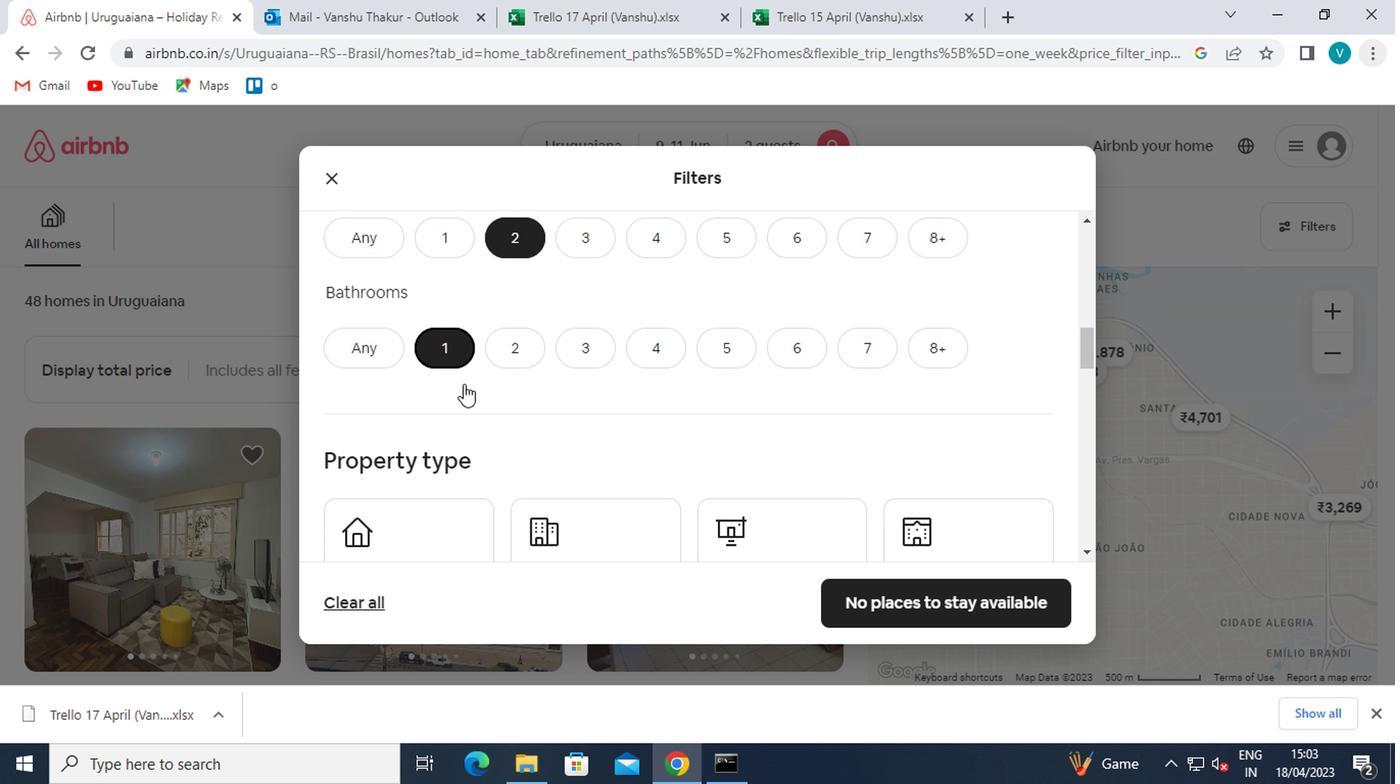 
Action: Mouse moved to (774, 293)
Screenshot: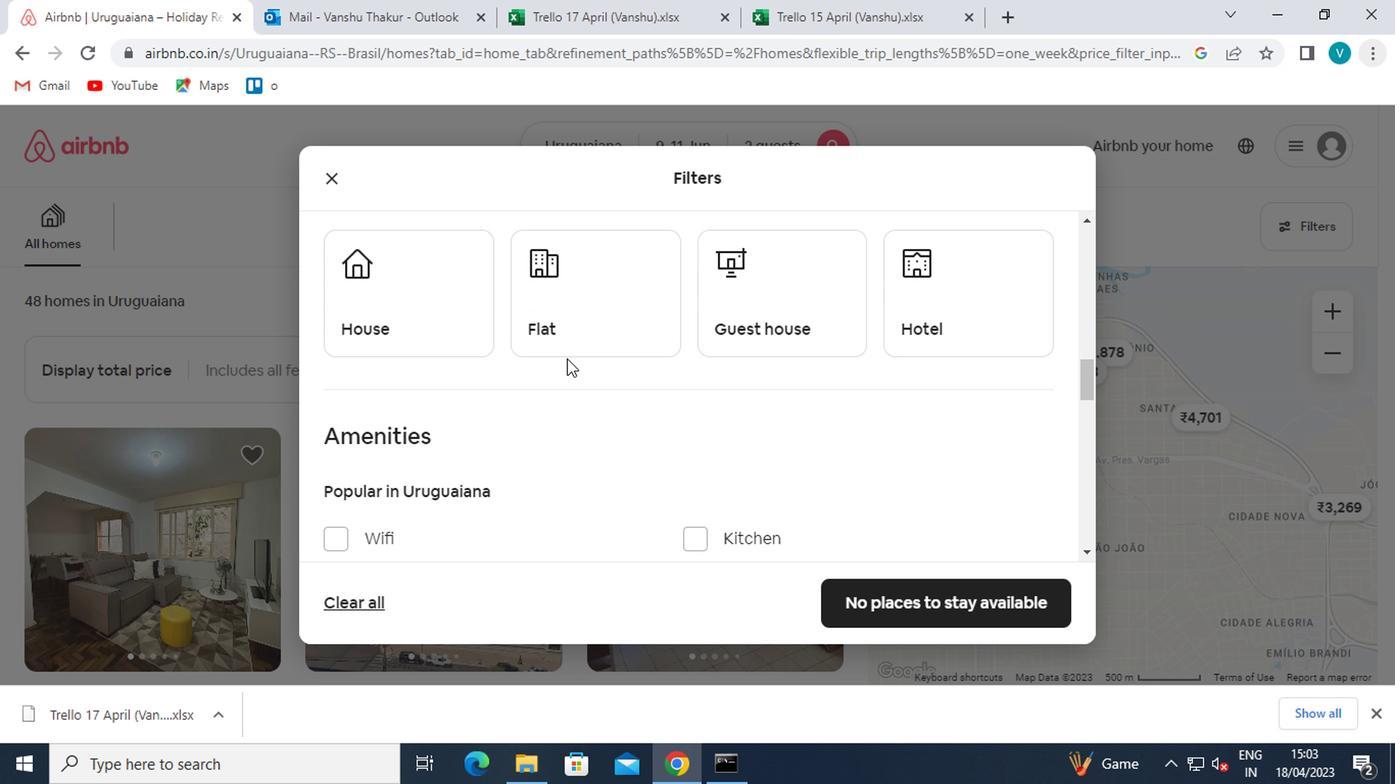 
Action: Mouse pressed left at (774, 293)
Screenshot: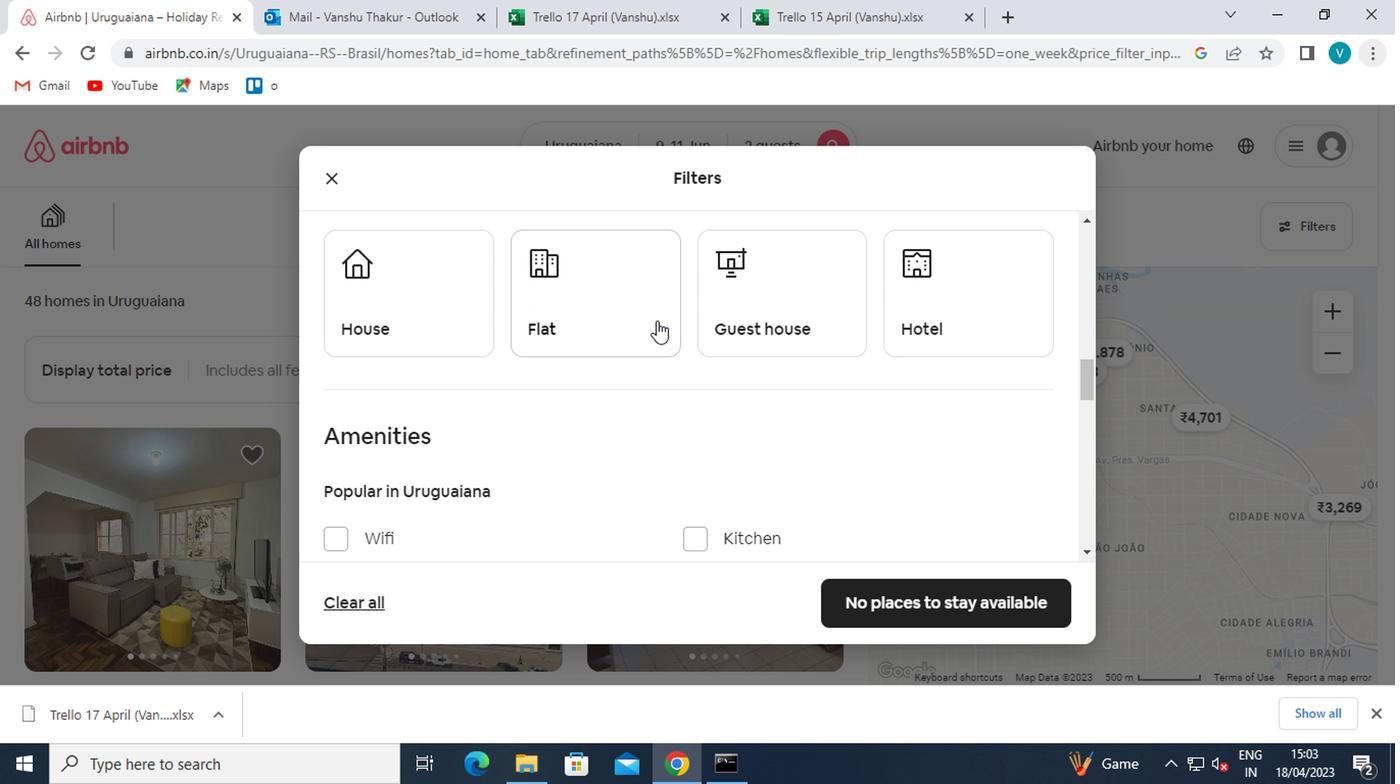 
Action: Mouse moved to (739, 317)
Screenshot: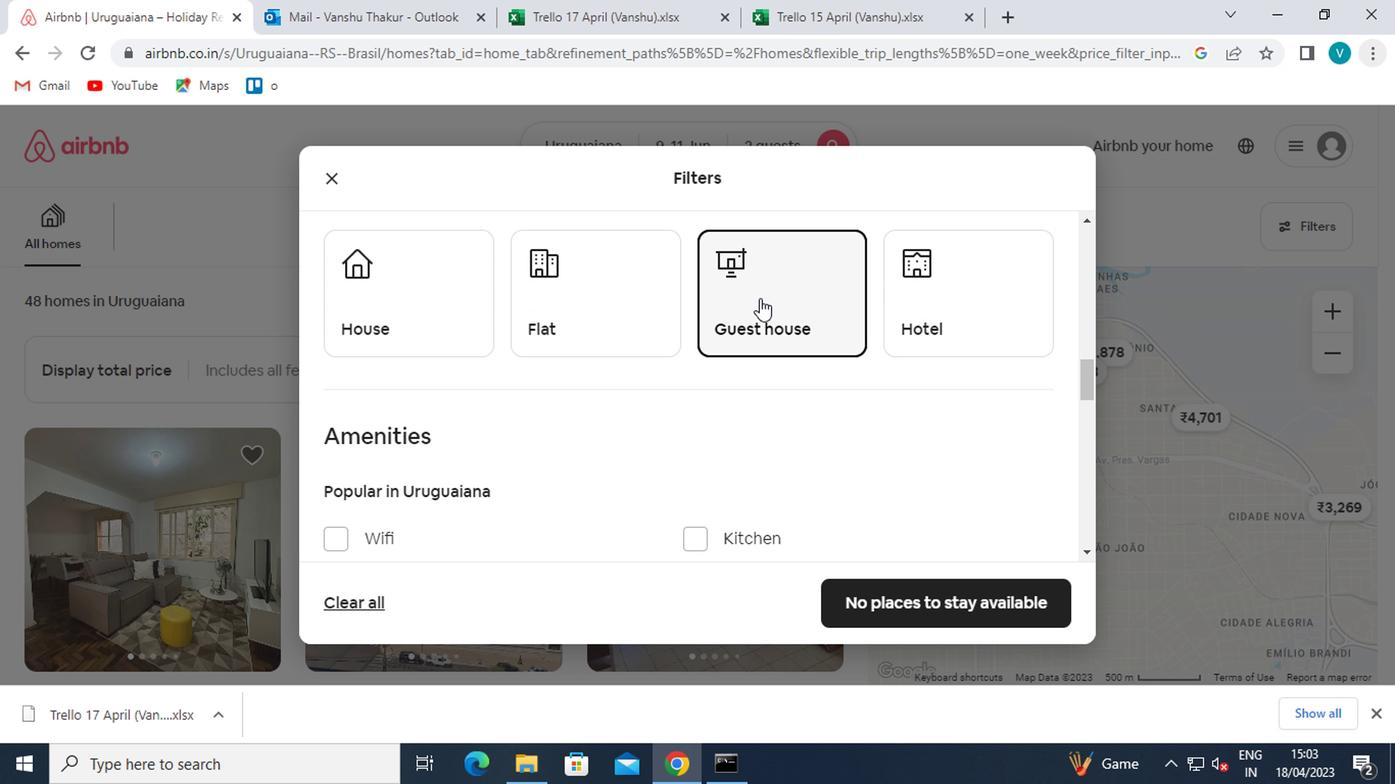 
Action: Mouse scrolled (739, 316) with delta (0, 0)
Screenshot: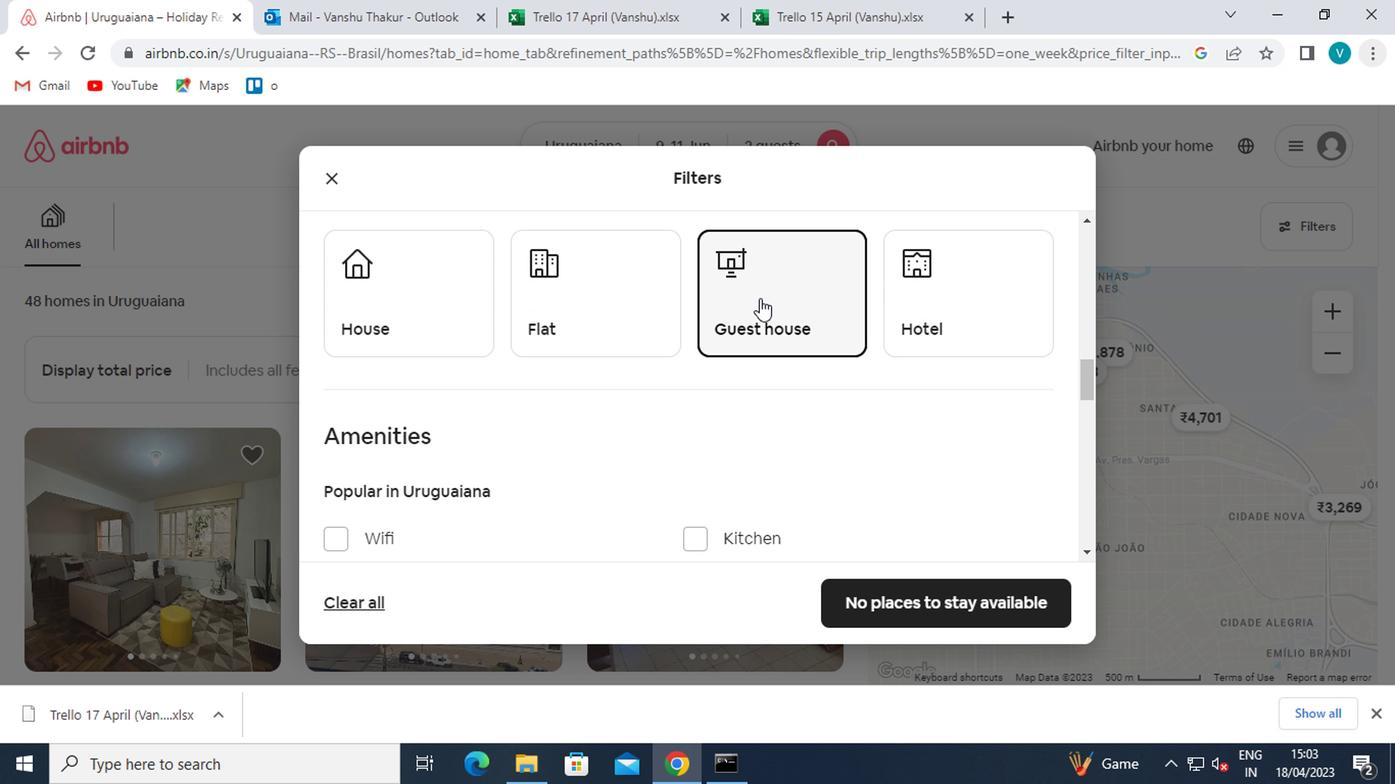 
Action: Mouse moved to (731, 326)
Screenshot: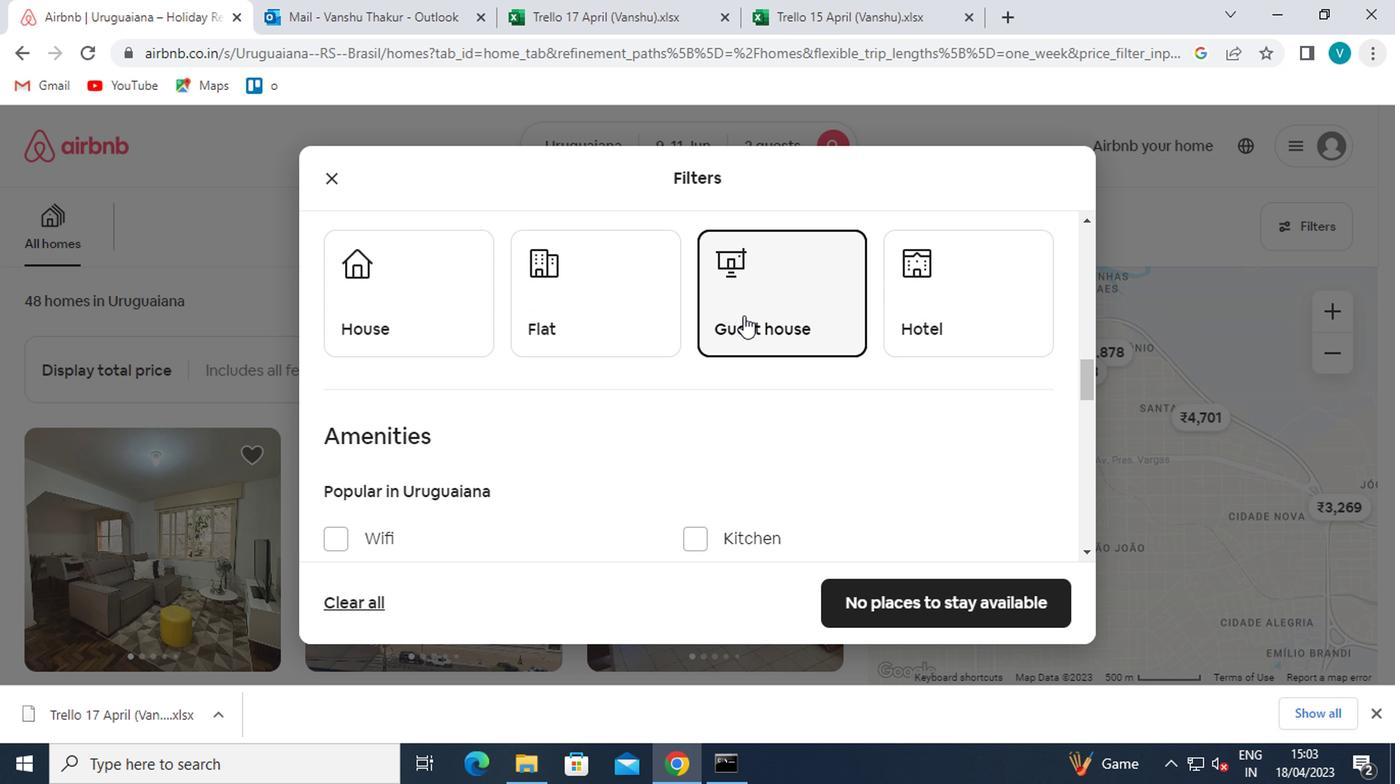 
Action: Mouse scrolled (731, 324) with delta (0, -1)
Screenshot: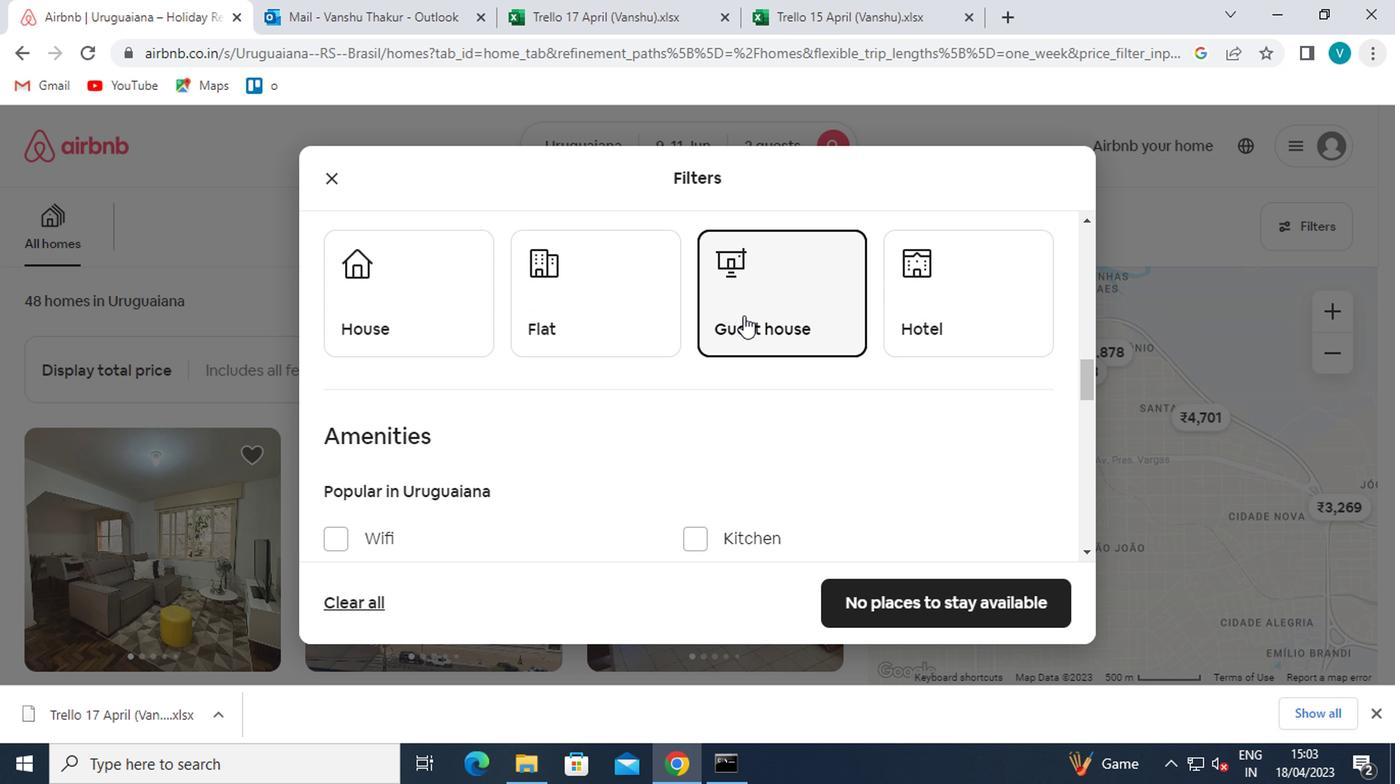 
Action: Mouse moved to (359, 346)
Screenshot: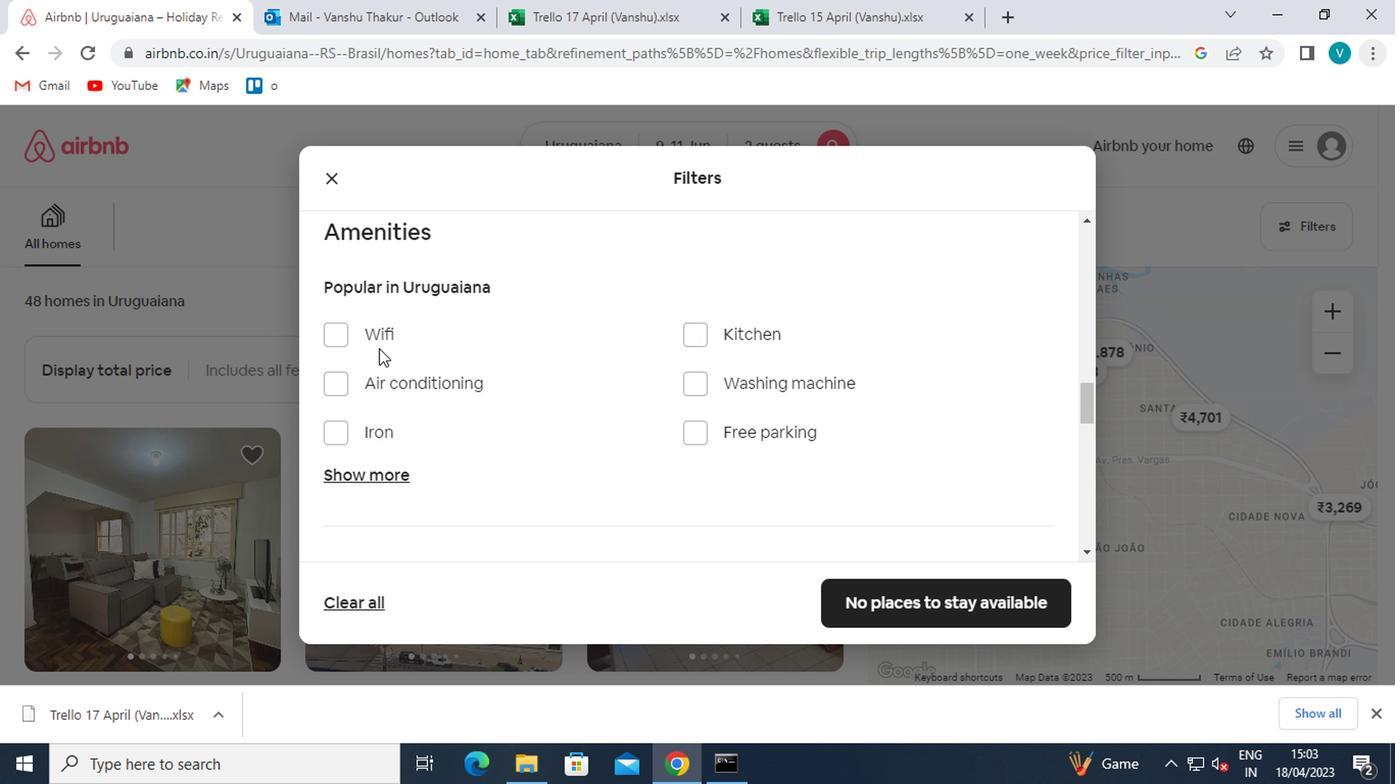 
Action: Mouse pressed left at (359, 346)
Screenshot: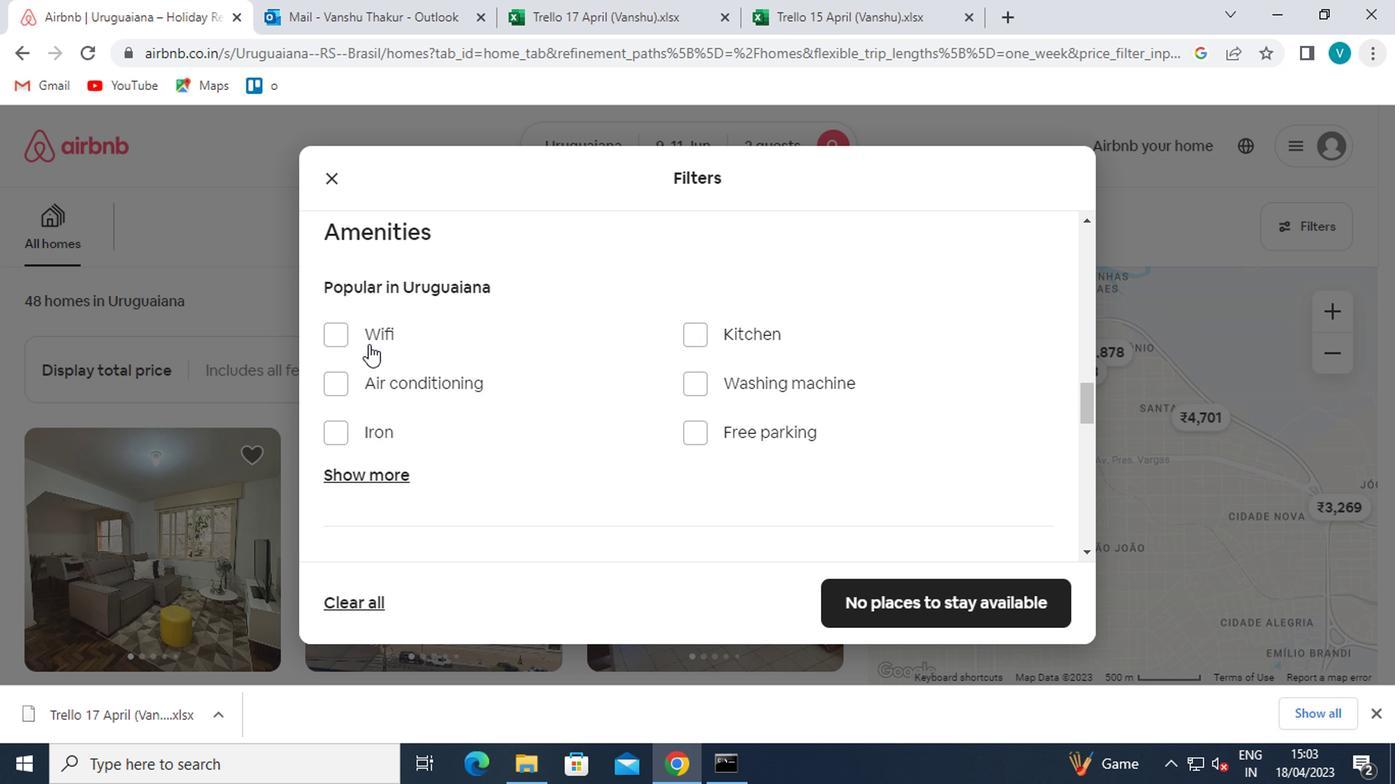 
Action: Mouse moved to (710, 391)
Screenshot: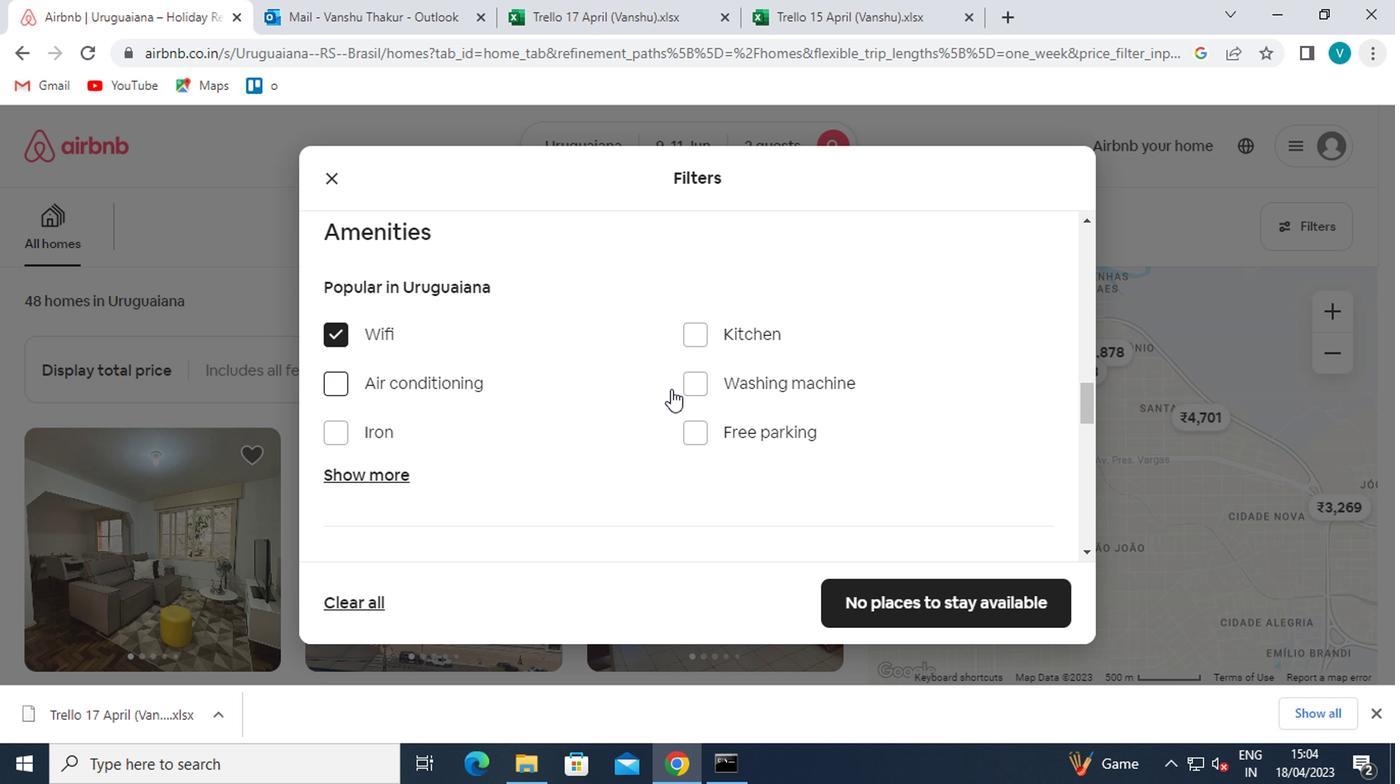 
Action: Mouse pressed left at (710, 391)
Screenshot: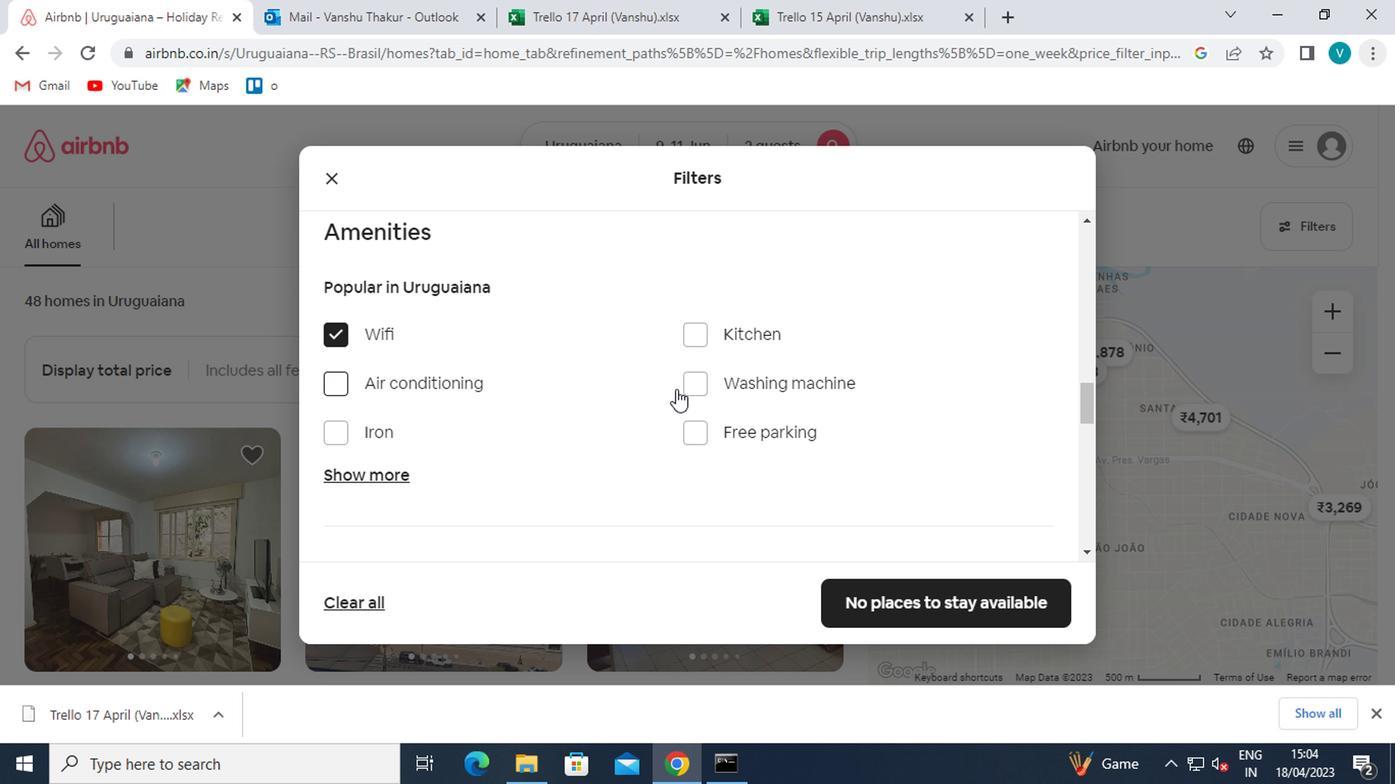 
Action: Mouse moved to (708, 390)
Screenshot: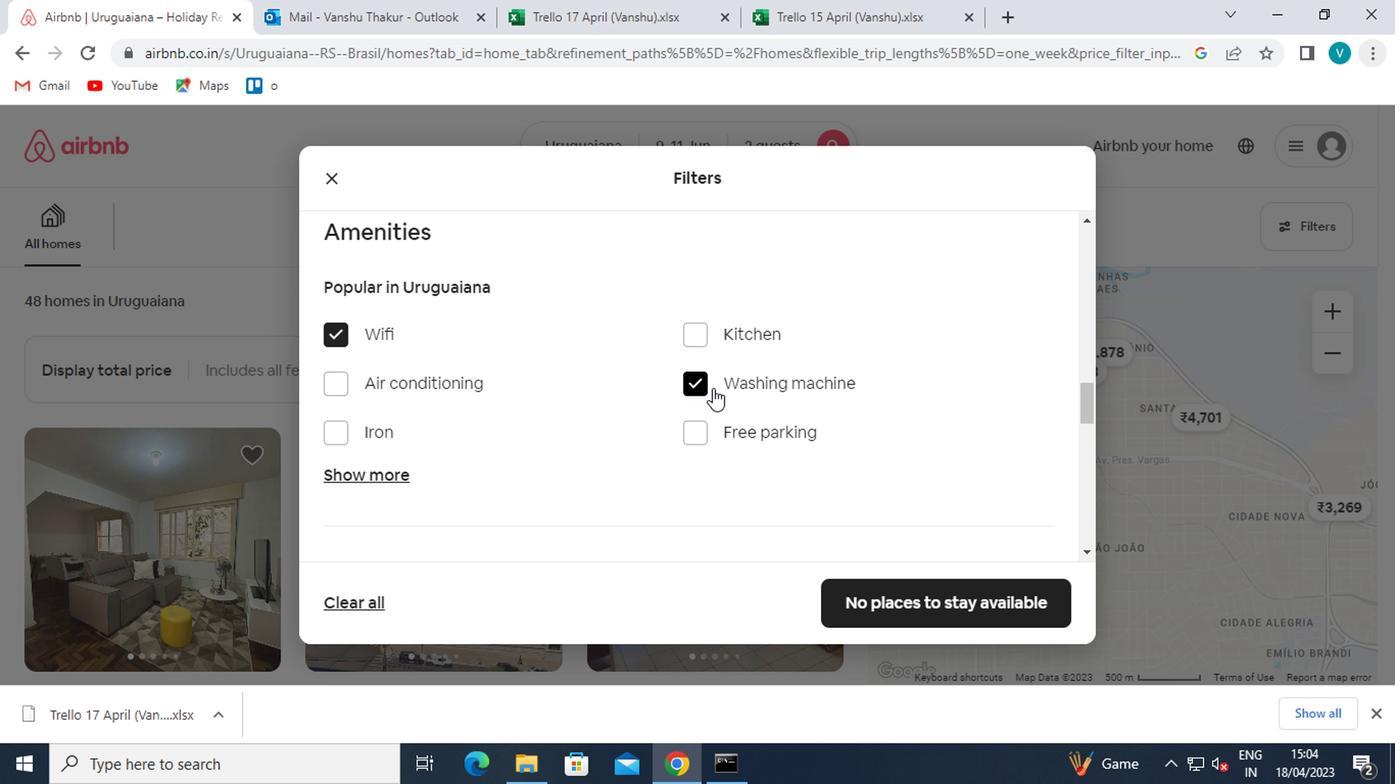
Action: Mouse scrolled (708, 389) with delta (0, 0)
Screenshot: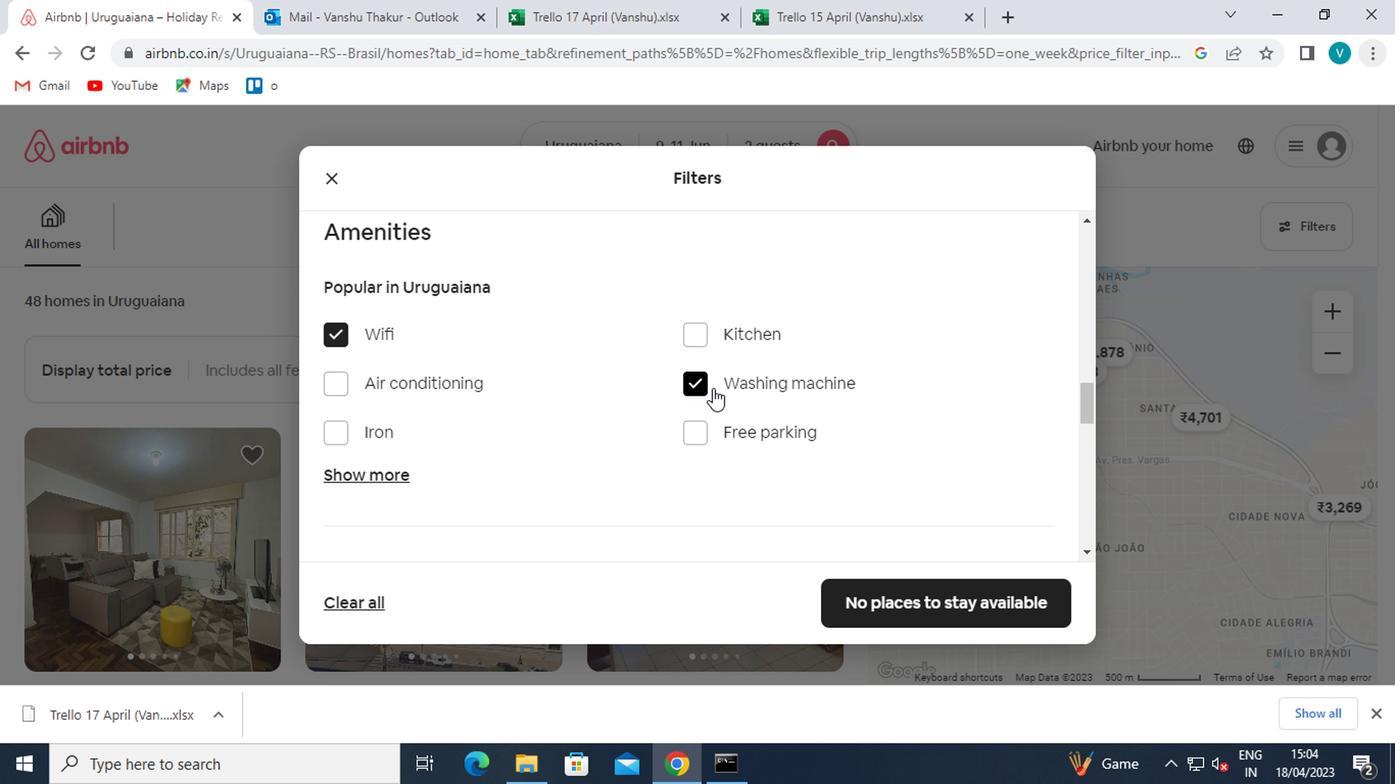
Action: Mouse moved to (708, 390)
Screenshot: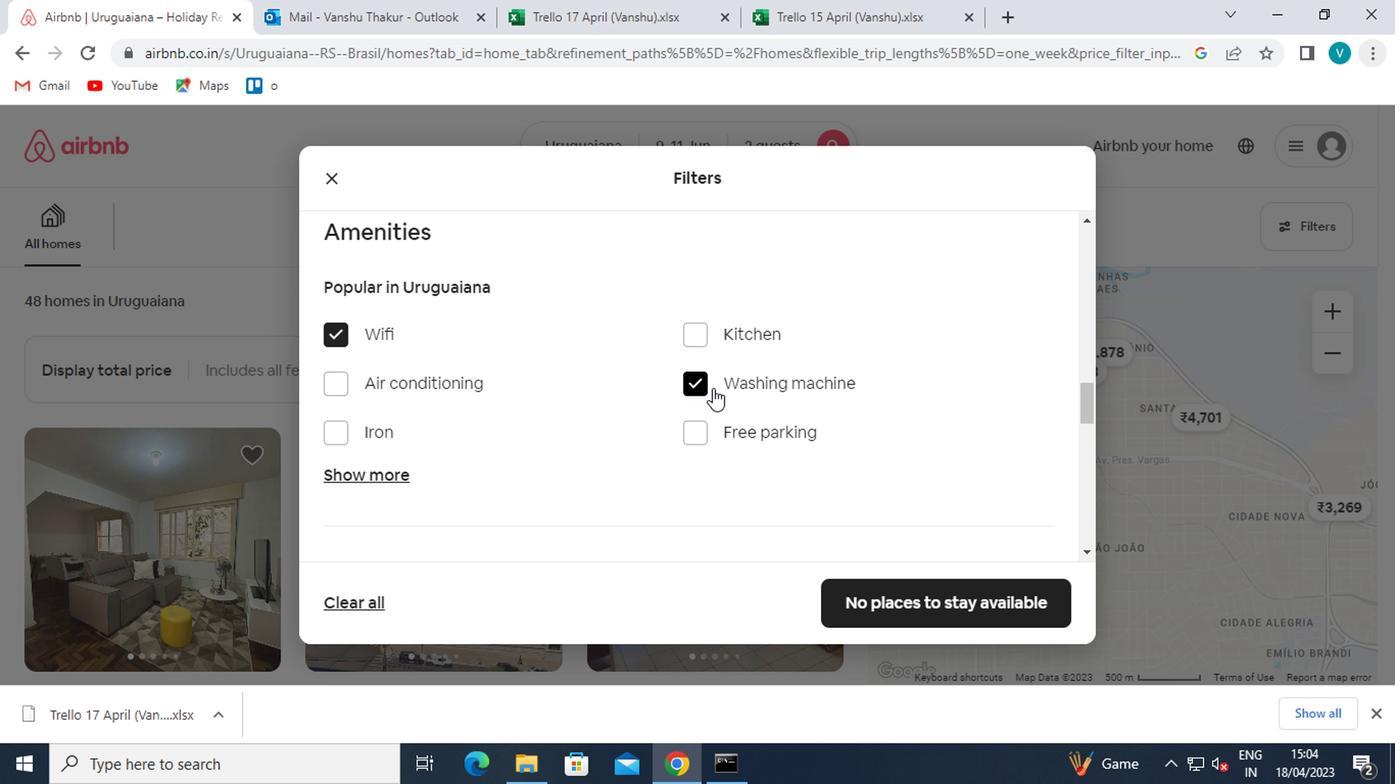 
Action: Mouse scrolled (708, 389) with delta (0, 0)
Screenshot: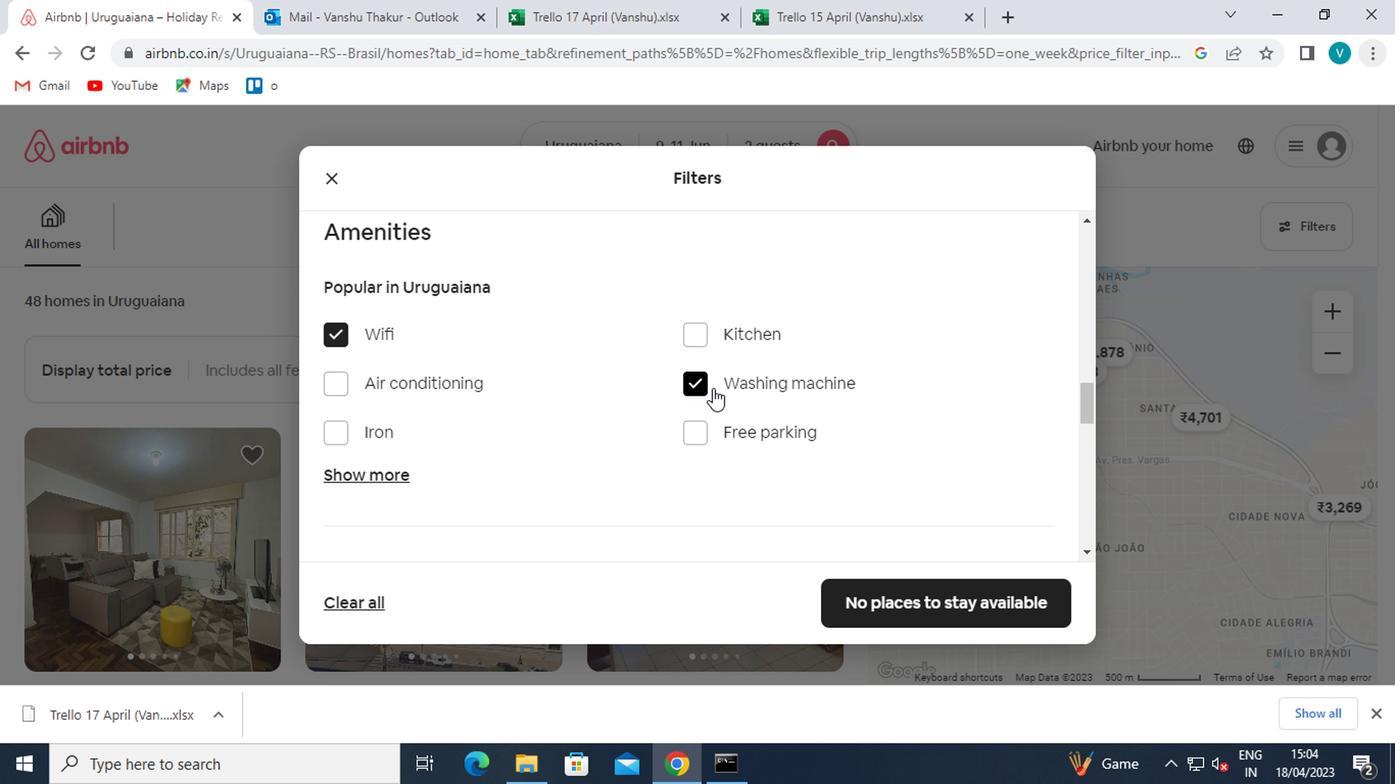 
Action: Mouse scrolled (708, 389) with delta (0, 0)
Screenshot: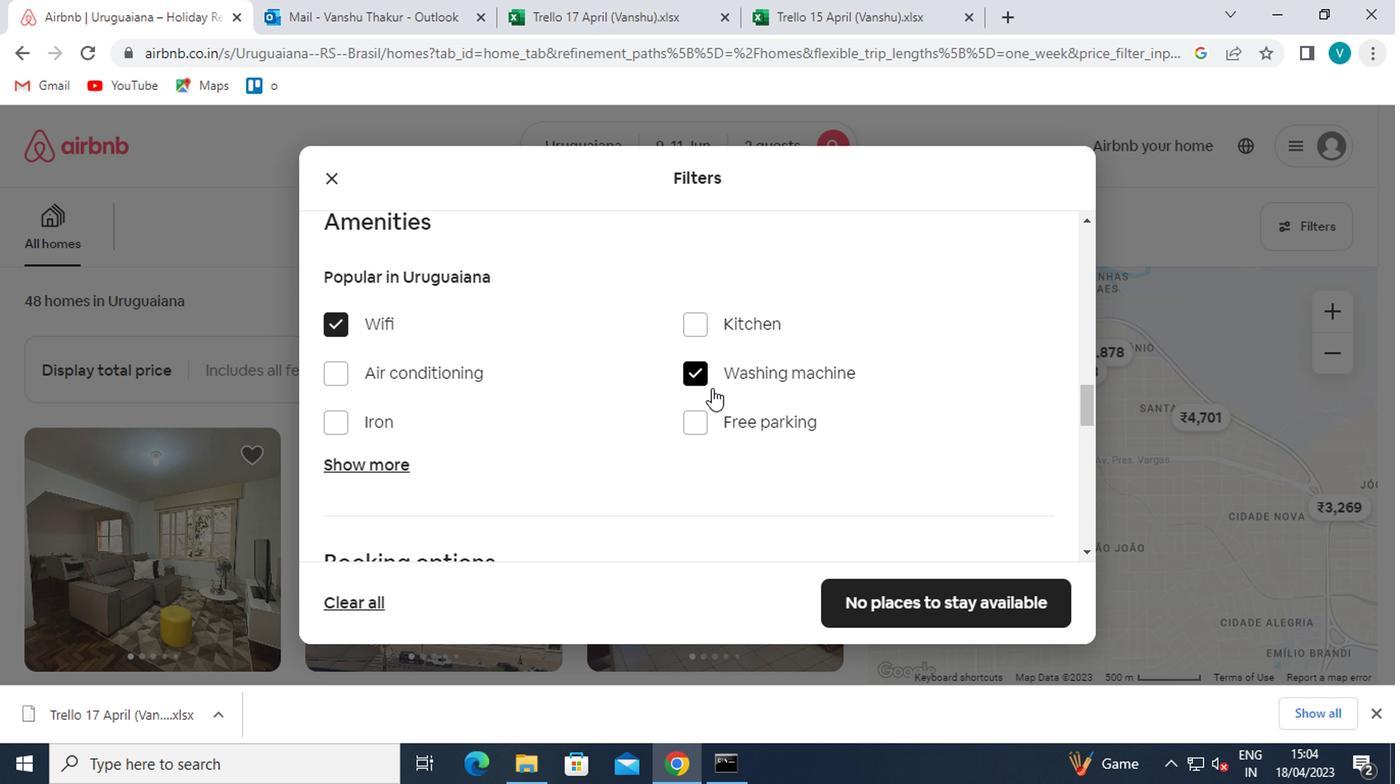 
Action: Mouse moved to (1001, 407)
Screenshot: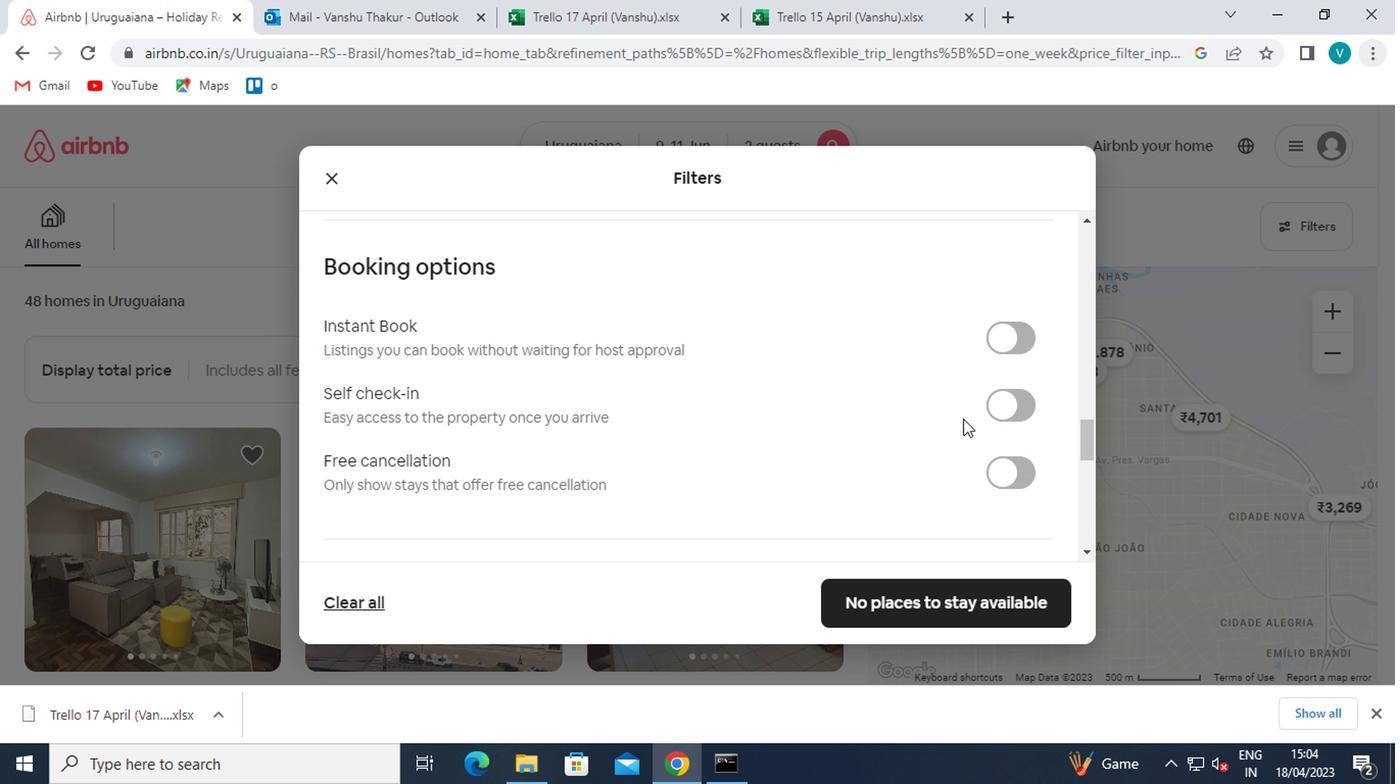 
Action: Mouse pressed left at (1001, 407)
Screenshot: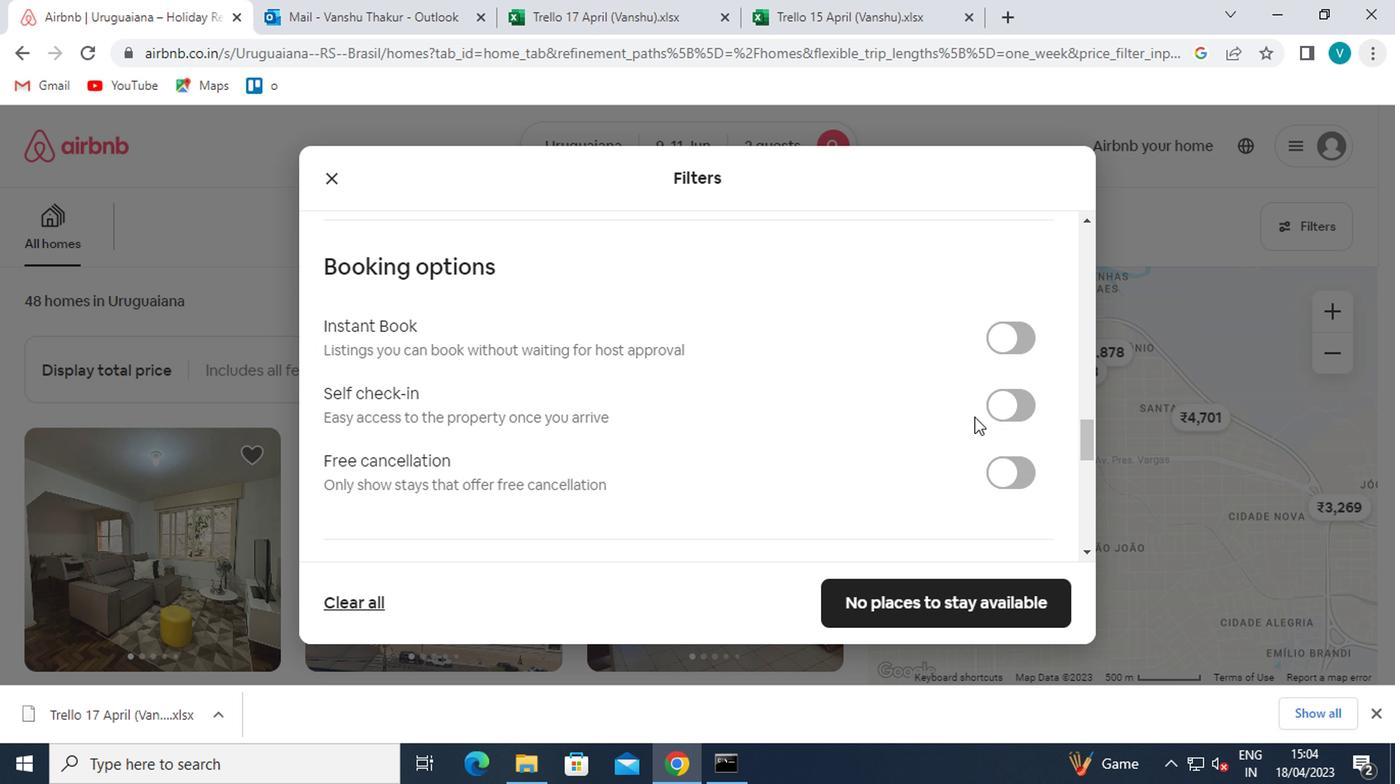 
Action: Mouse moved to (766, 463)
Screenshot: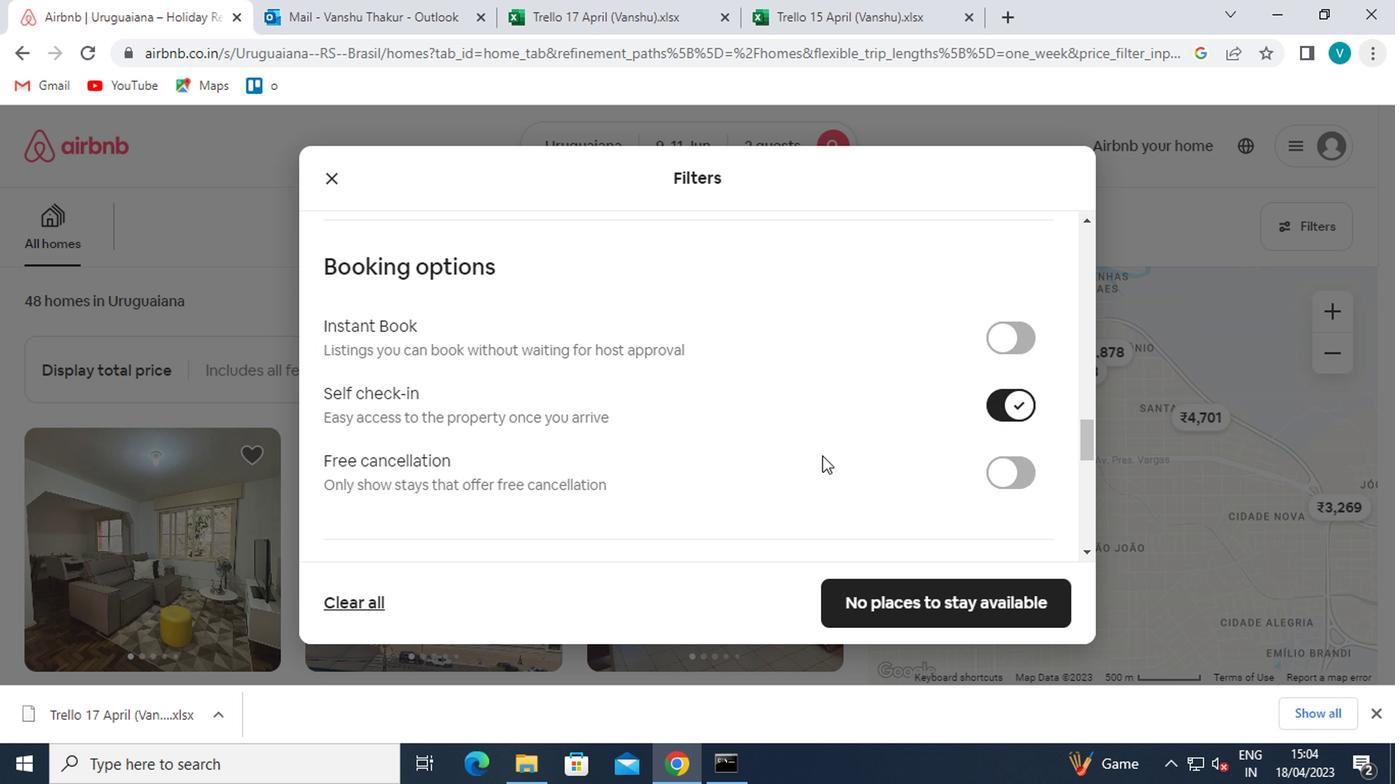 
Action: Mouse scrolled (766, 462) with delta (0, 0)
Screenshot: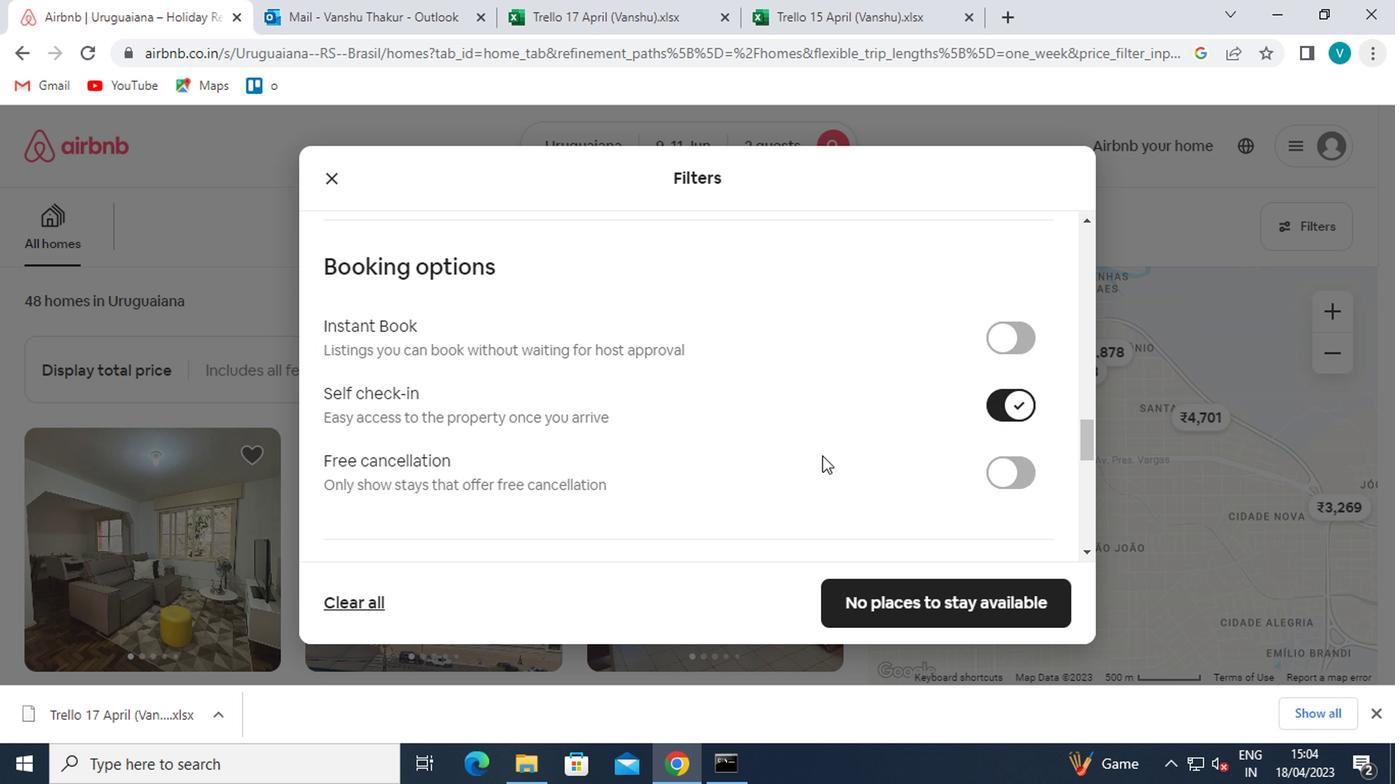 
Action: Mouse moved to (756, 463)
Screenshot: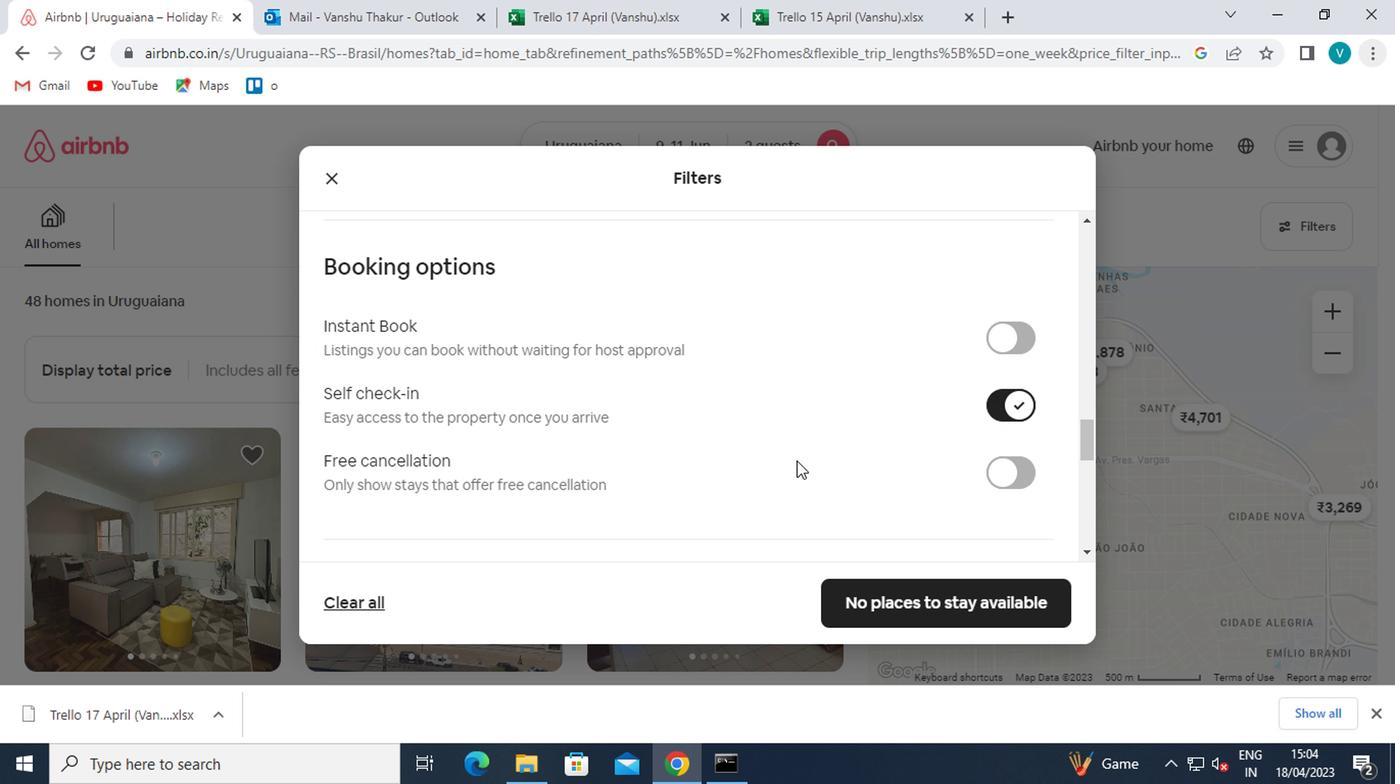 
Action: Mouse scrolled (756, 462) with delta (0, 0)
Screenshot: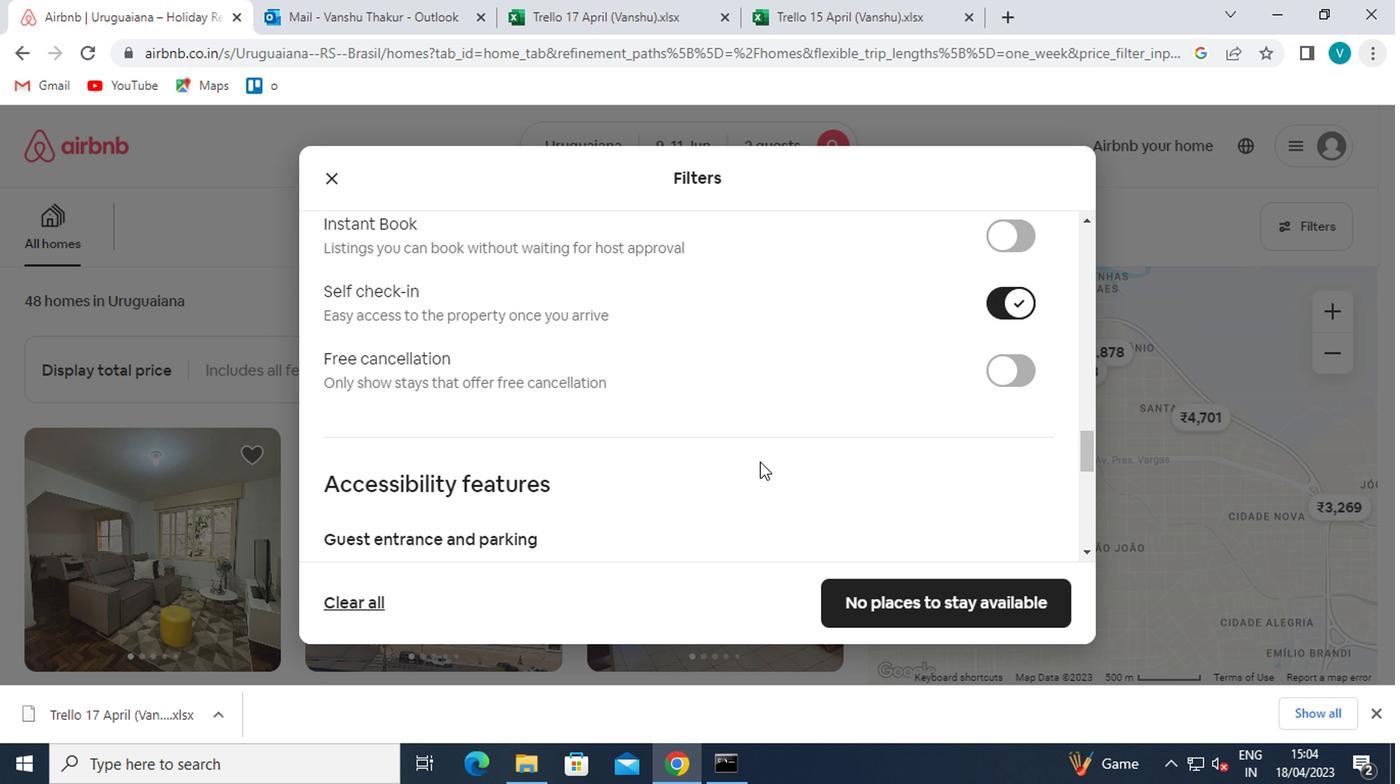 
Action: Mouse moved to (736, 459)
Screenshot: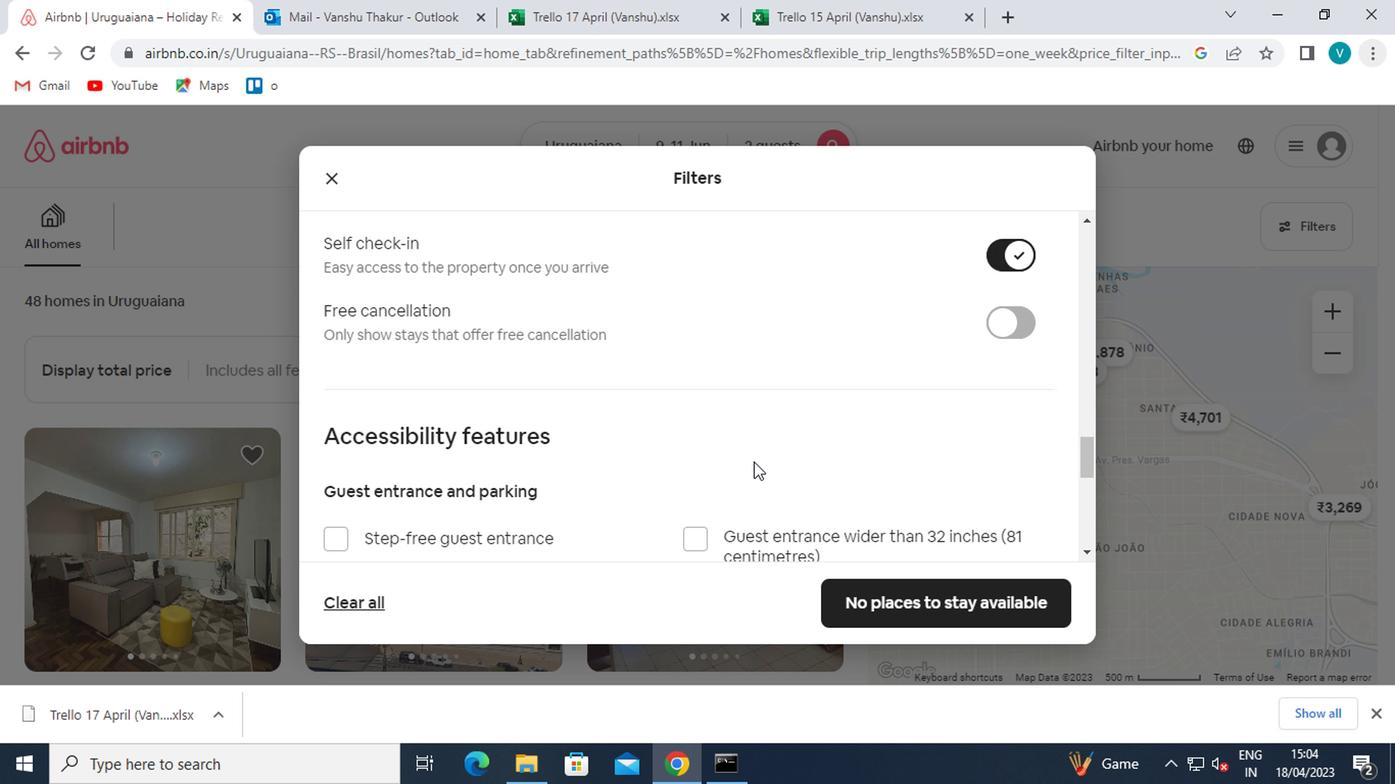
Action: Mouse scrolled (736, 458) with delta (0, 0)
Screenshot: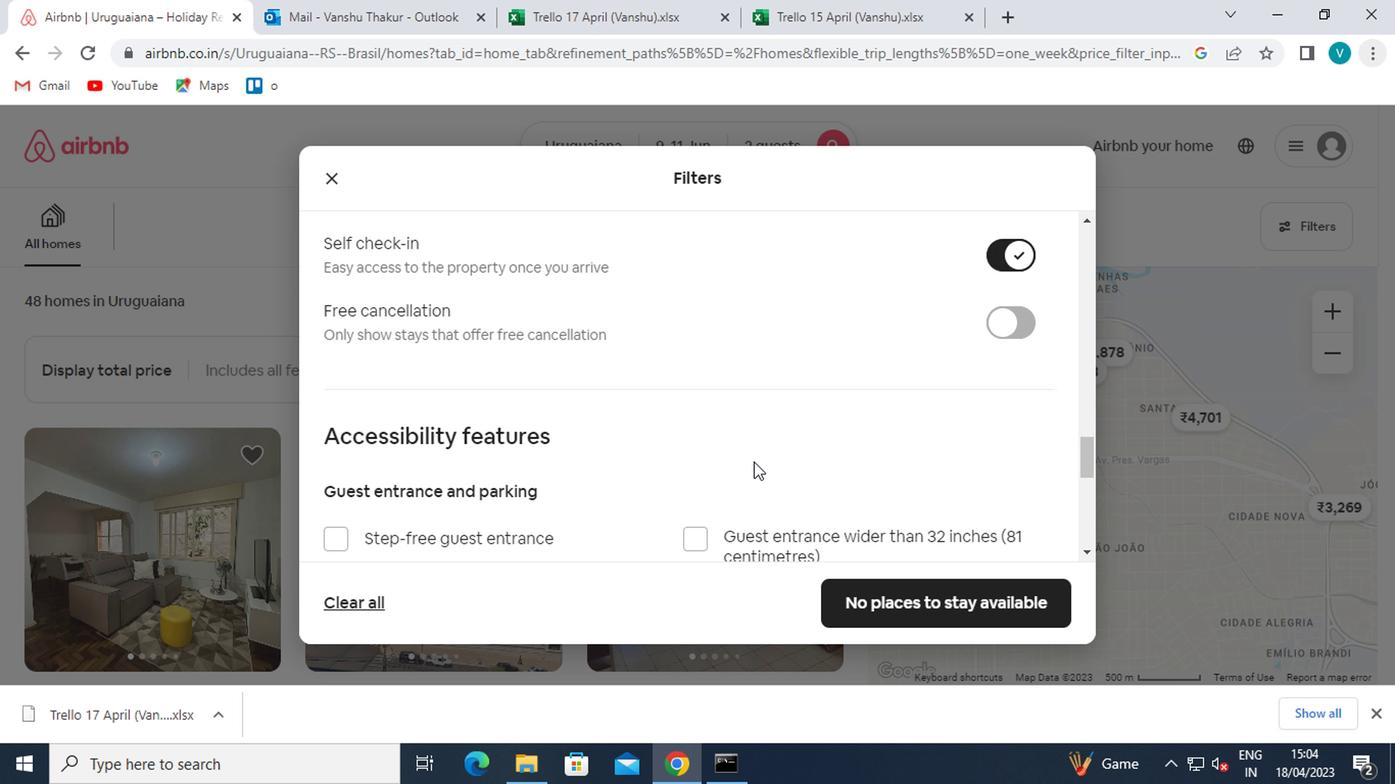 
Action: Mouse moved to (726, 456)
Screenshot: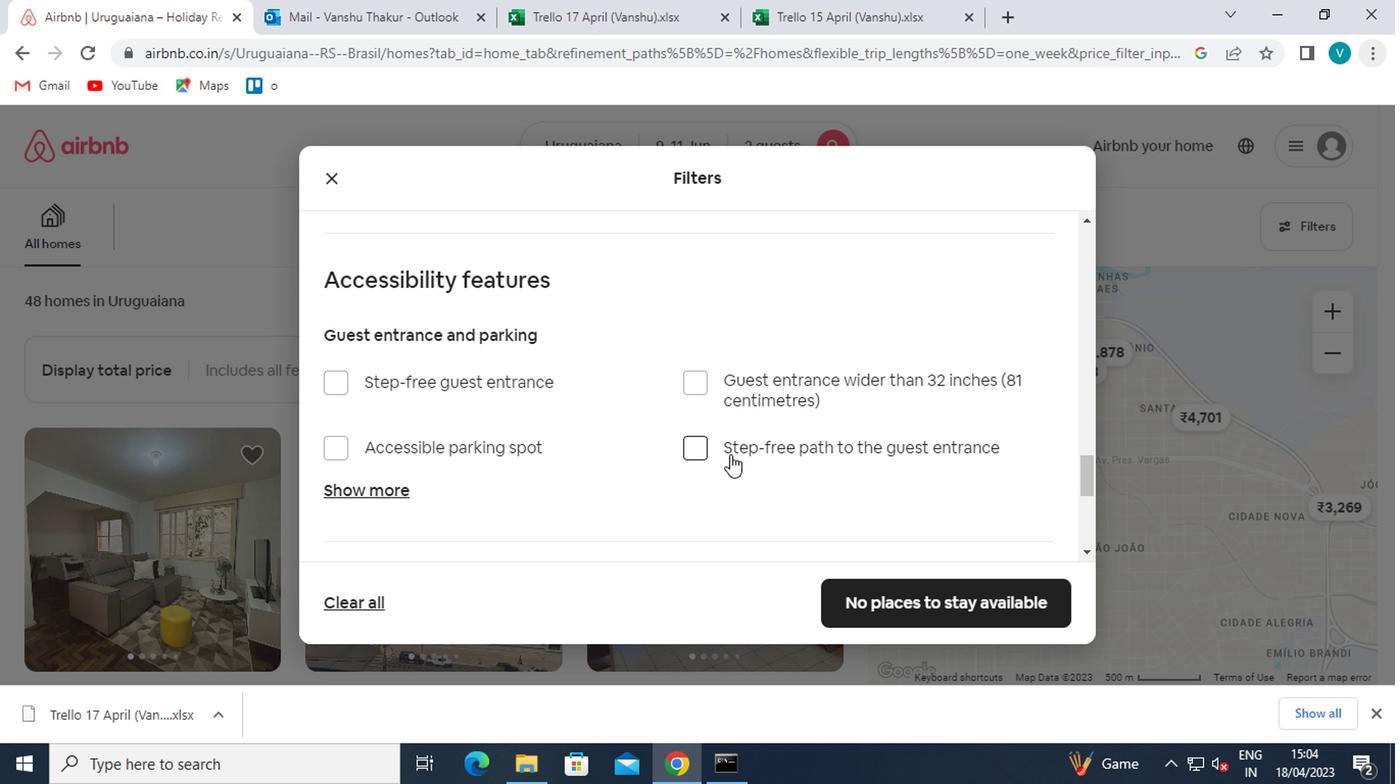 
Action: Mouse scrolled (726, 455) with delta (0, 0)
Screenshot: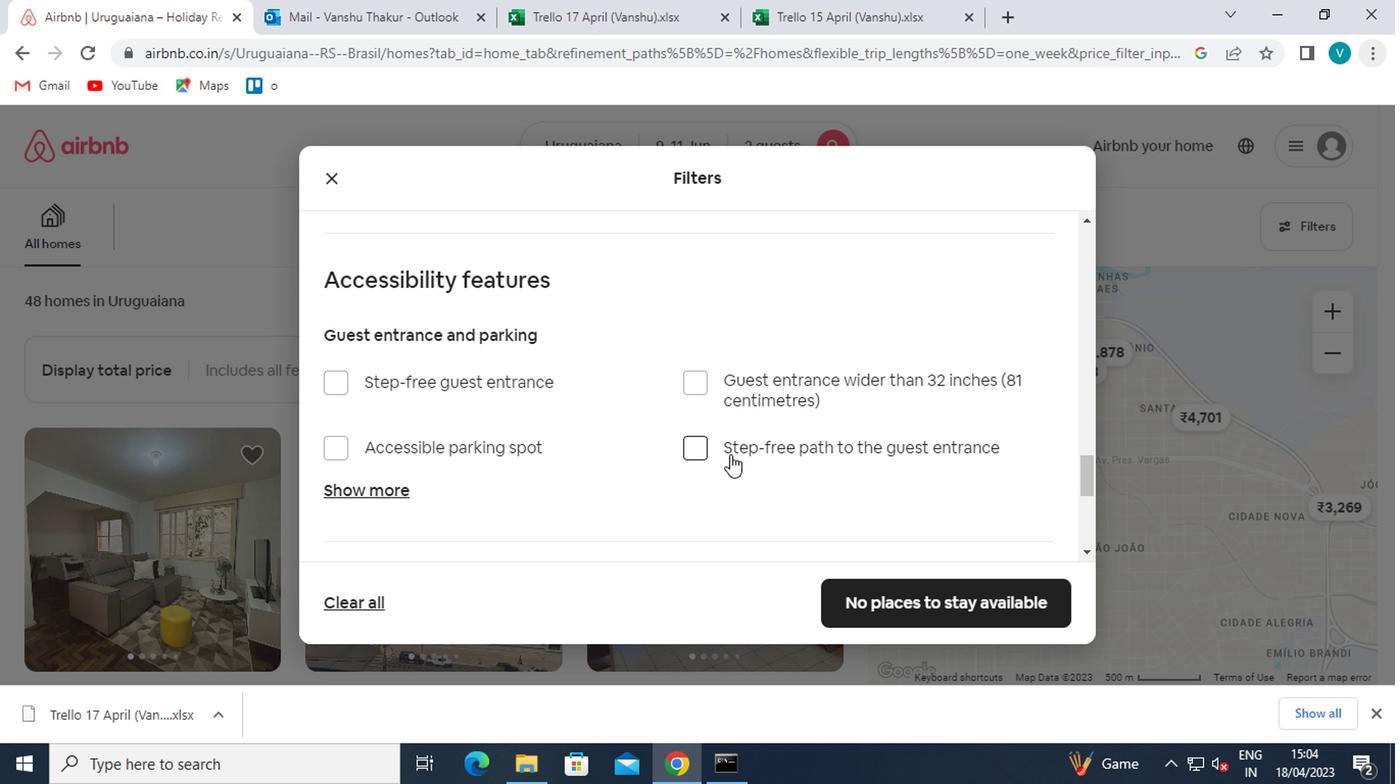 
Action: Mouse moved to (711, 460)
Screenshot: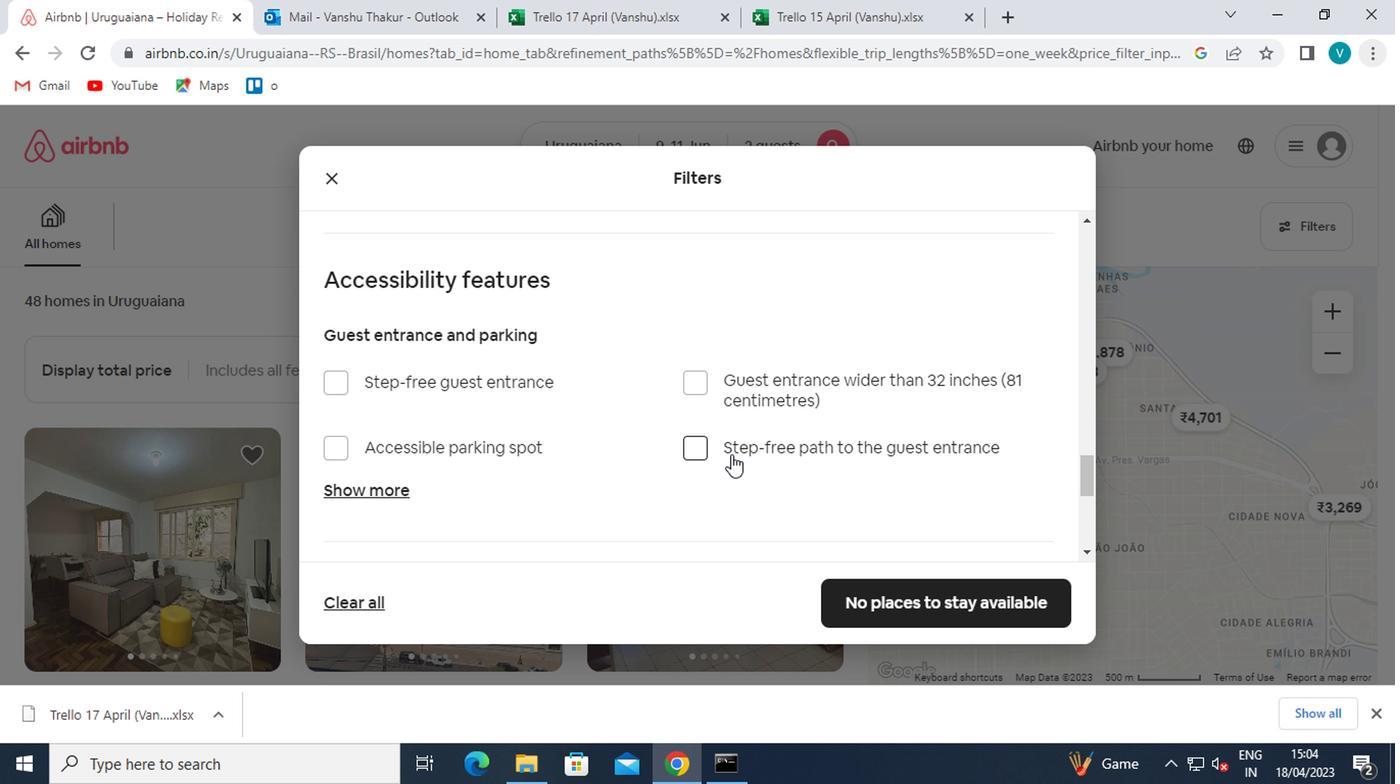
Action: Mouse scrolled (711, 459) with delta (0, -1)
Screenshot: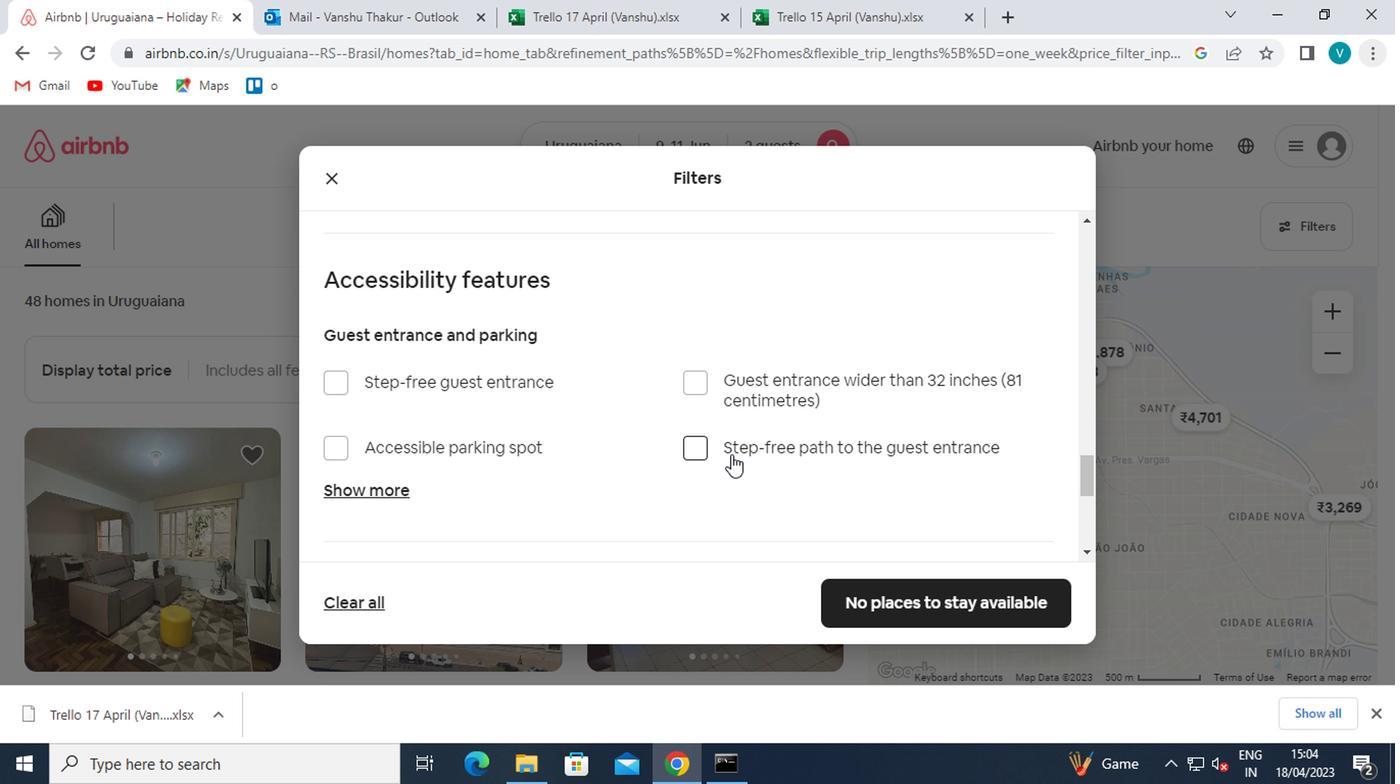 
Action: Mouse moved to (606, 486)
Screenshot: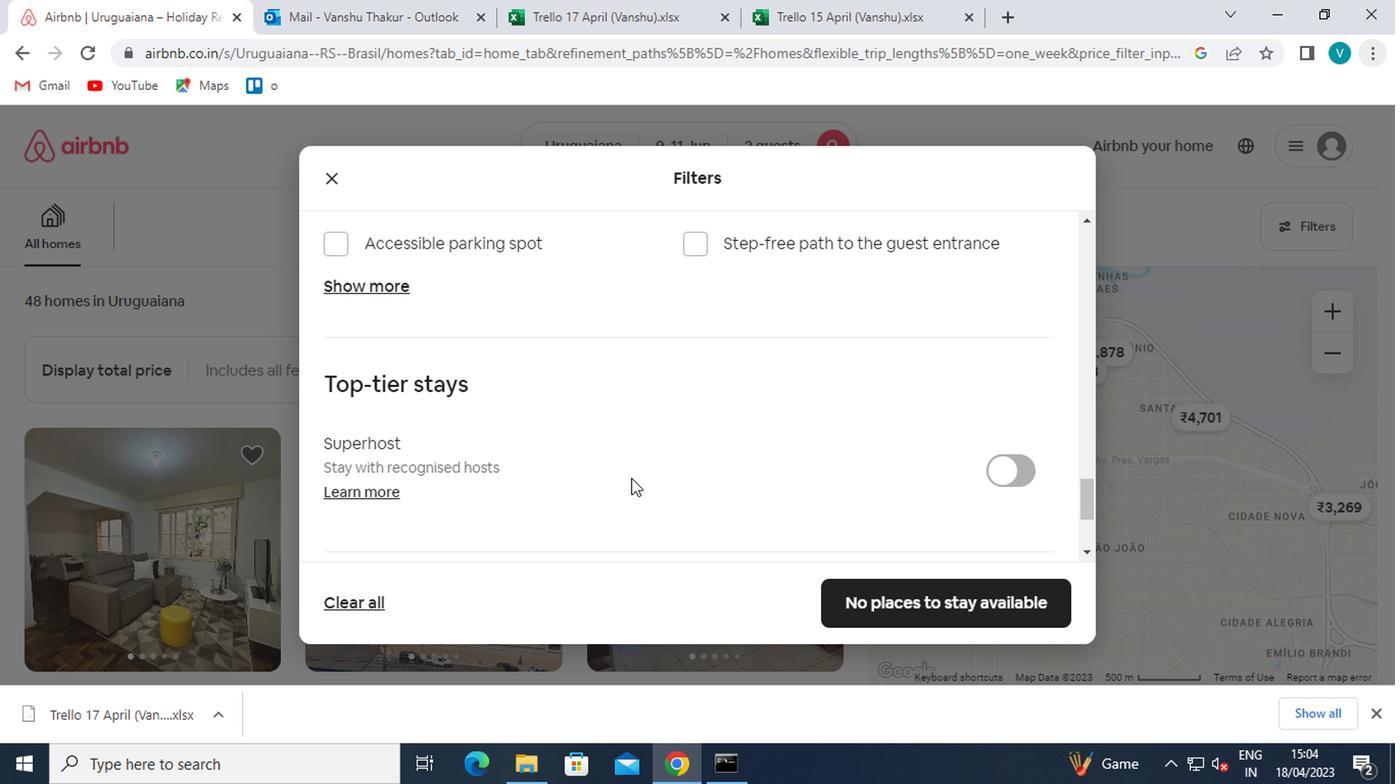
Action: Mouse scrolled (606, 485) with delta (0, 0)
Screenshot: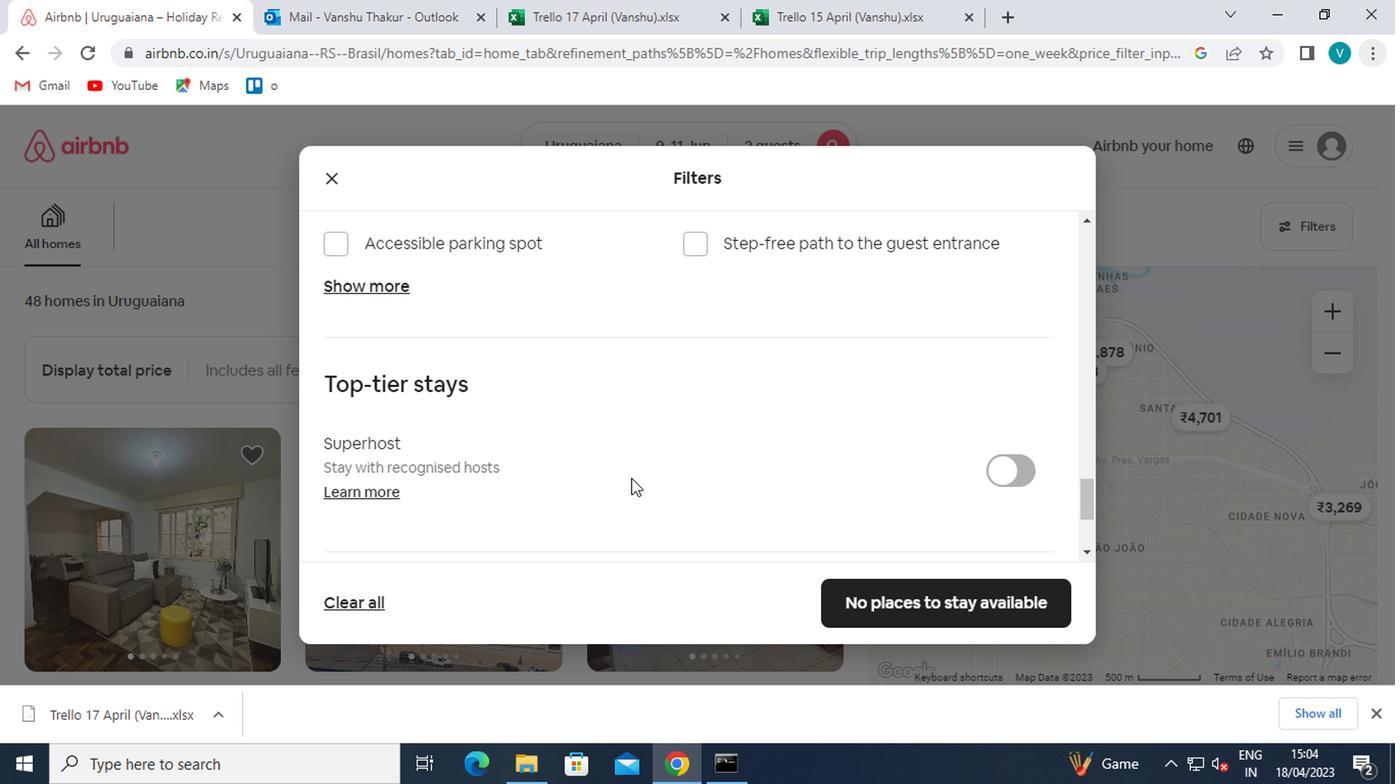 
Action: Mouse moved to (606, 486)
Screenshot: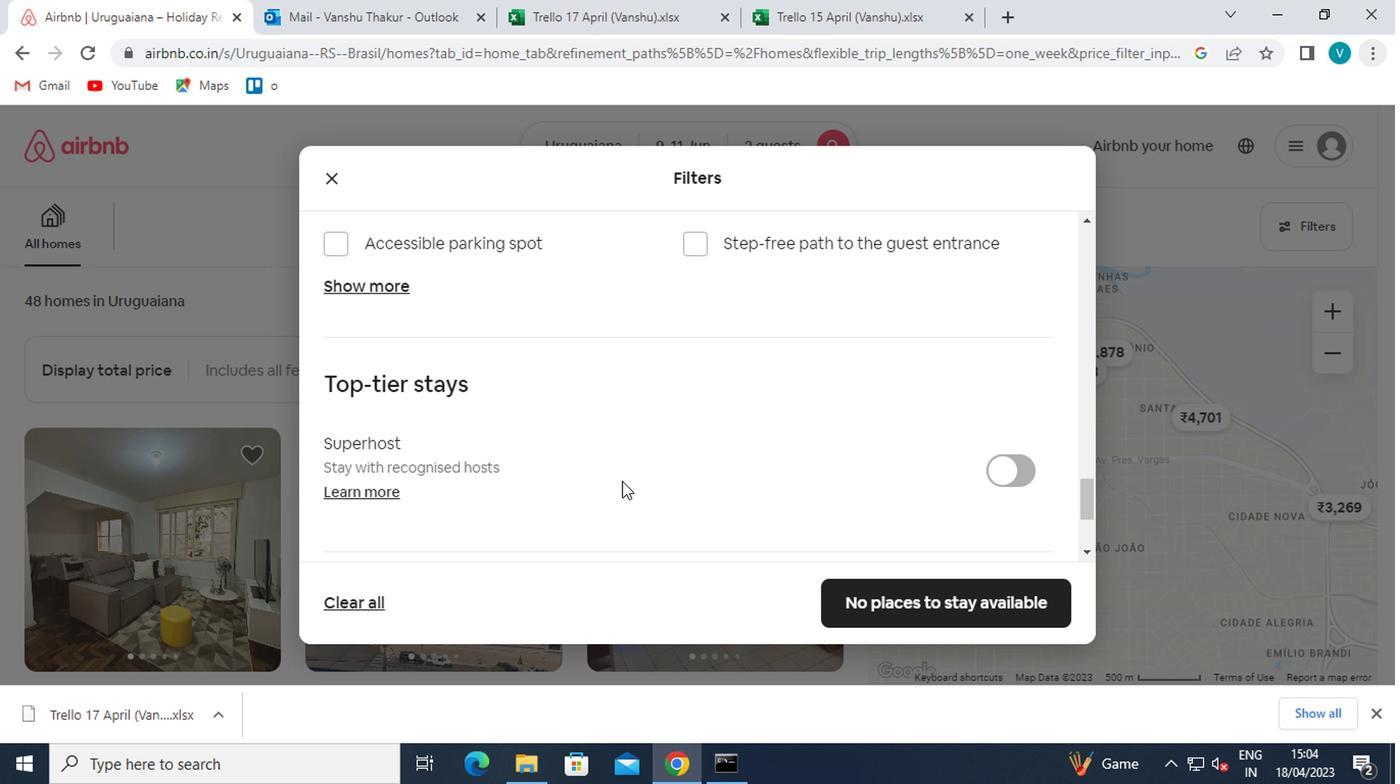 
Action: Mouse scrolled (606, 485) with delta (0, 0)
Screenshot: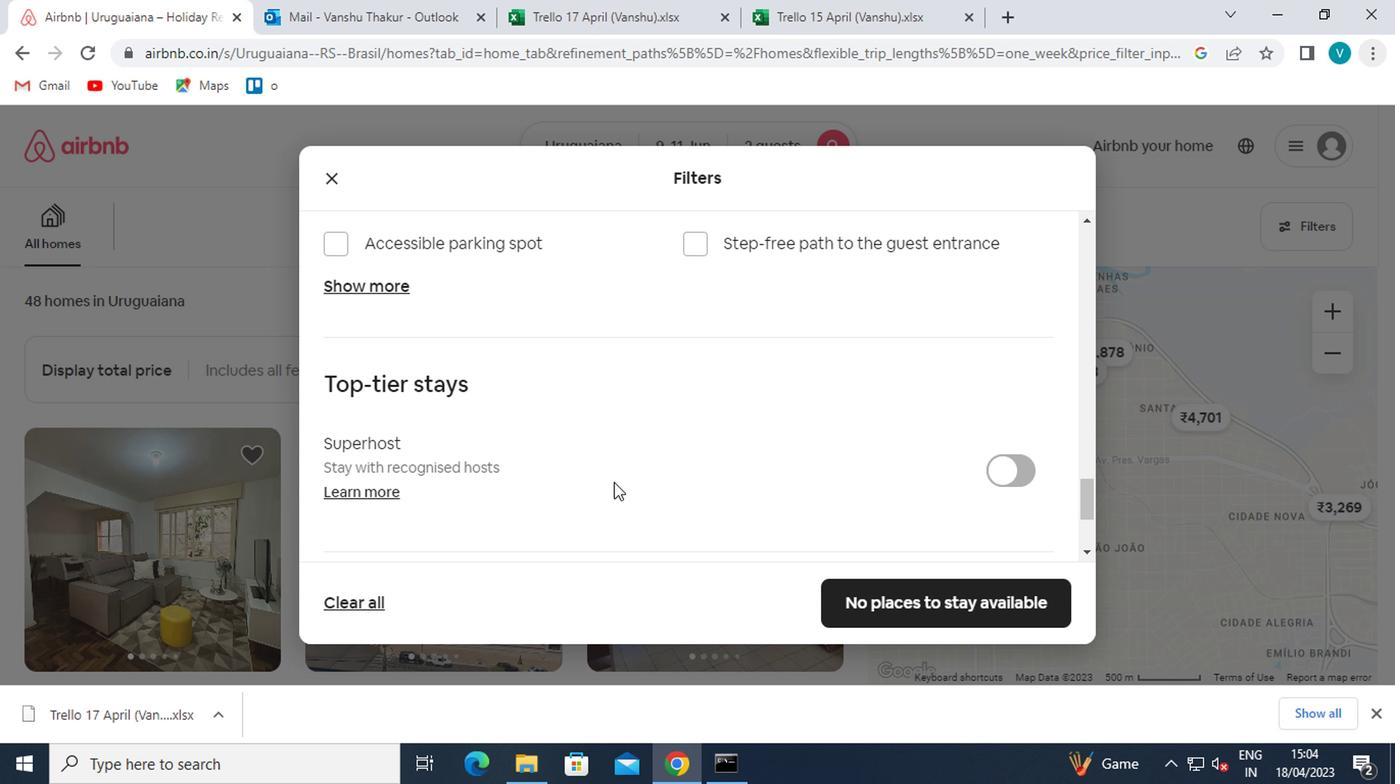
Action: Mouse scrolled (606, 485) with delta (0, 0)
Screenshot: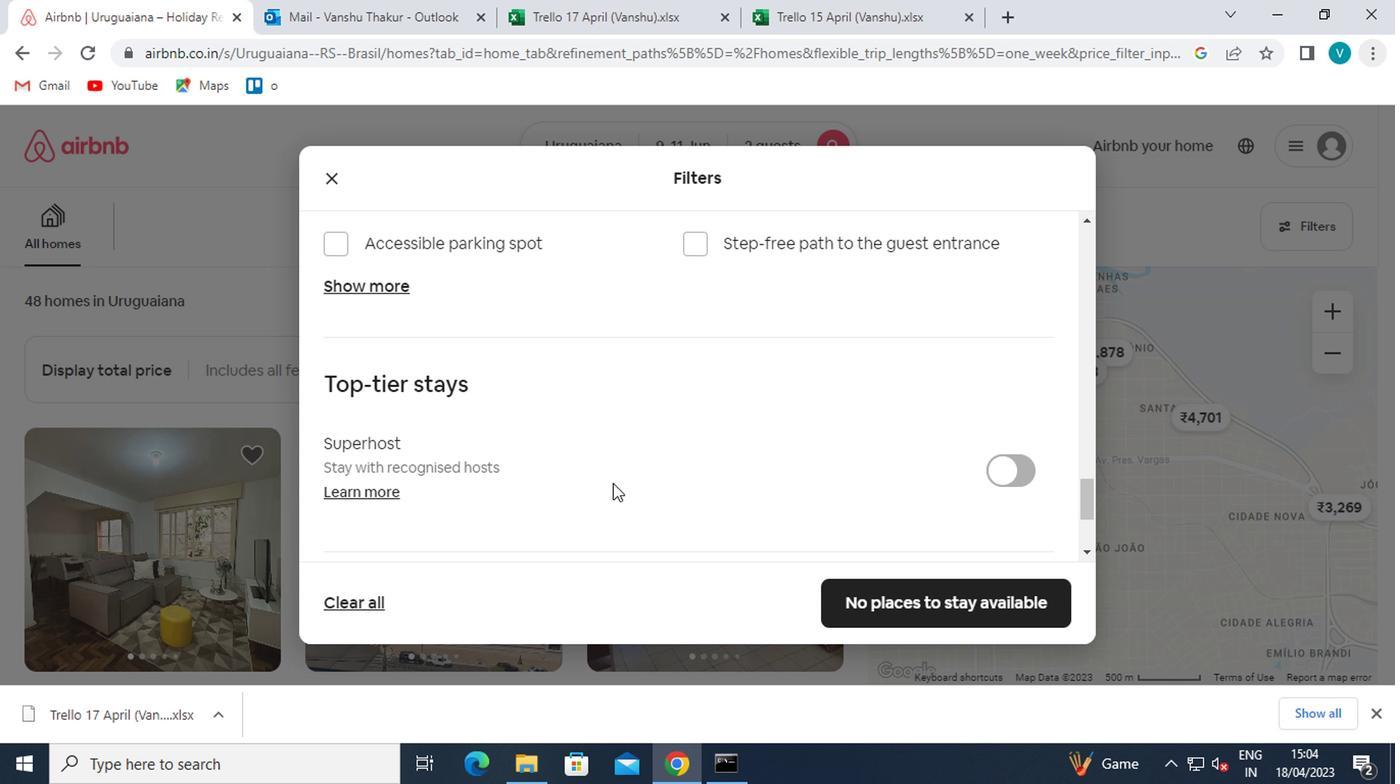 
Action: Mouse moved to (339, 508)
Screenshot: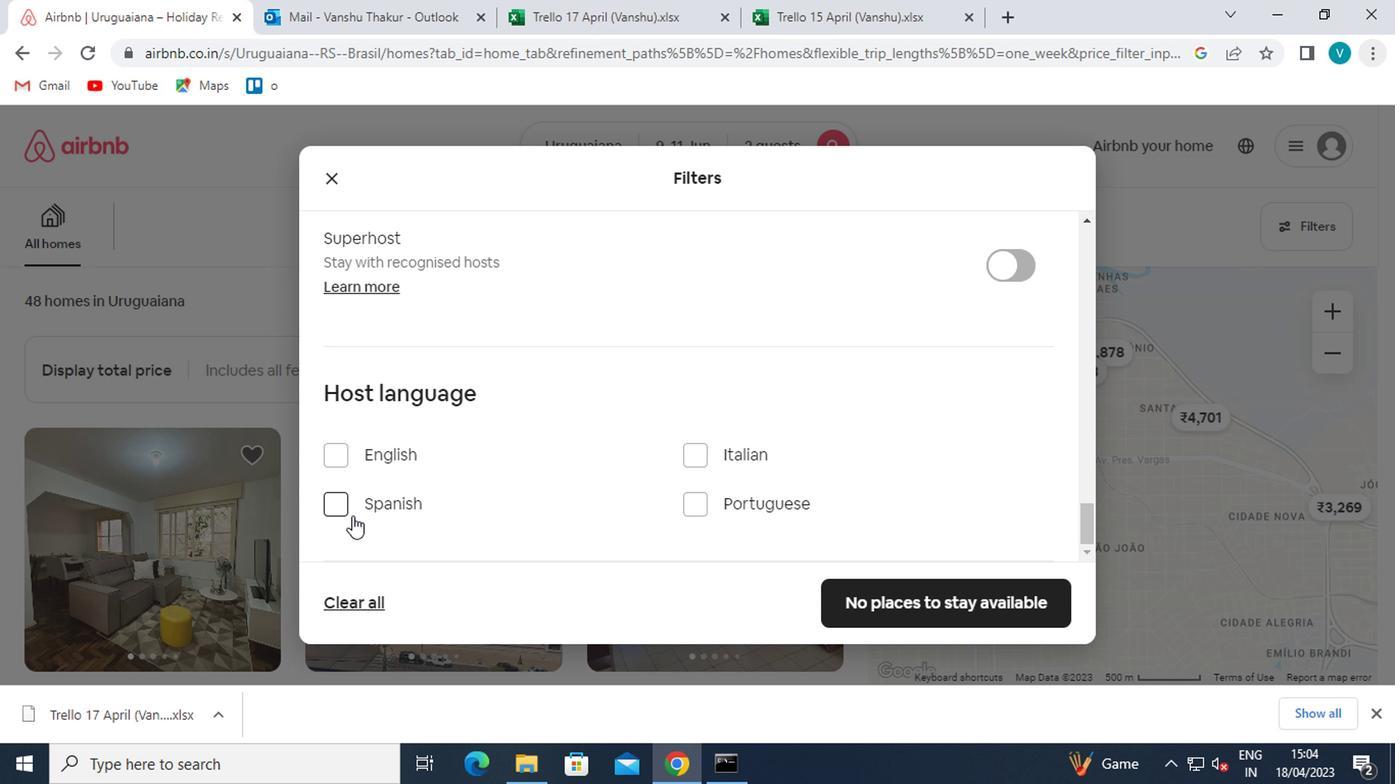 
Action: Mouse pressed left at (339, 508)
Screenshot: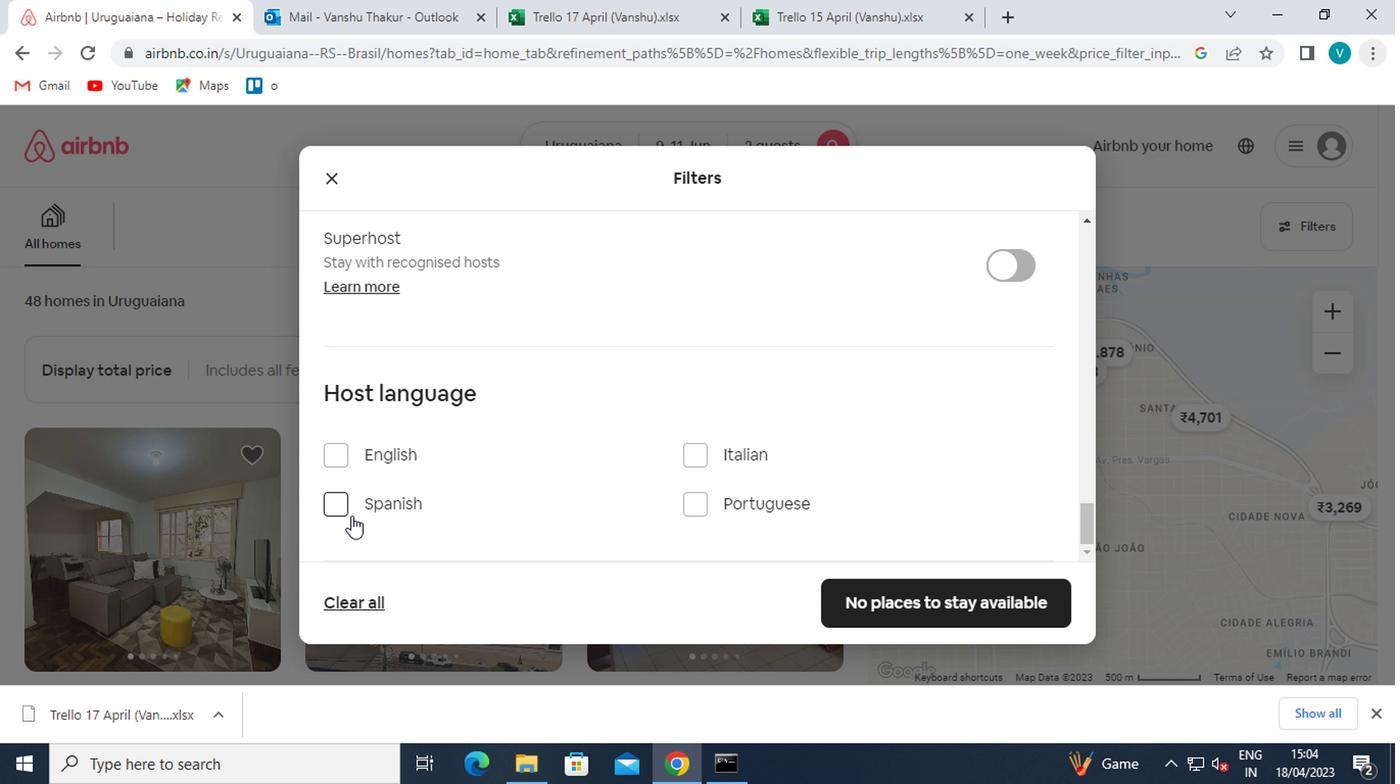 
Action: Mouse moved to (939, 605)
Screenshot: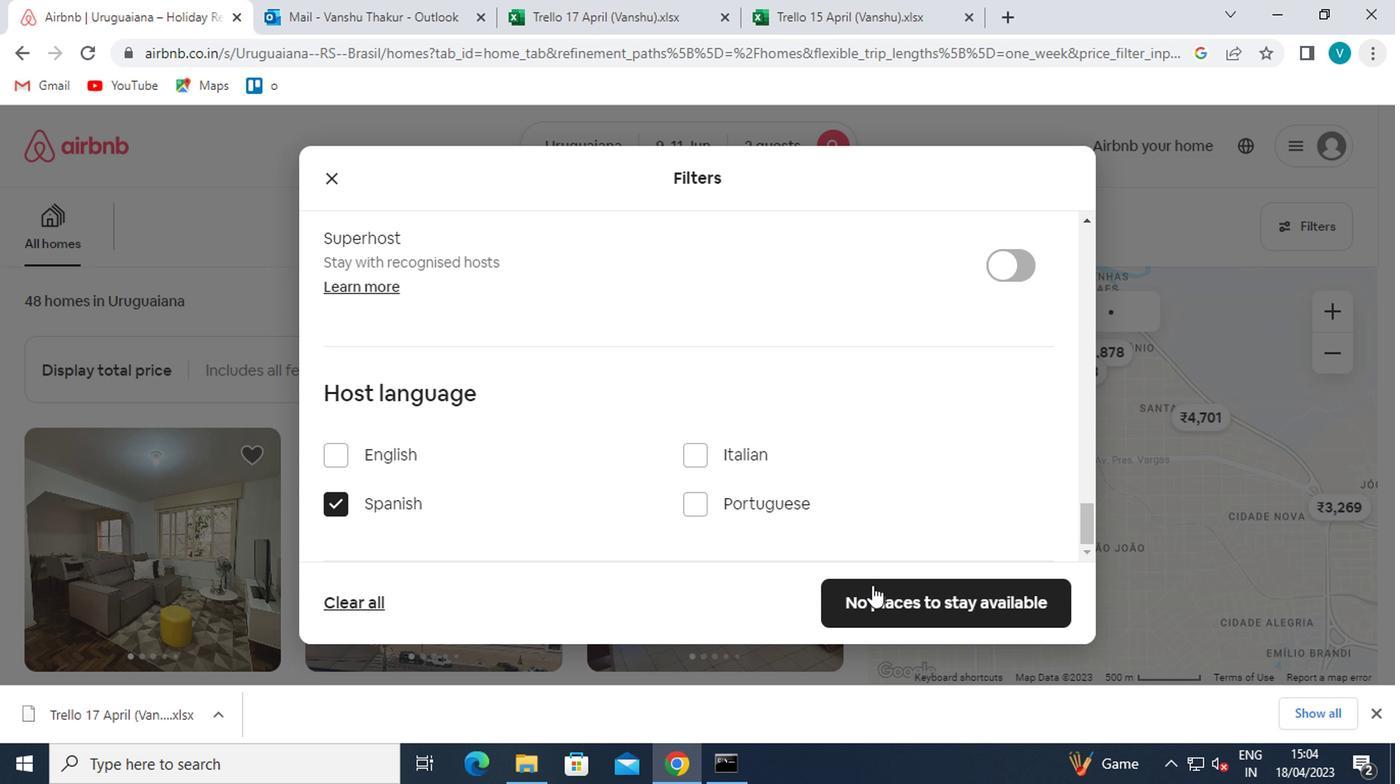 
Action: Mouse pressed left at (939, 605)
Screenshot: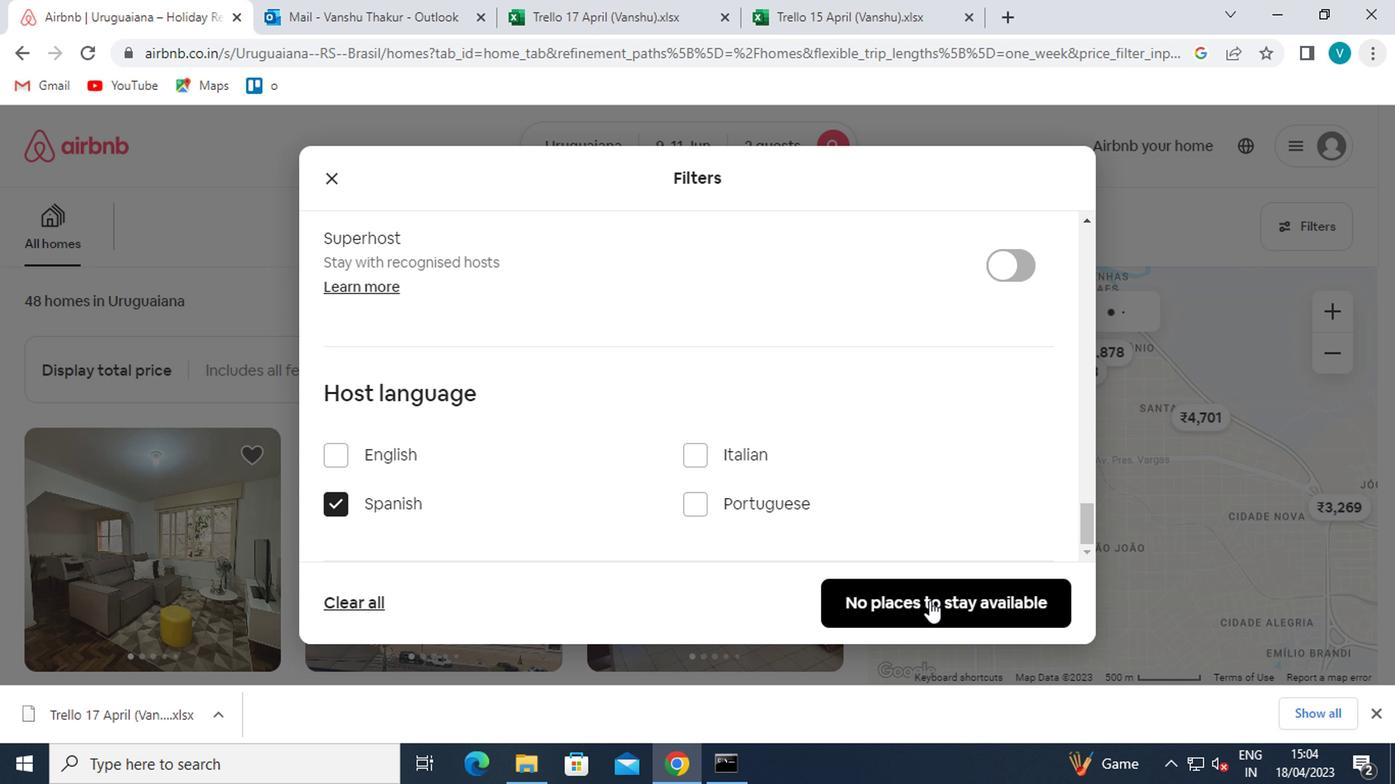 
Action: Mouse moved to (882, 589)
Screenshot: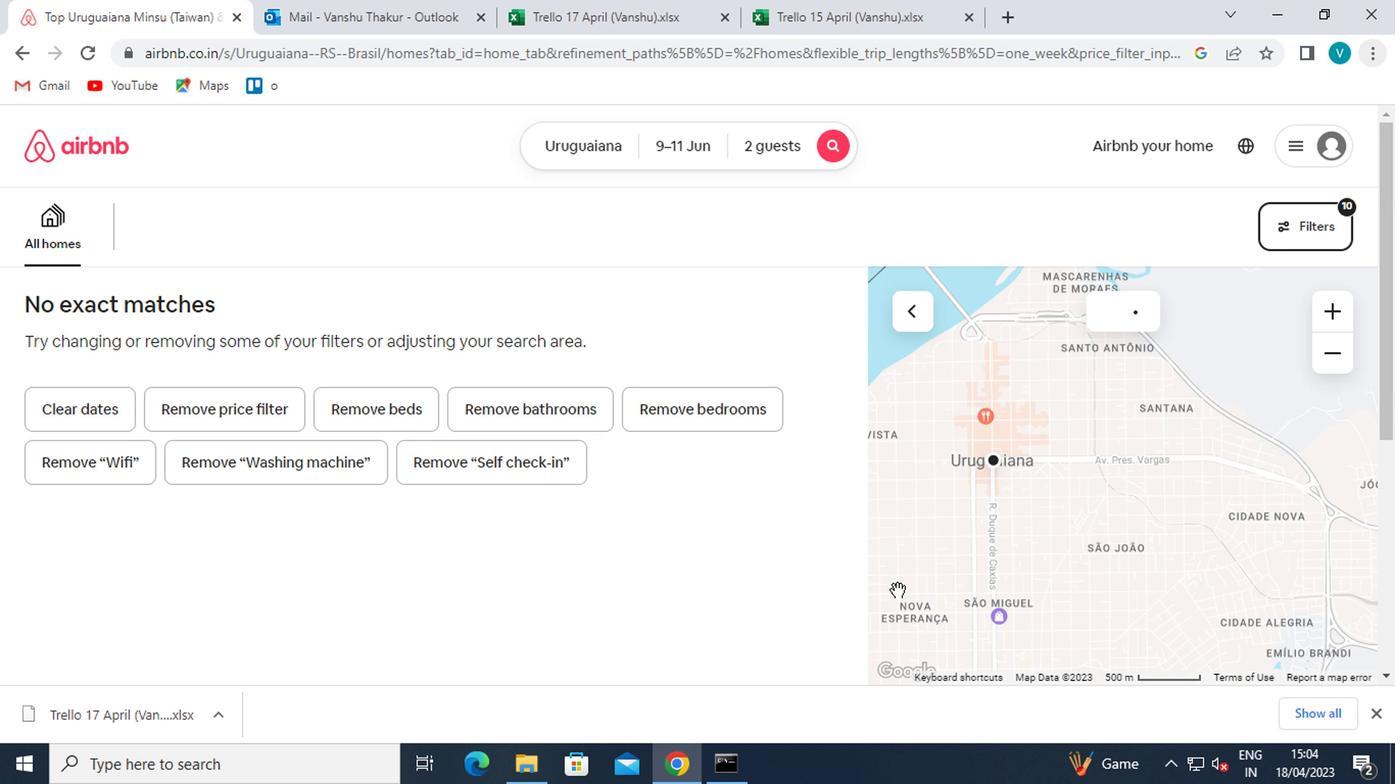 
